 Task: Find connections with filter location Livramento do Brumado with filter topic #lawfirmmarketingwith filter profile language French with filter current company JUSPAY with filter school Shri Ram Institute of Technology with filter industry Fisheries with filter service category Portrait Photography with filter keywords title Content Marketing Manager
Action: Mouse moved to (648, 91)
Screenshot: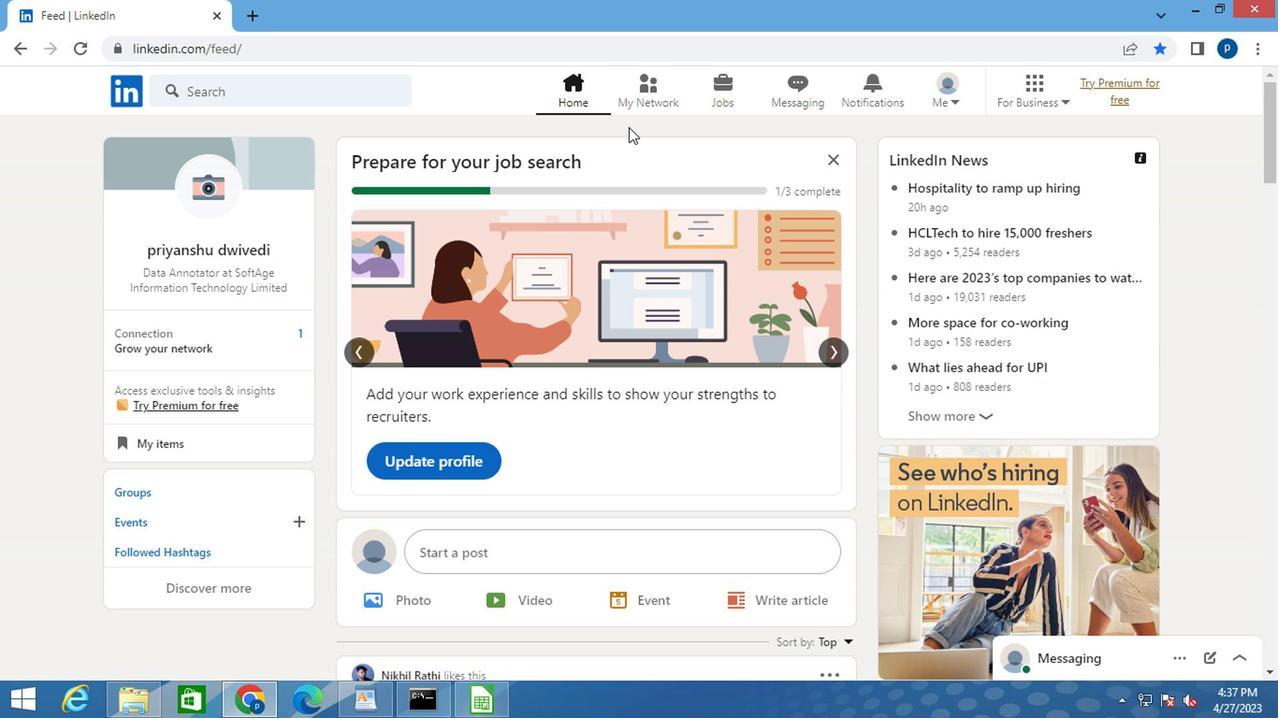
Action: Mouse pressed left at (648, 91)
Screenshot: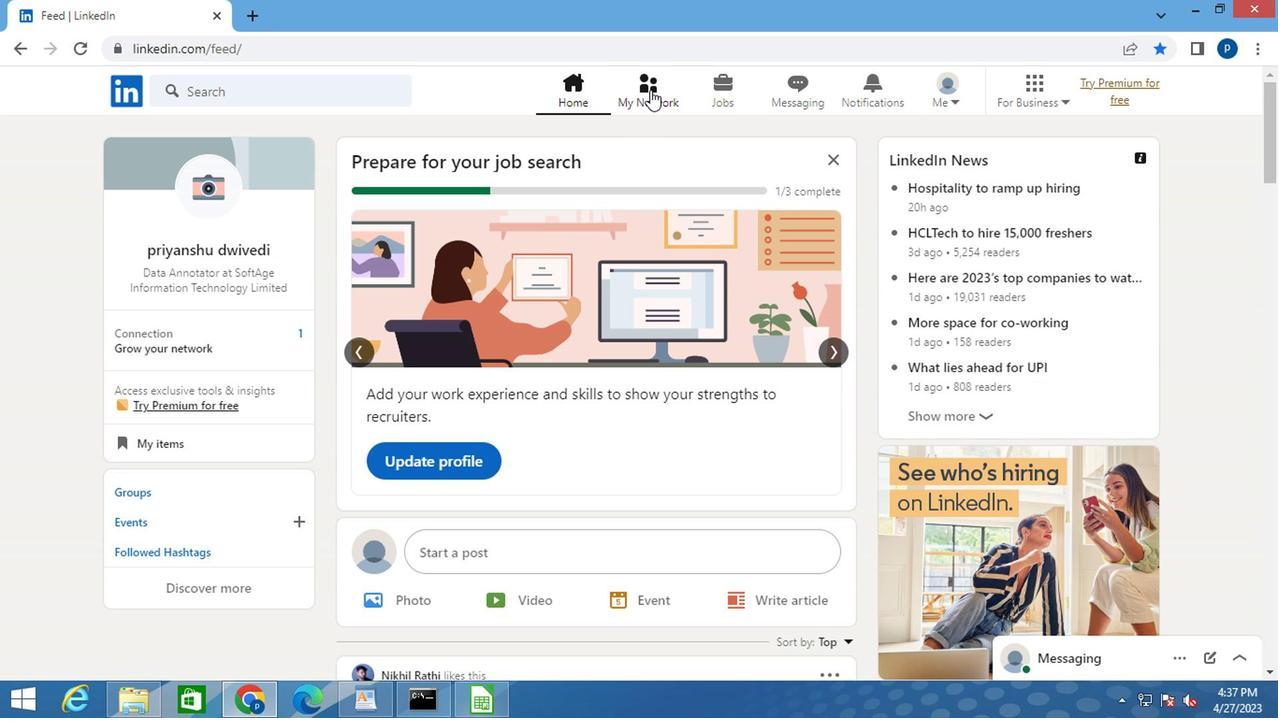 
Action: Mouse moved to (223, 186)
Screenshot: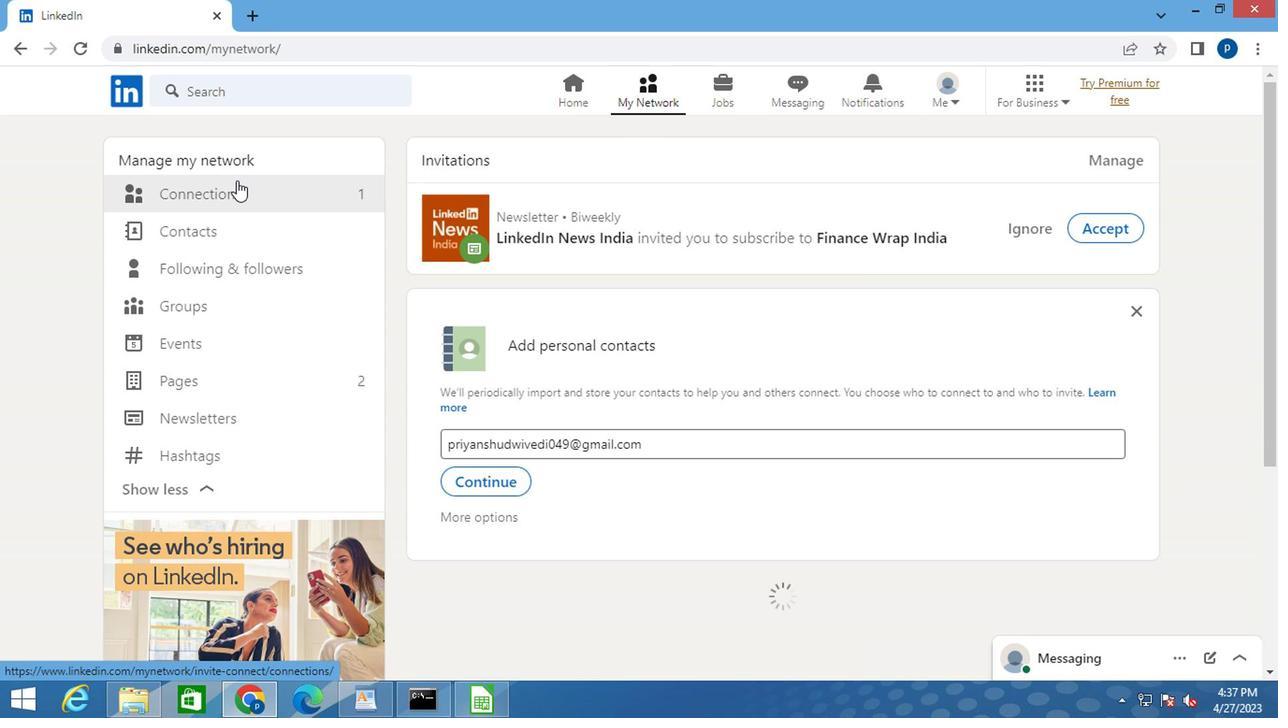 
Action: Mouse pressed left at (223, 186)
Screenshot: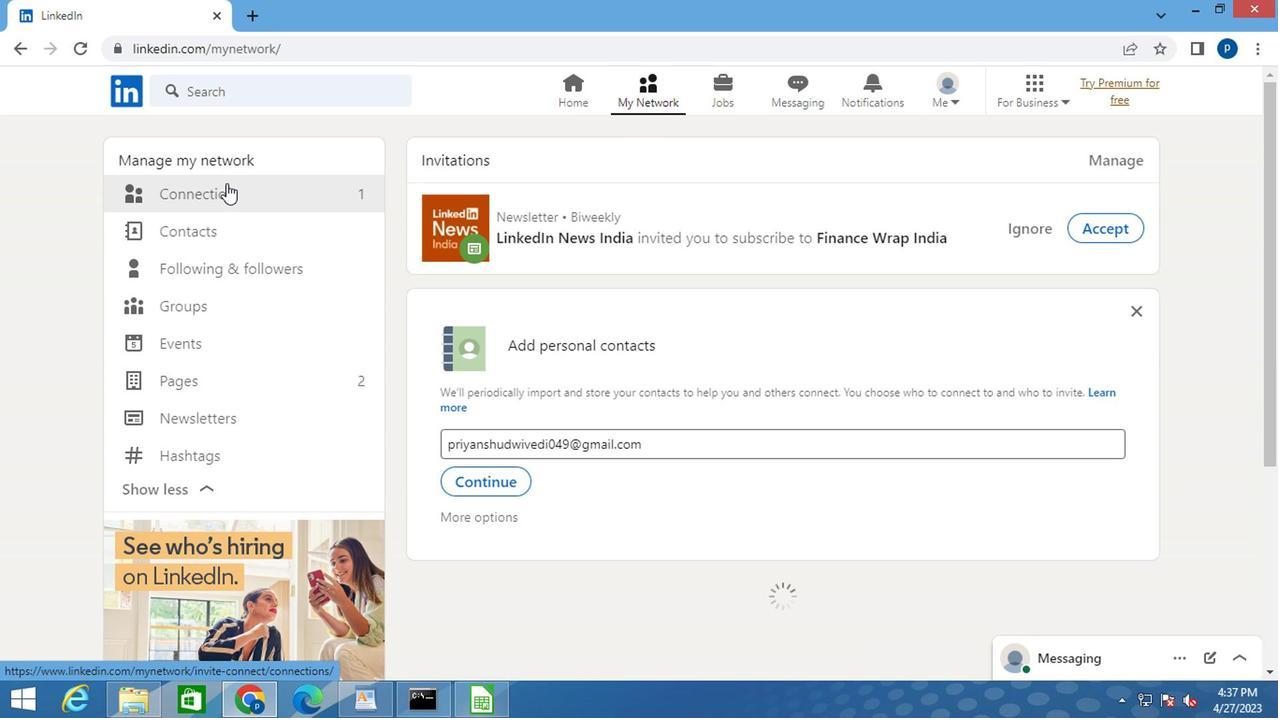 
Action: Mouse moved to (752, 196)
Screenshot: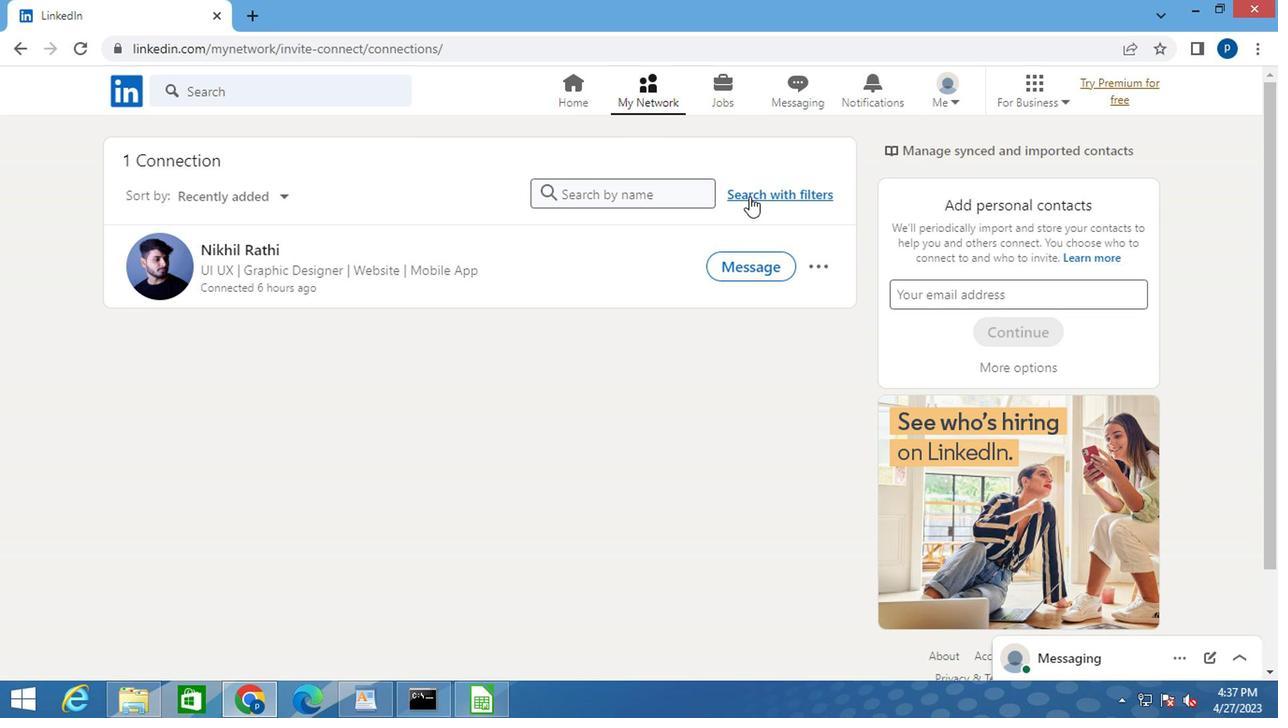 
Action: Mouse pressed left at (752, 196)
Screenshot: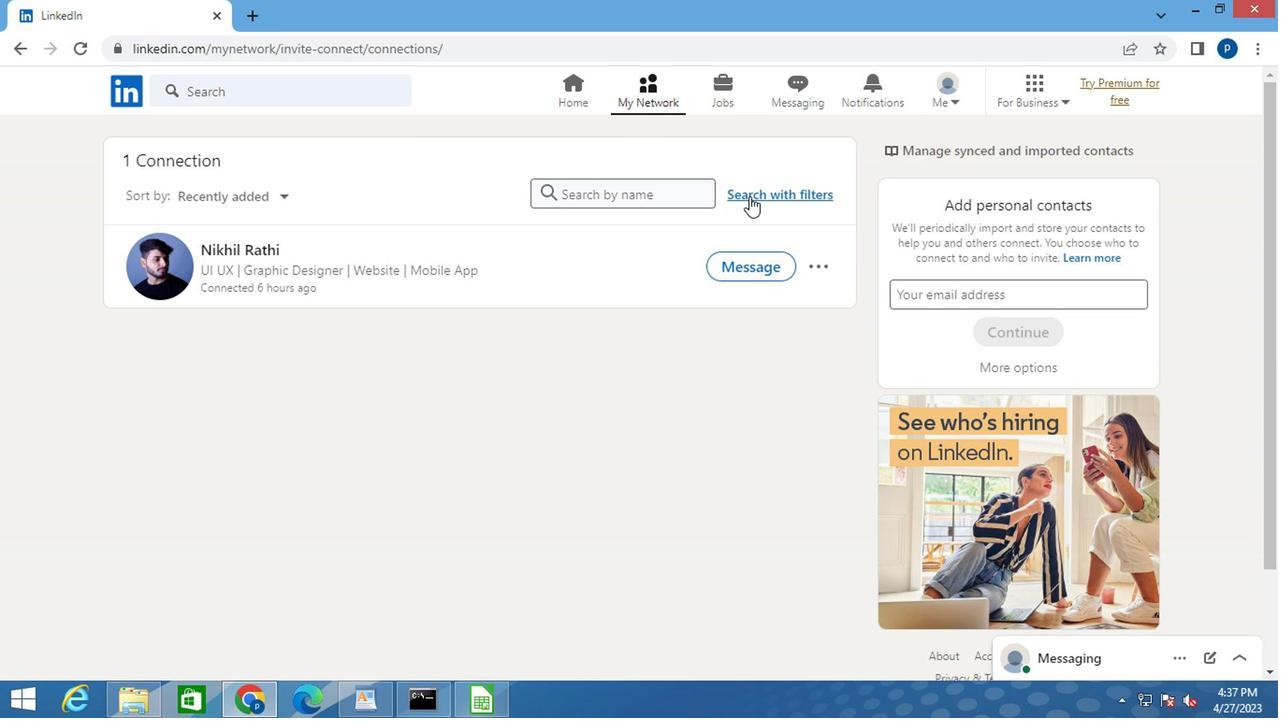 
Action: Mouse moved to (704, 150)
Screenshot: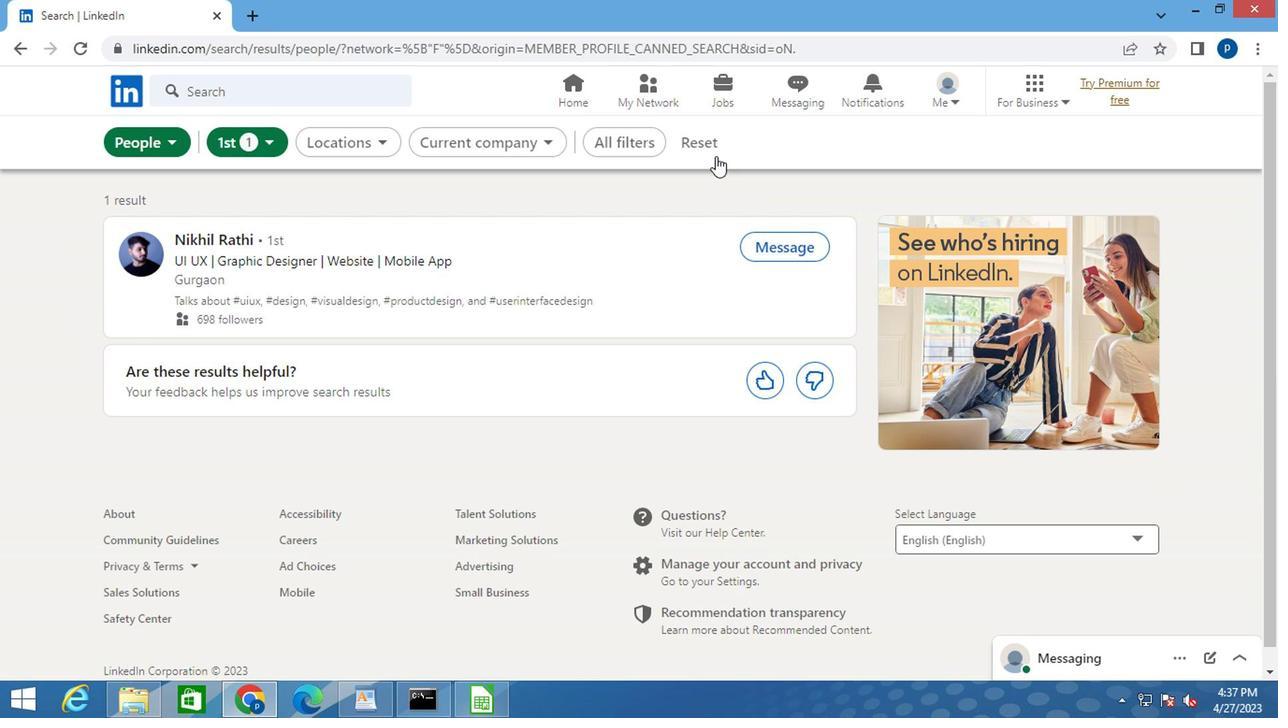 
Action: Mouse pressed left at (704, 150)
Screenshot: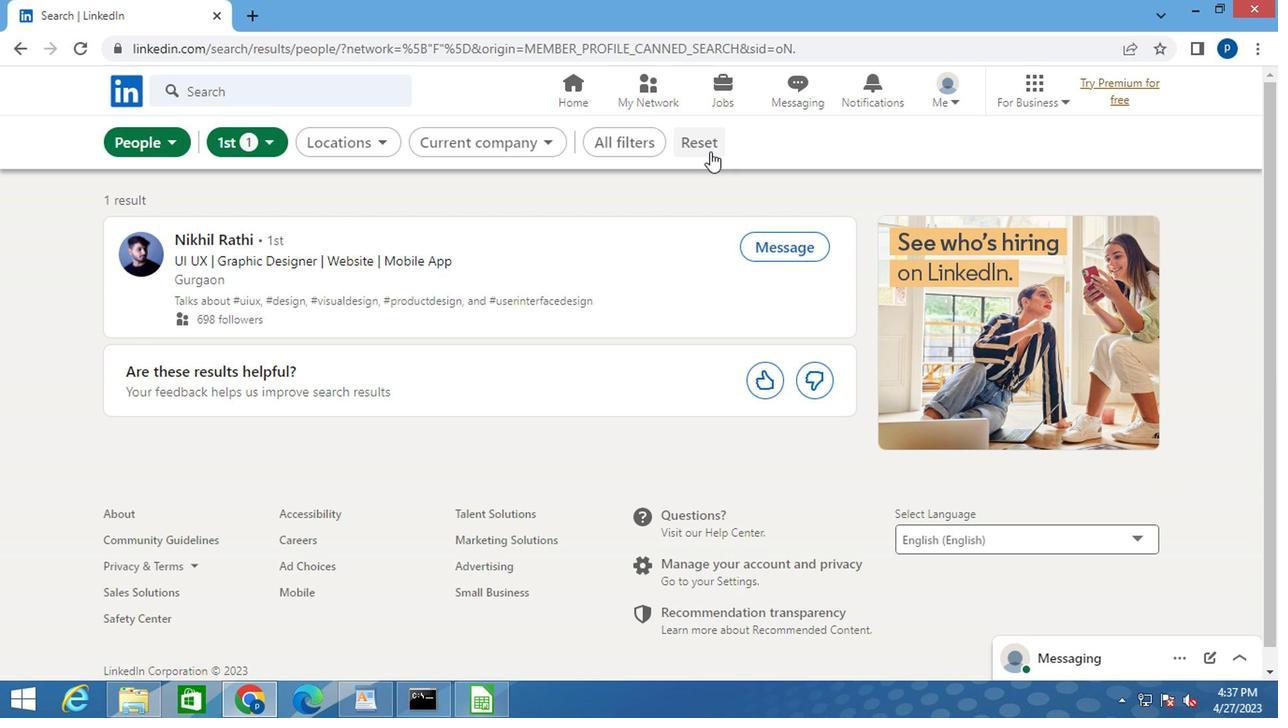 
Action: Mouse moved to (671, 150)
Screenshot: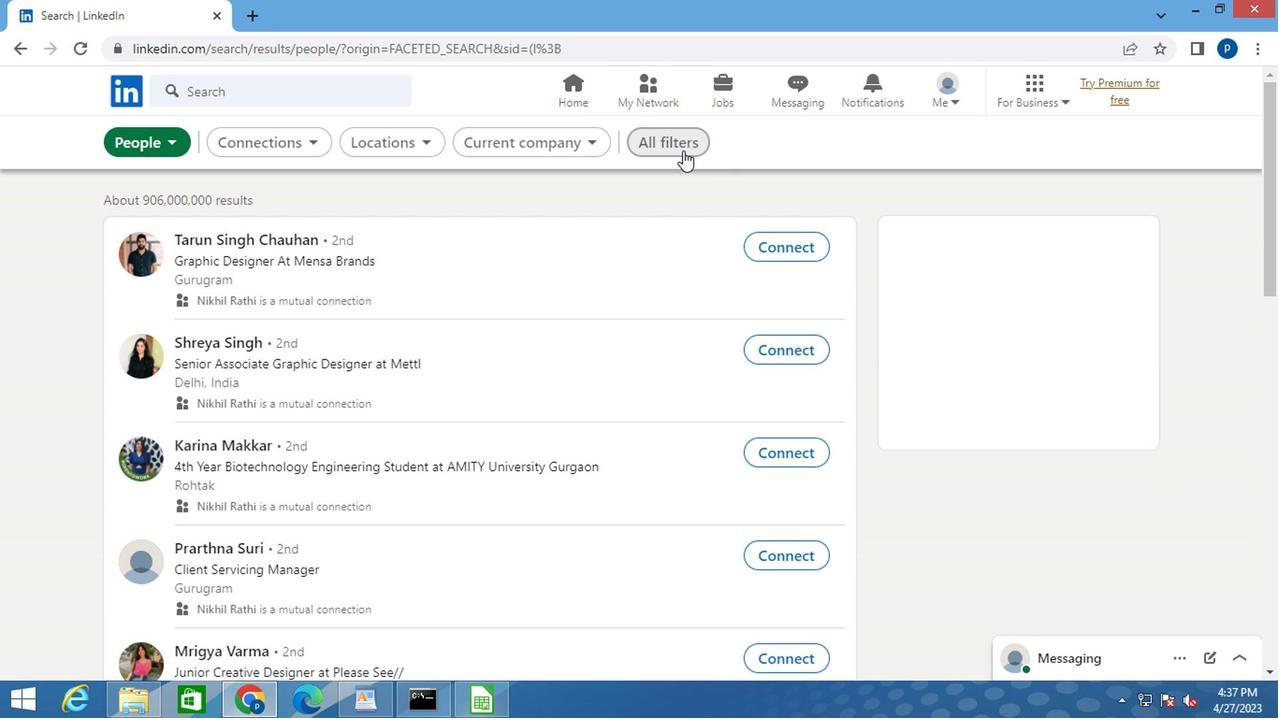
Action: Mouse pressed left at (671, 150)
Screenshot: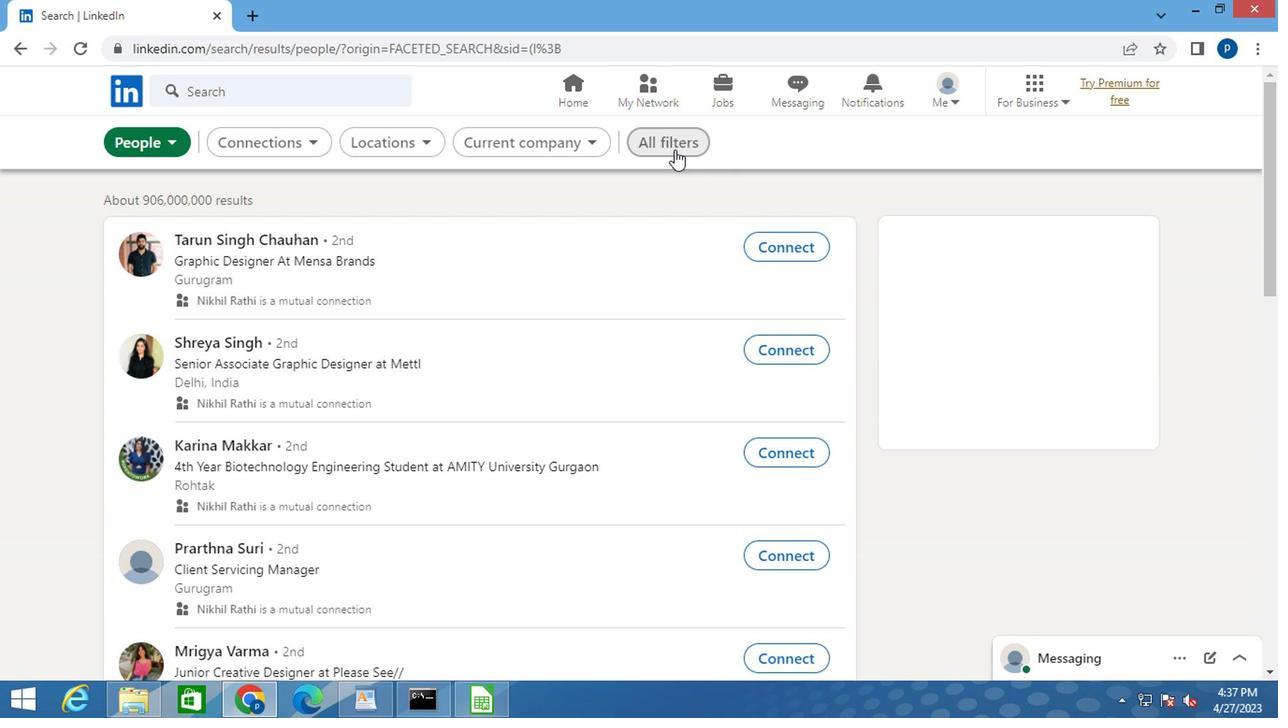
Action: Mouse moved to (958, 358)
Screenshot: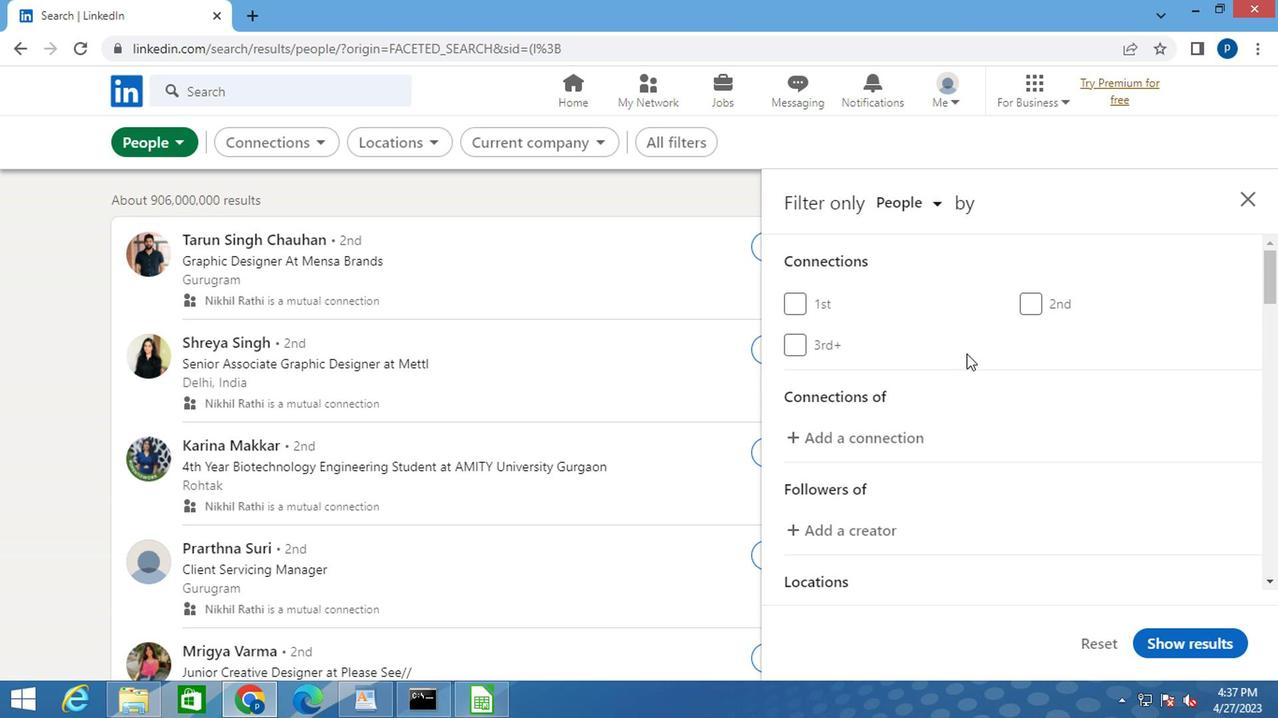 
Action: Mouse scrolled (958, 358) with delta (0, 0)
Screenshot: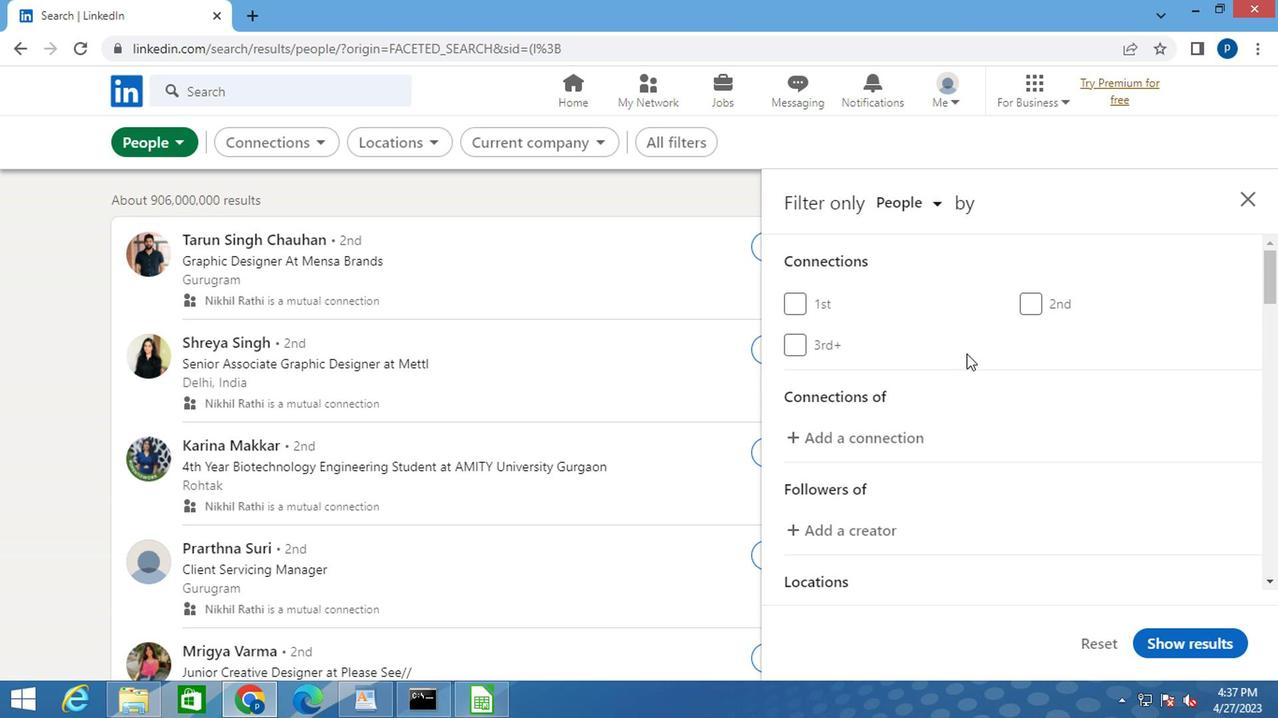 
Action: Mouse moved to (957, 364)
Screenshot: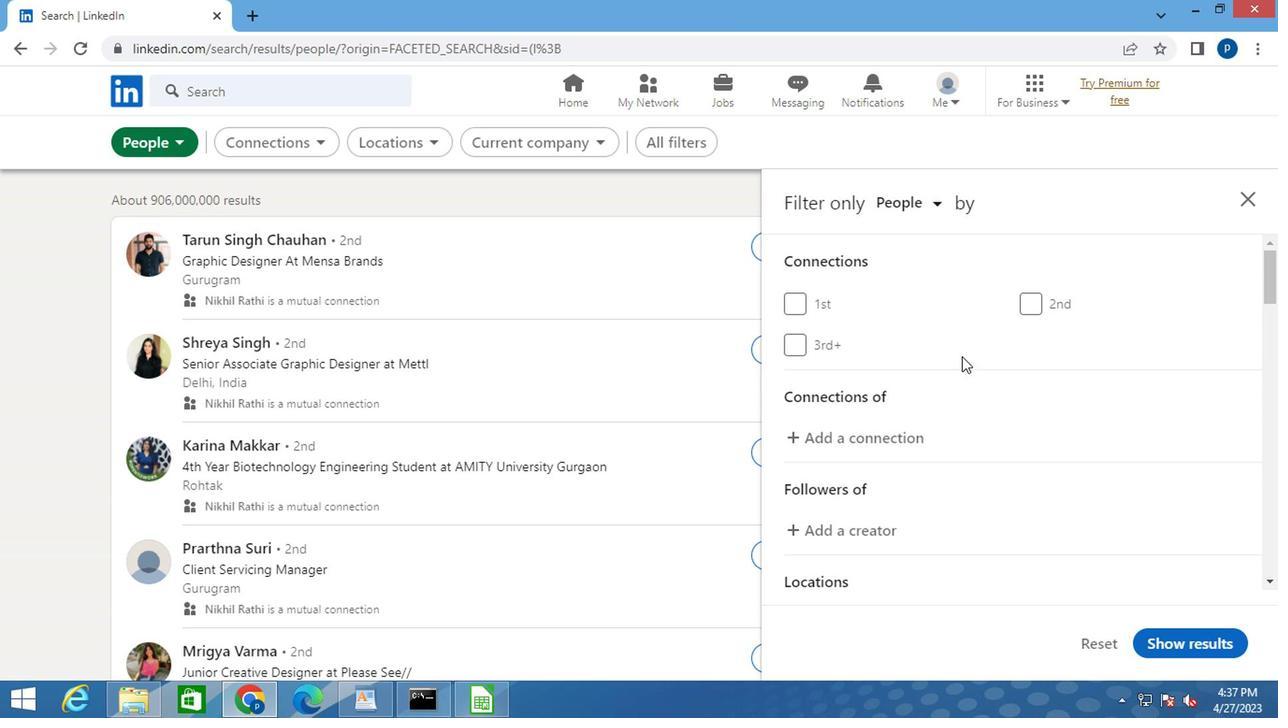 
Action: Mouse scrolled (957, 363) with delta (0, -1)
Screenshot: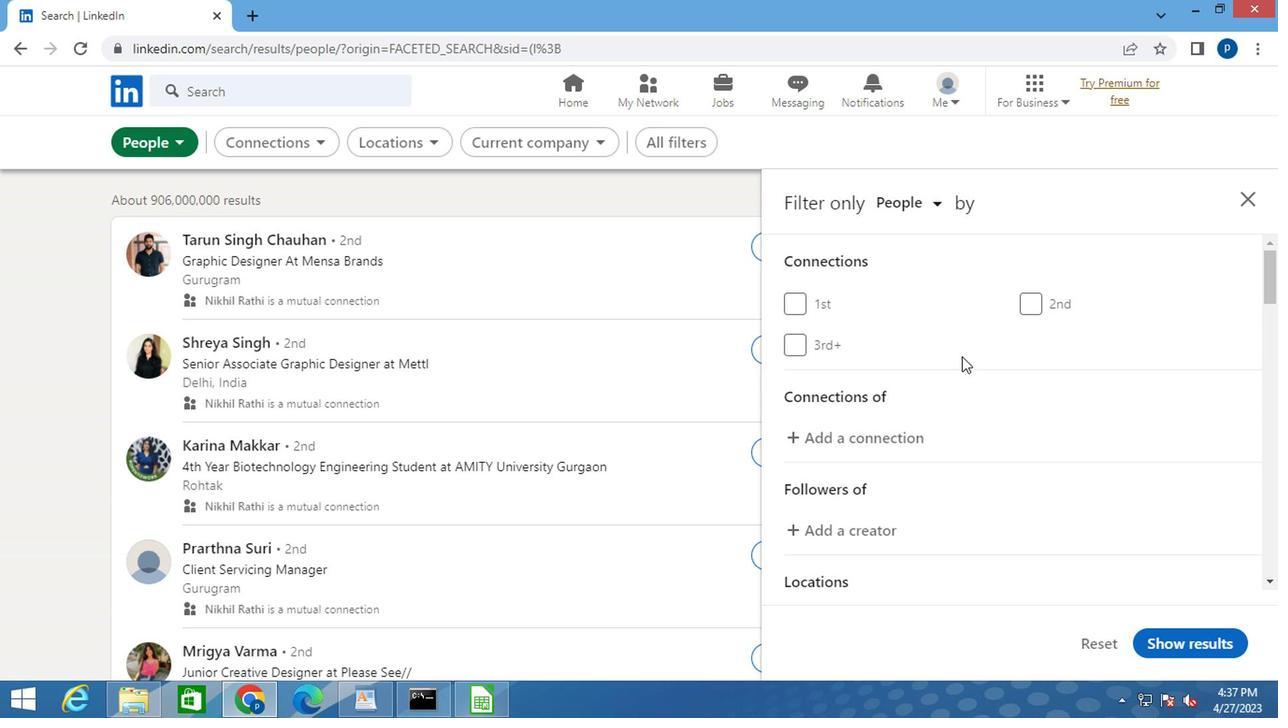 
Action: Mouse moved to (1049, 512)
Screenshot: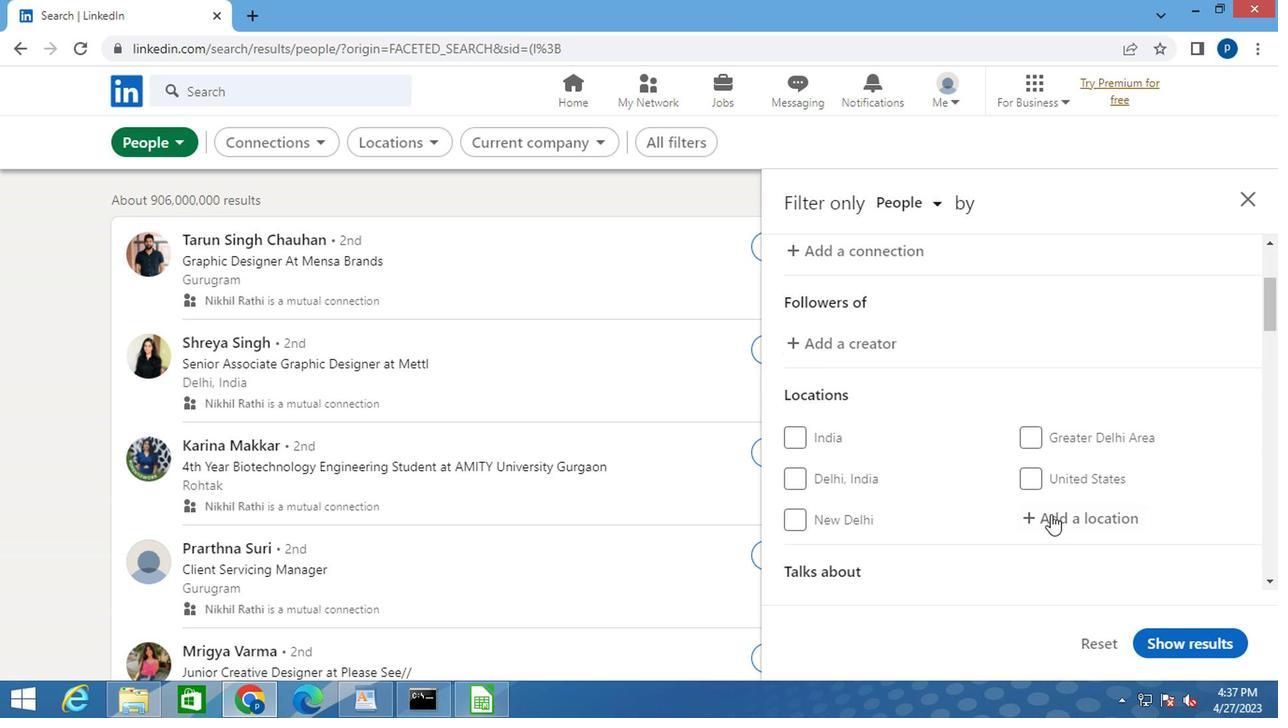 
Action: Mouse pressed left at (1049, 512)
Screenshot: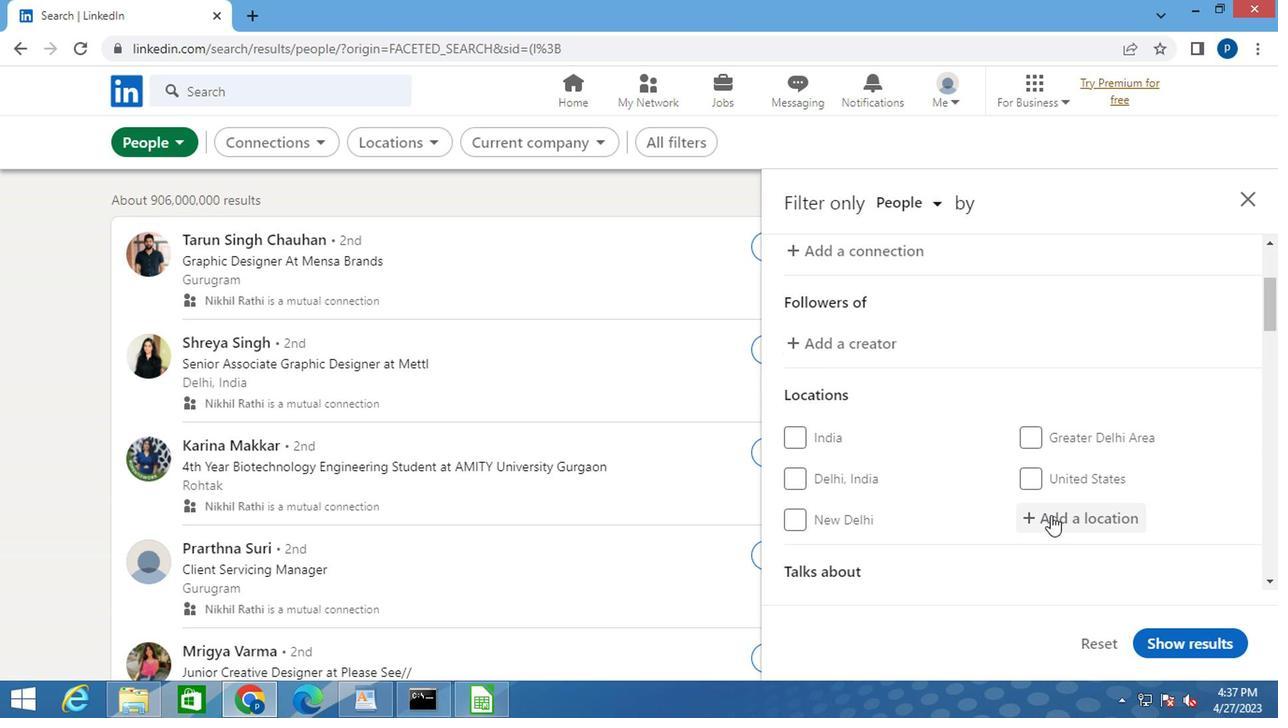 
Action: Key pressed <Key.caps_lock>l<Key.caps_lock>ivramento<Key.space>do<Key.space><Key.caps_lock>b<Key.caps_lock>rumado<Key.space><Key.enter>
Screenshot: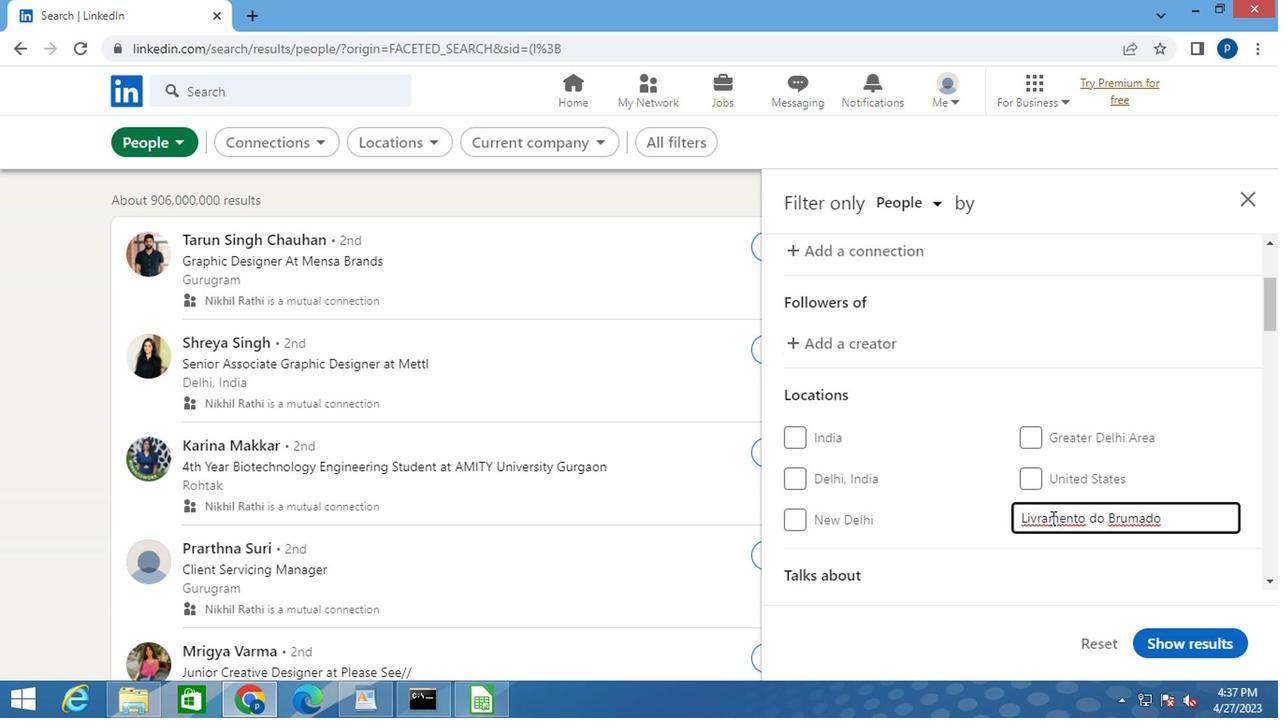 
Action: Mouse moved to (951, 519)
Screenshot: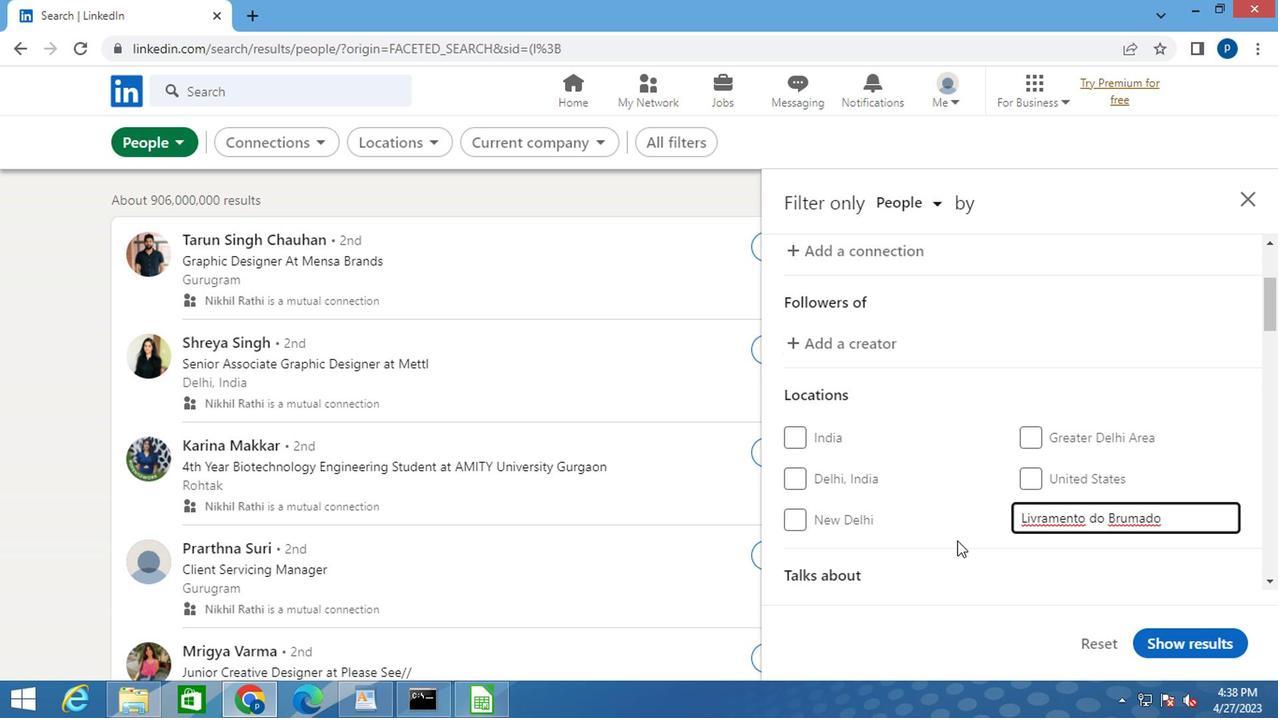 
Action: Mouse scrolled (951, 519) with delta (0, 0)
Screenshot: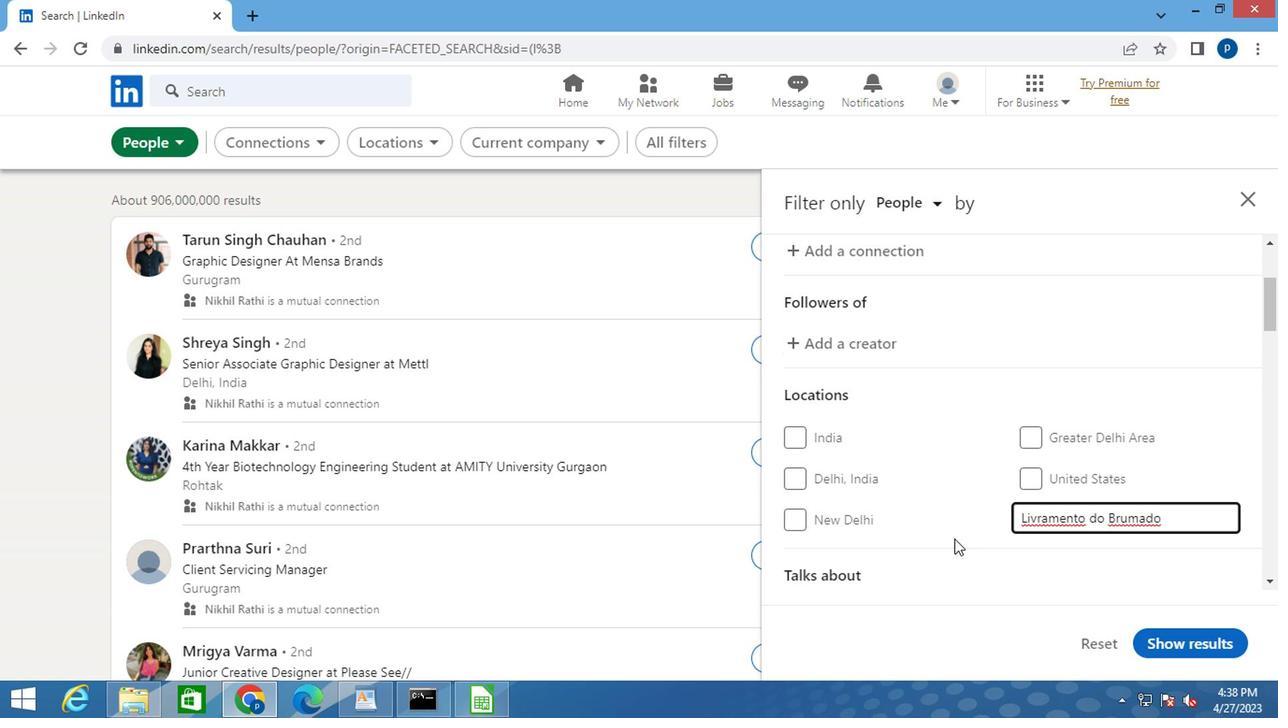 
Action: Mouse scrolled (951, 519) with delta (0, 0)
Screenshot: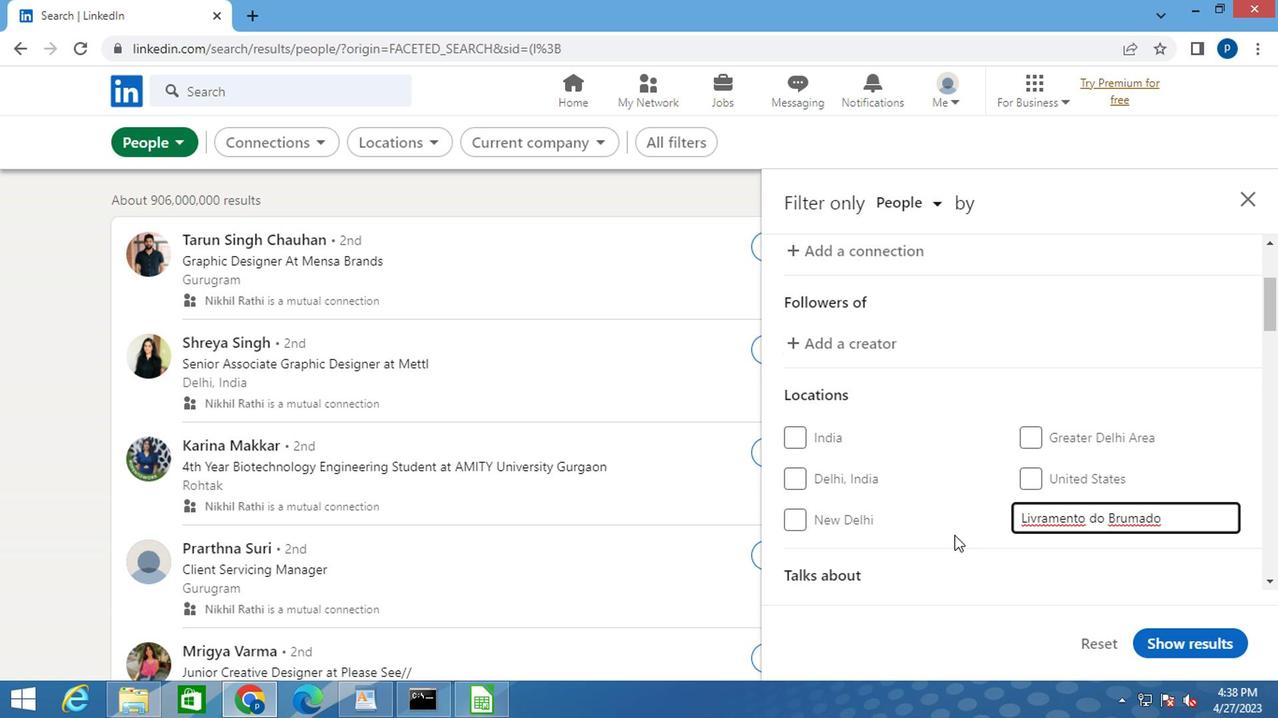 
Action: Mouse scrolled (951, 519) with delta (0, 0)
Screenshot: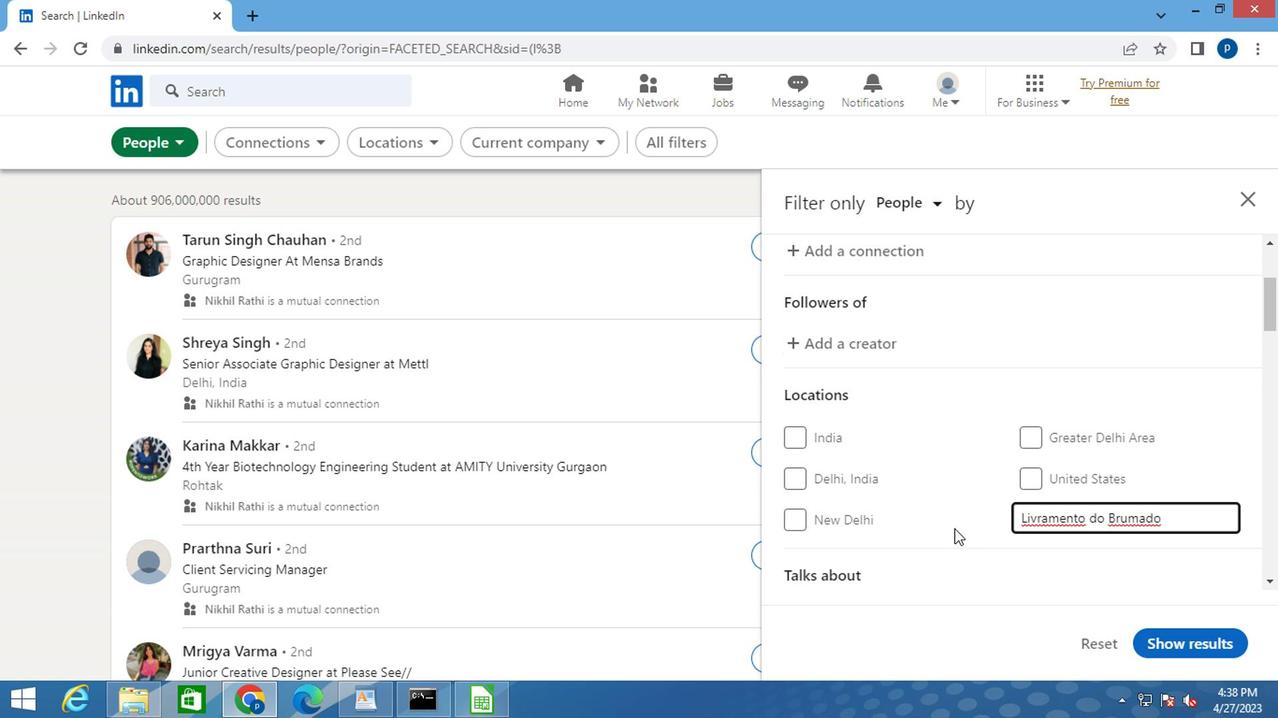 
Action: Mouse moved to (1032, 426)
Screenshot: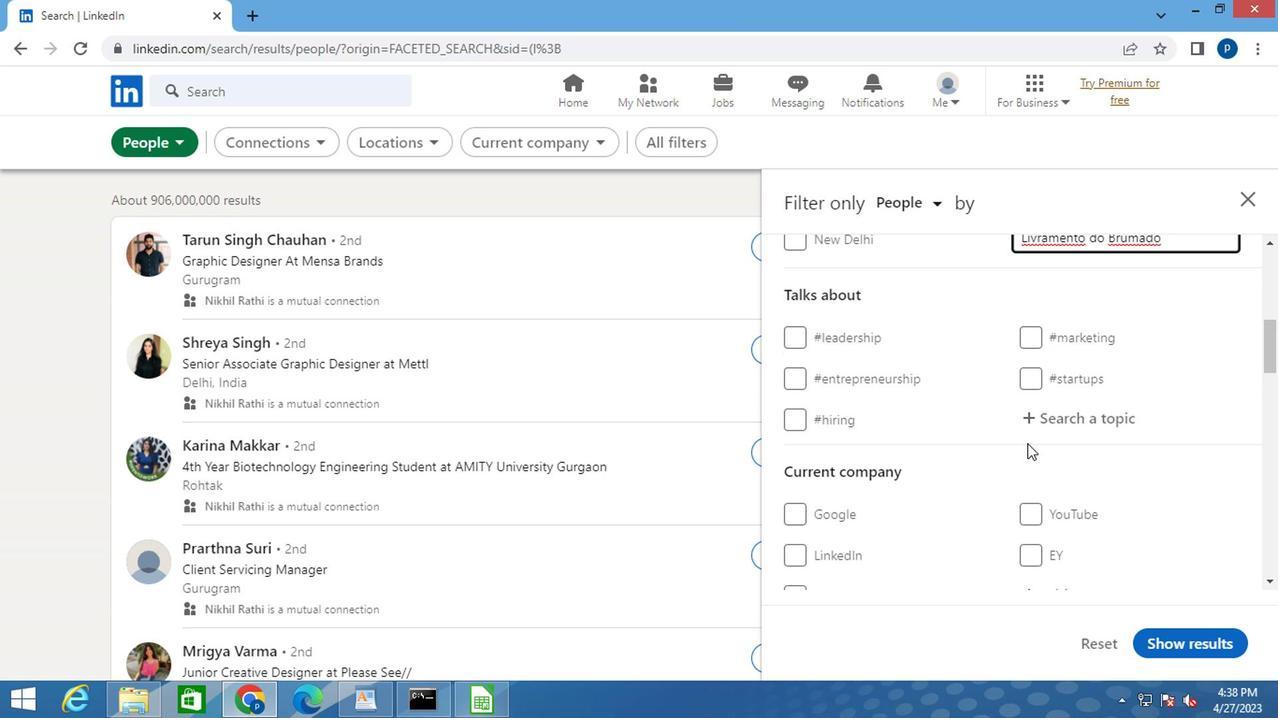 
Action: Mouse pressed left at (1032, 426)
Screenshot: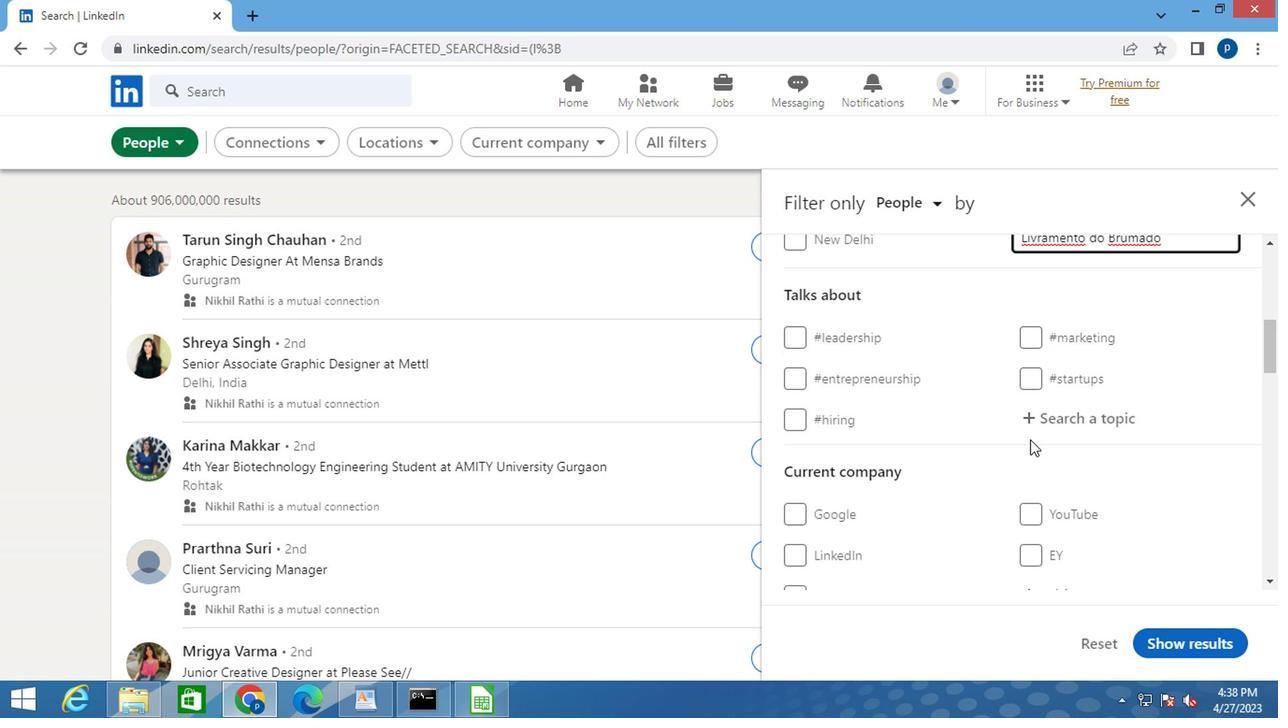 
Action: Key pressed <Key.shift>#LAWFIRMMARKETING
Screenshot: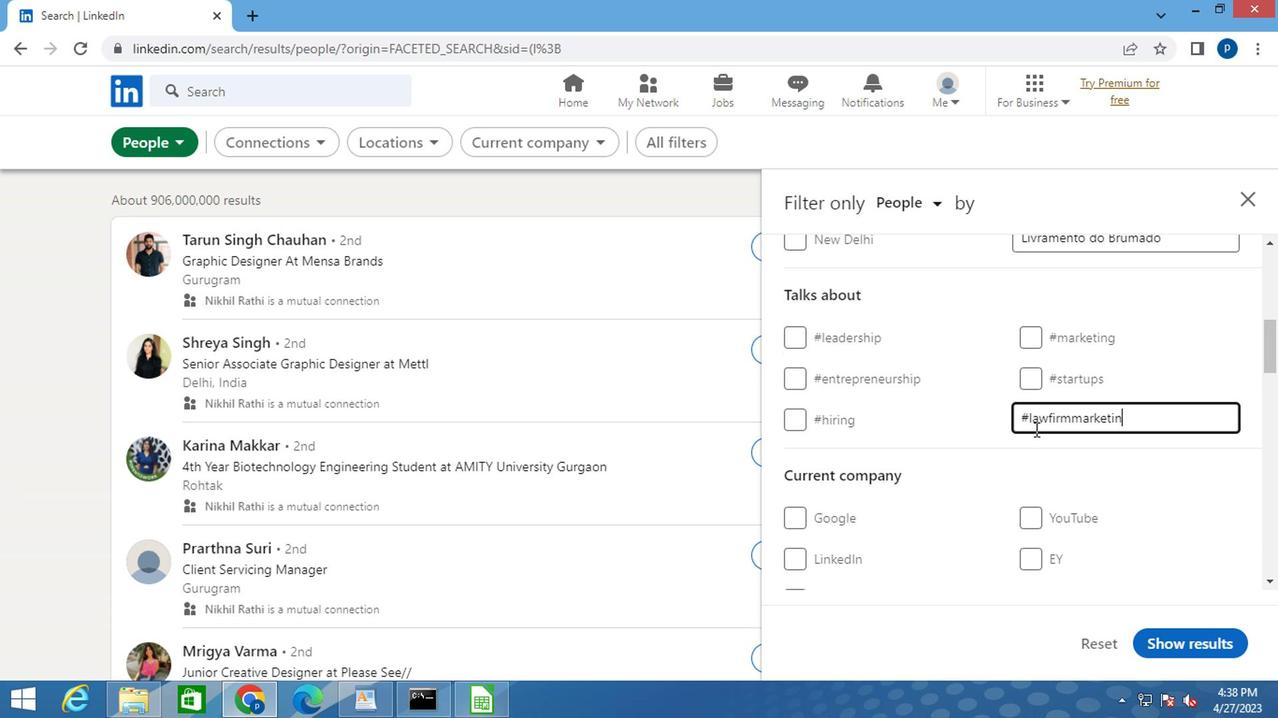 
Action: Mouse moved to (935, 507)
Screenshot: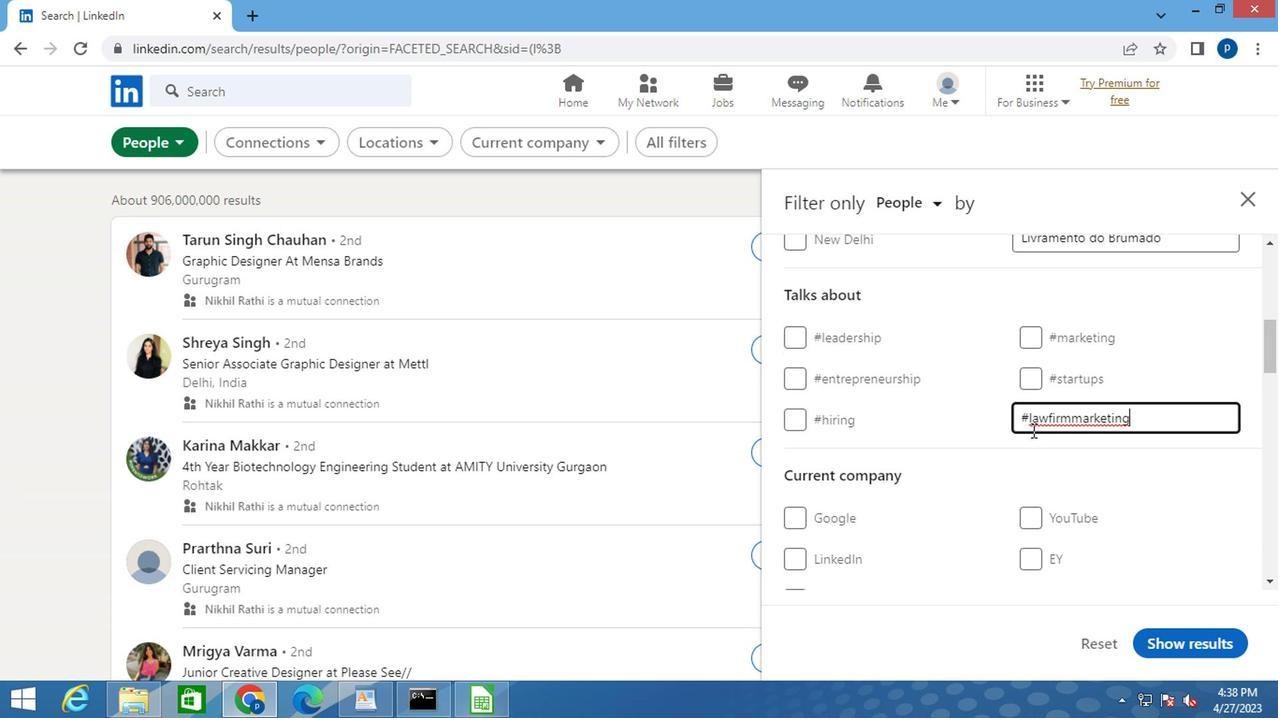 
Action: Mouse scrolled (935, 507) with delta (0, 0)
Screenshot: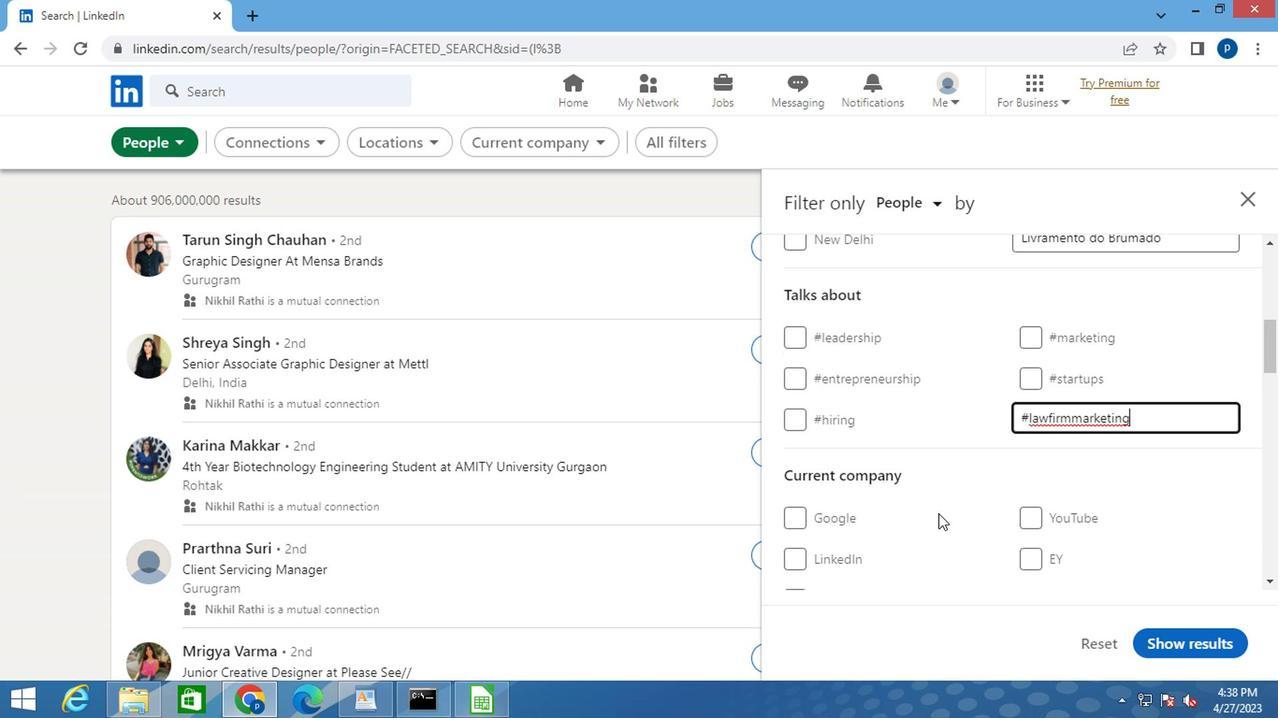 
Action: Mouse moved to (935, 490)
Screenshot: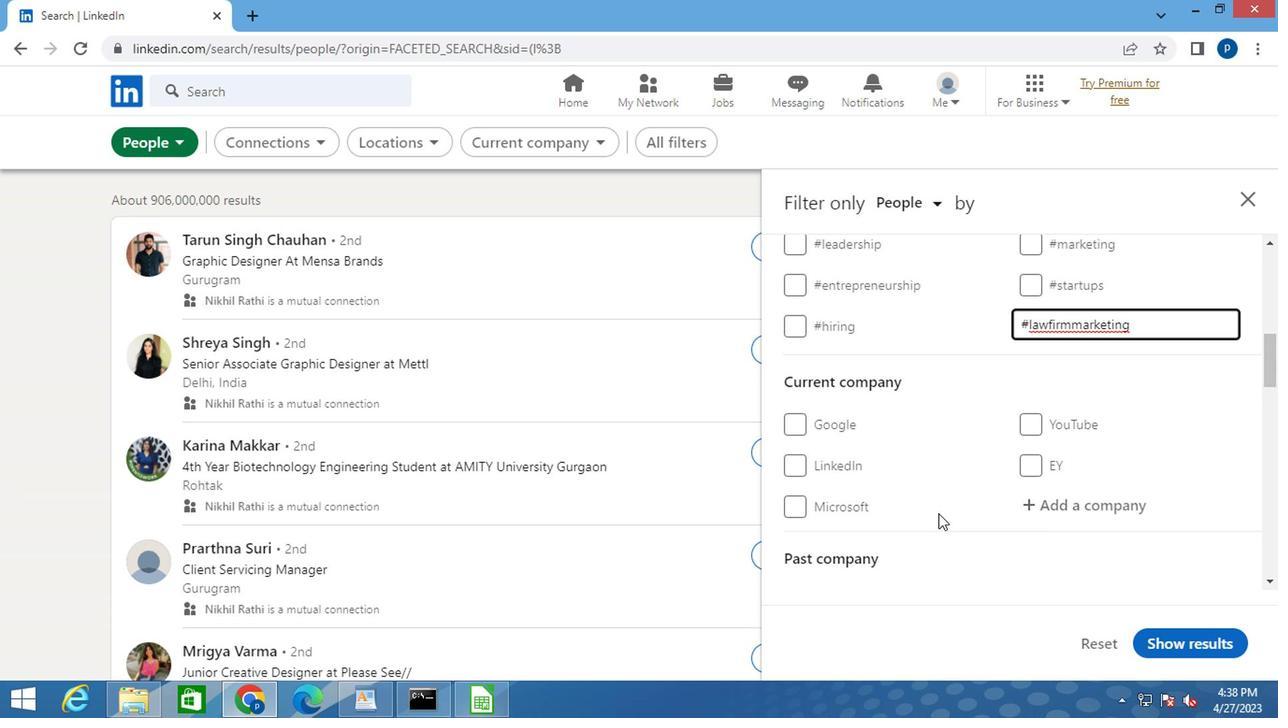 
Action: Mouse scrolled (935, 489) with delta (0, 0)
Screenshot: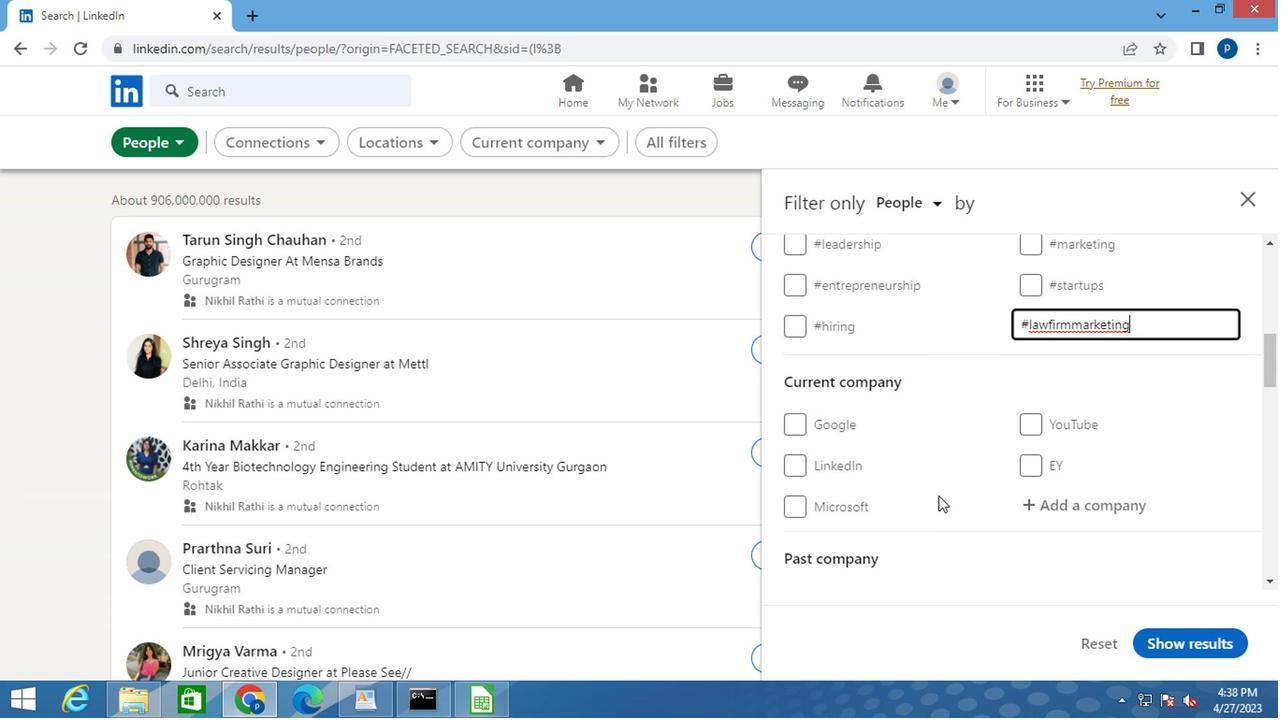 
Action: Mouse moved to (935, 490)
Screenshot: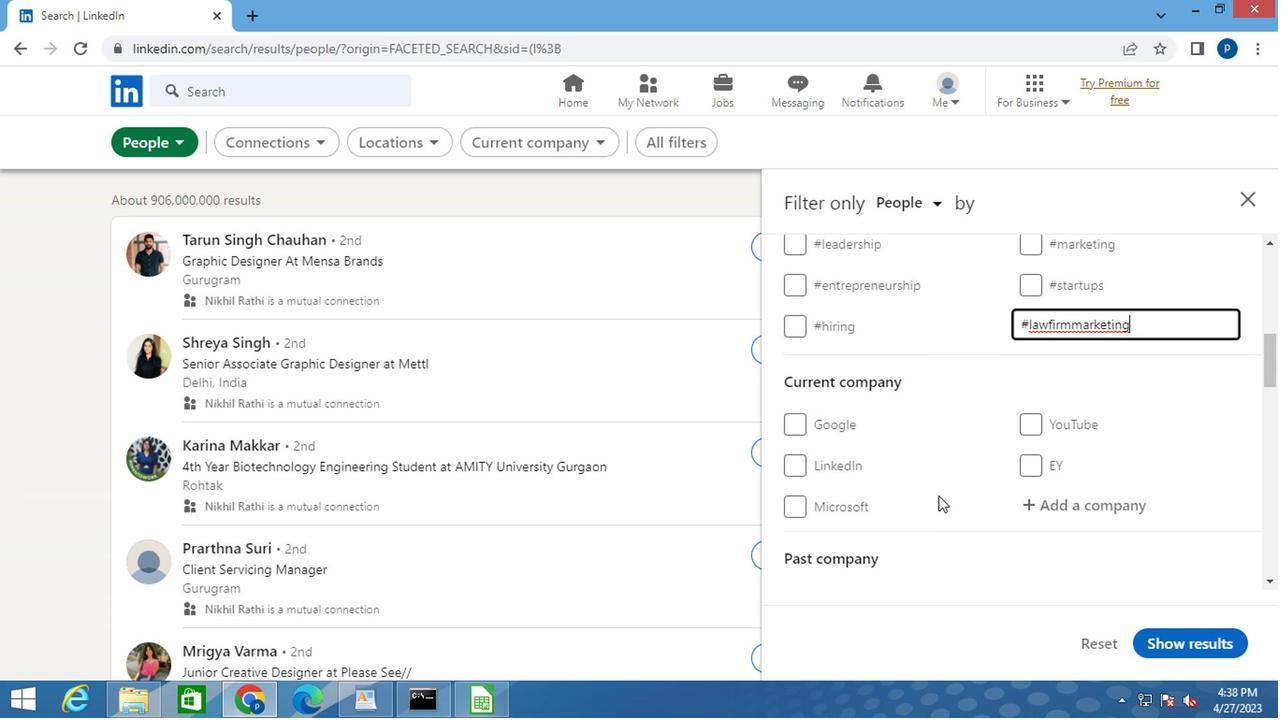 
Action: Mouse scrolled (935, 489) with delta (0, 0)
Screenshot: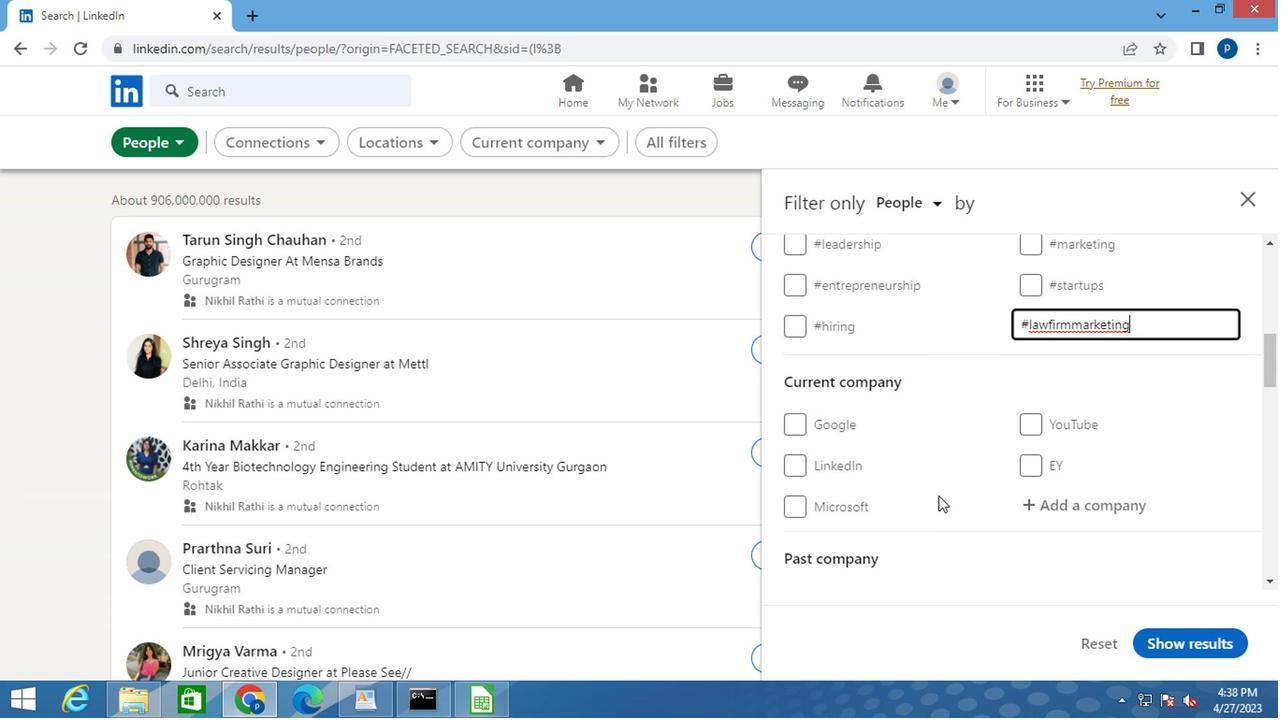 
Action: Mouse scrolled (935, 489) with delta (0, 0)
Screenshot: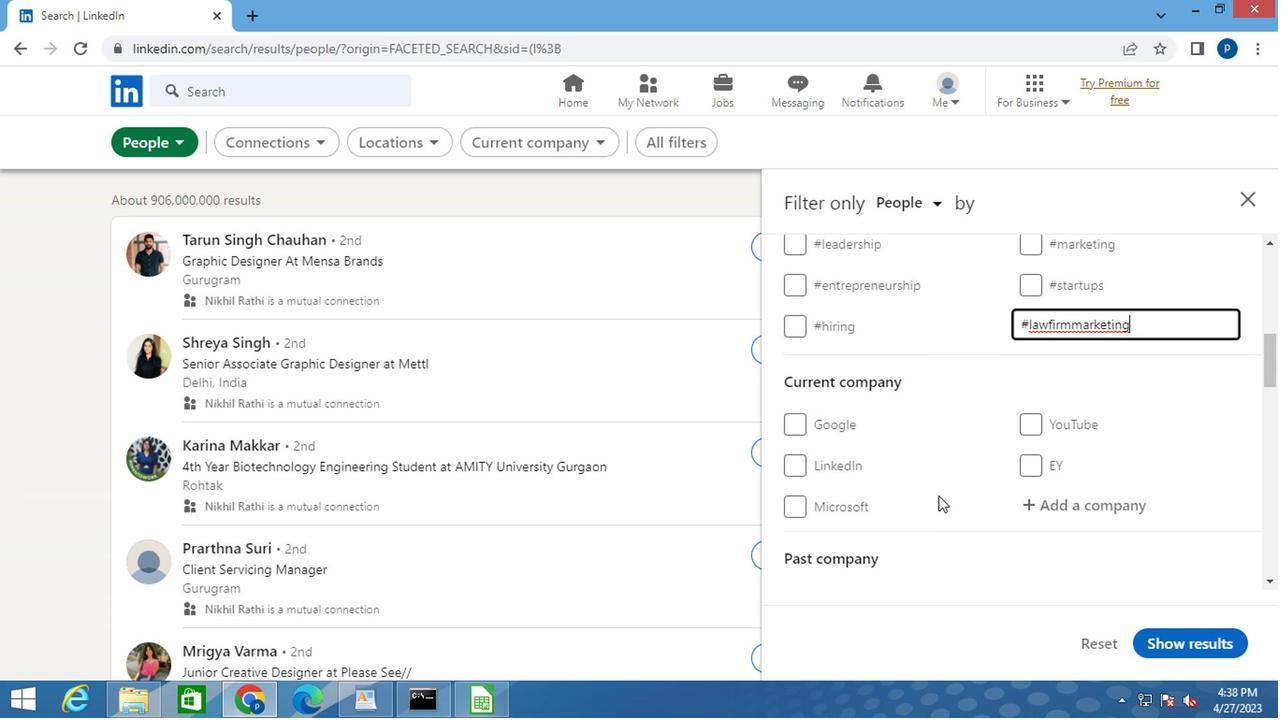 
Action: Mouse moved to (914, 479)
Screenshot: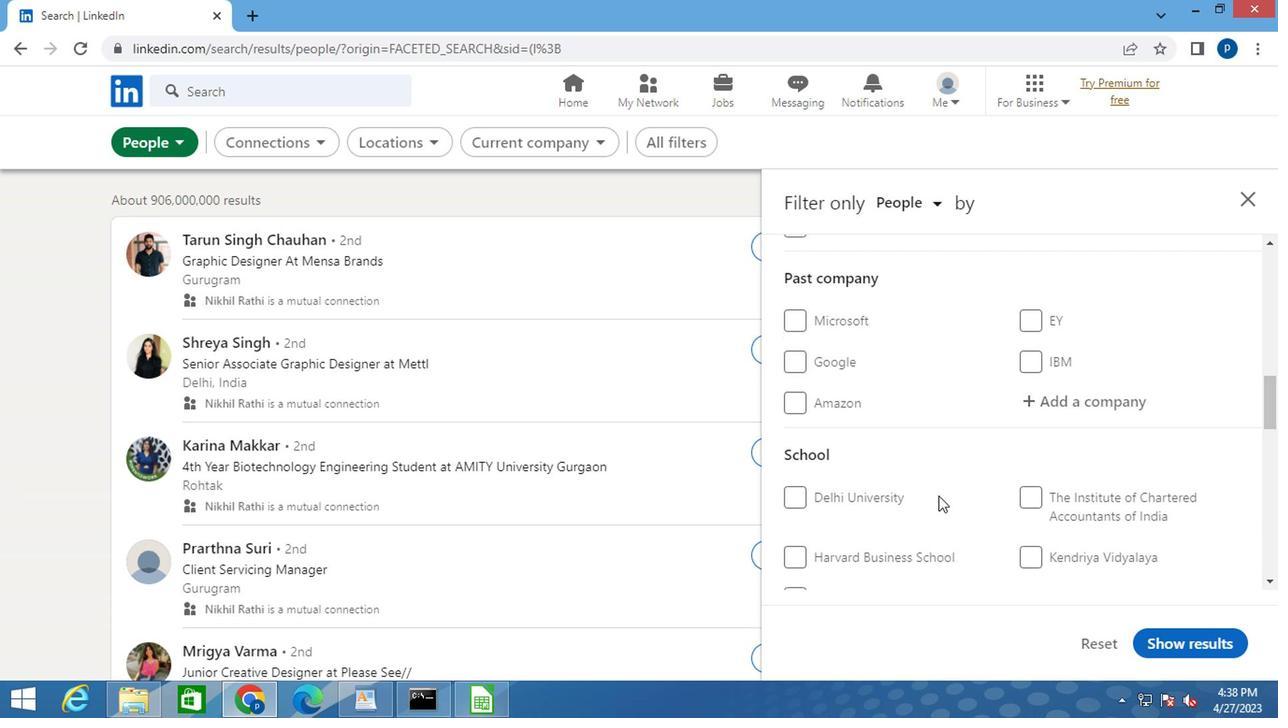 
Action: Mouse scrolled (914, 477) with delta (0, -1)
Screenshot: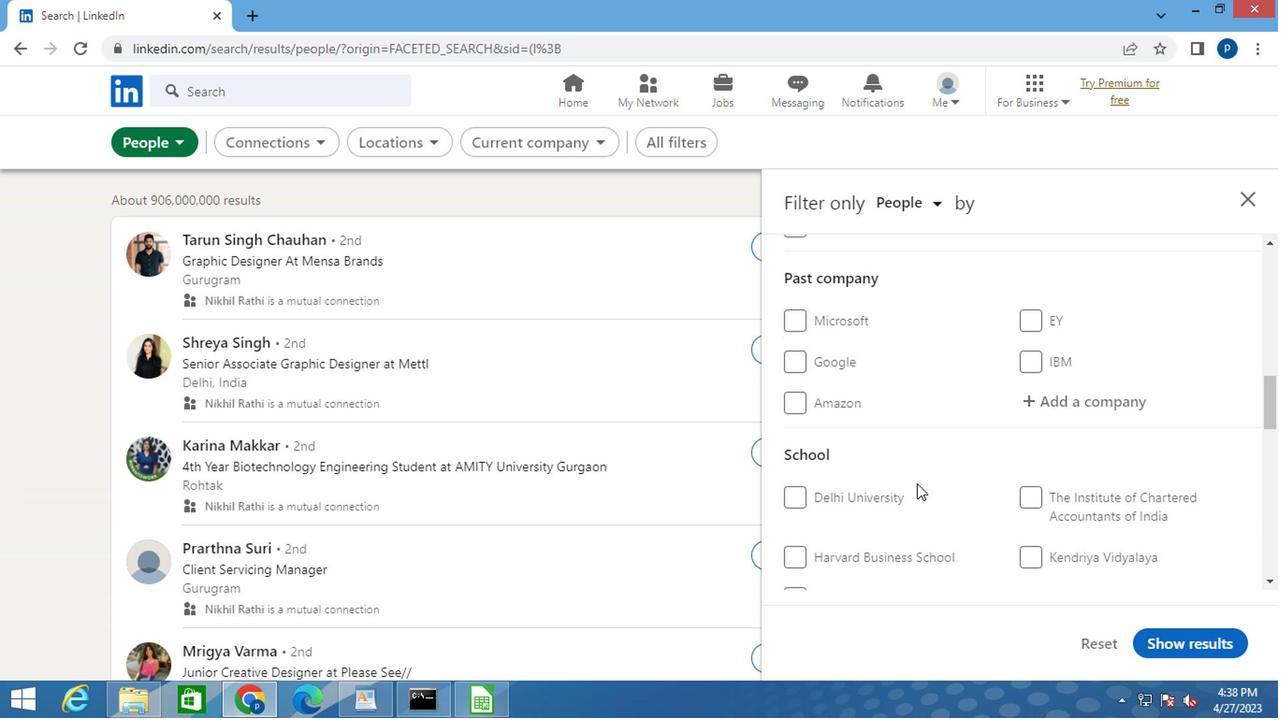 
Action: Mouse scrolled (914, 477) with delta (0, -1)
Screenshot: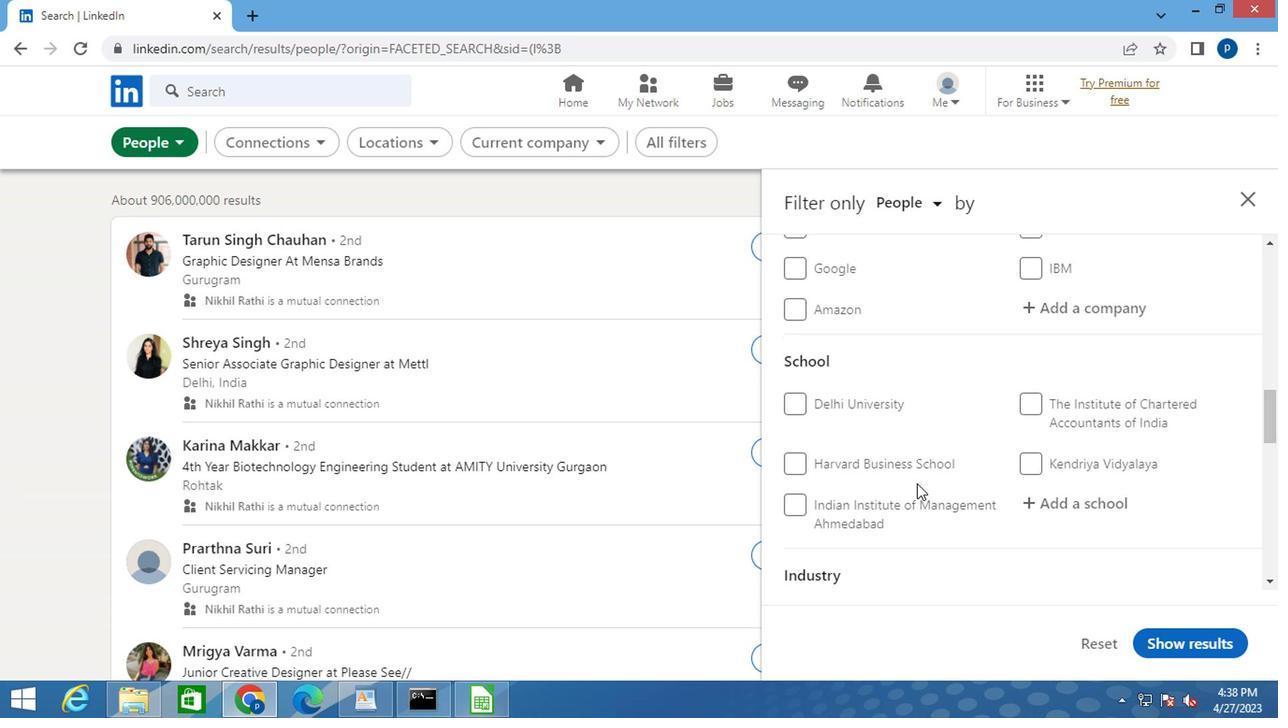 
Action: Mouse scrolled (914, 477) with delta (0, -1)
Screenshot: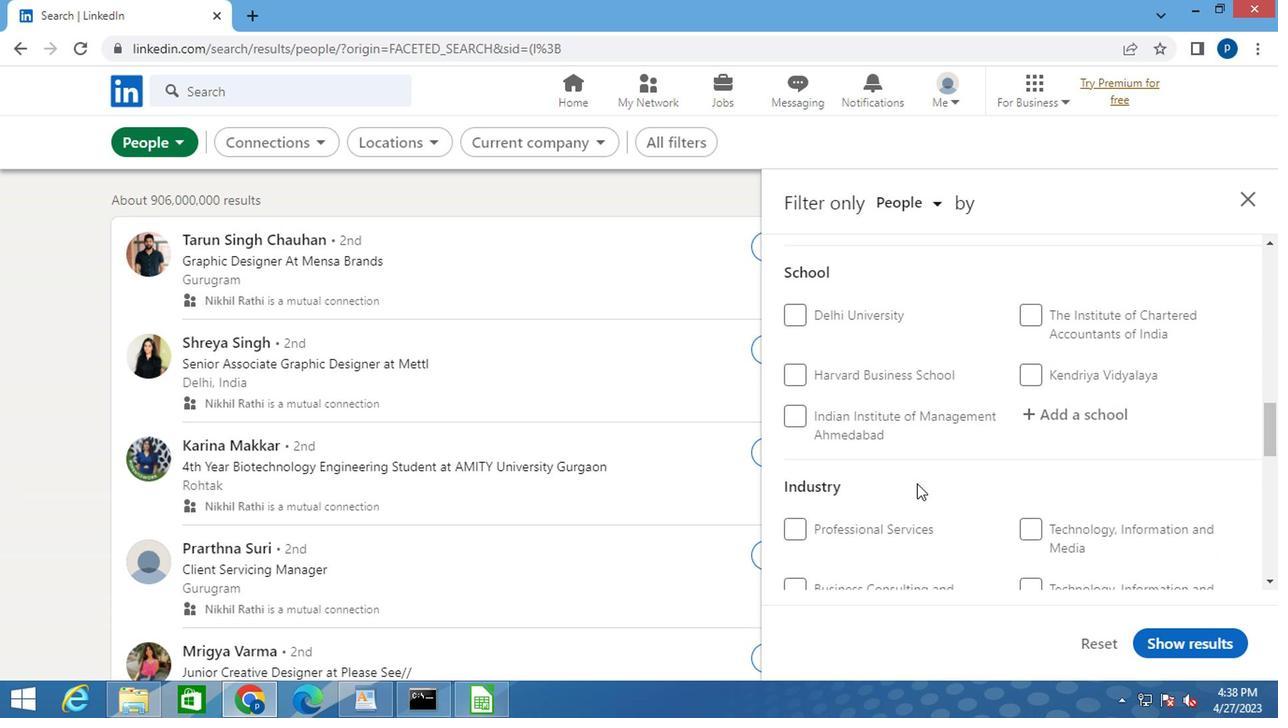 
Action: Mouse scrolled (914, 477) with delta (0, -1)
Screenshot: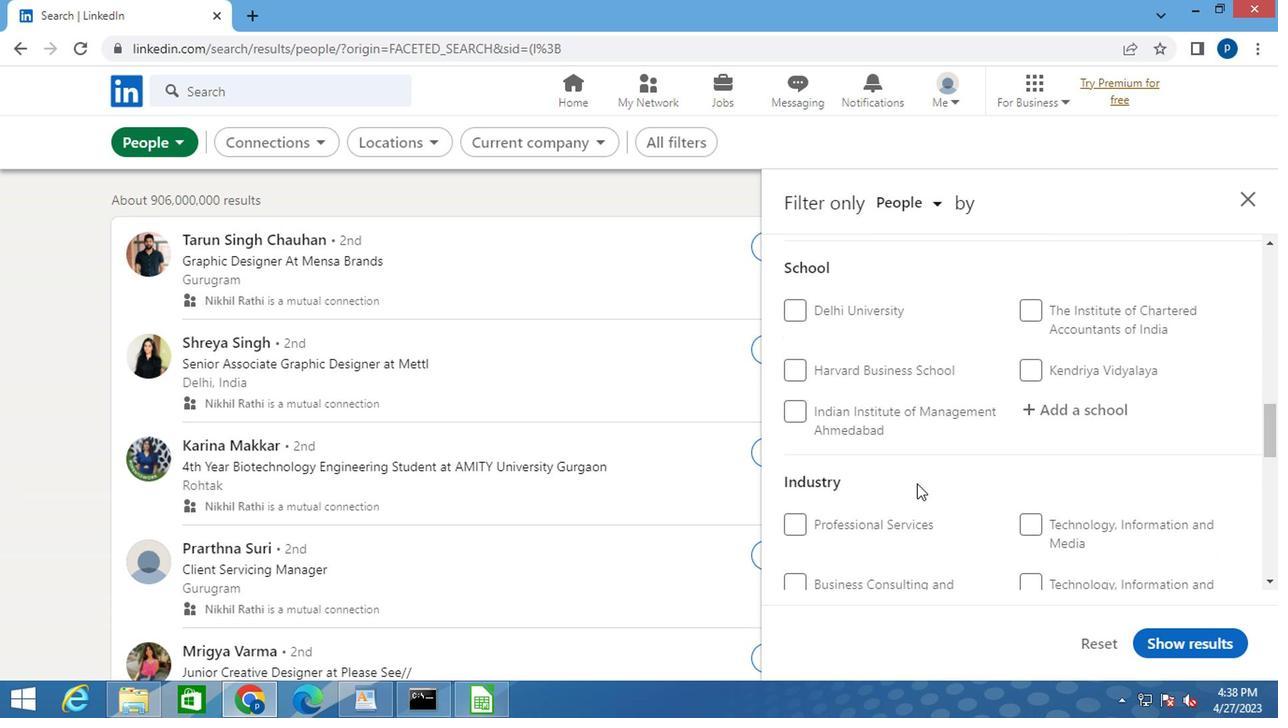 
Action: Mouse scrolled (914, 477) with delta (0, -1)
Screenshot: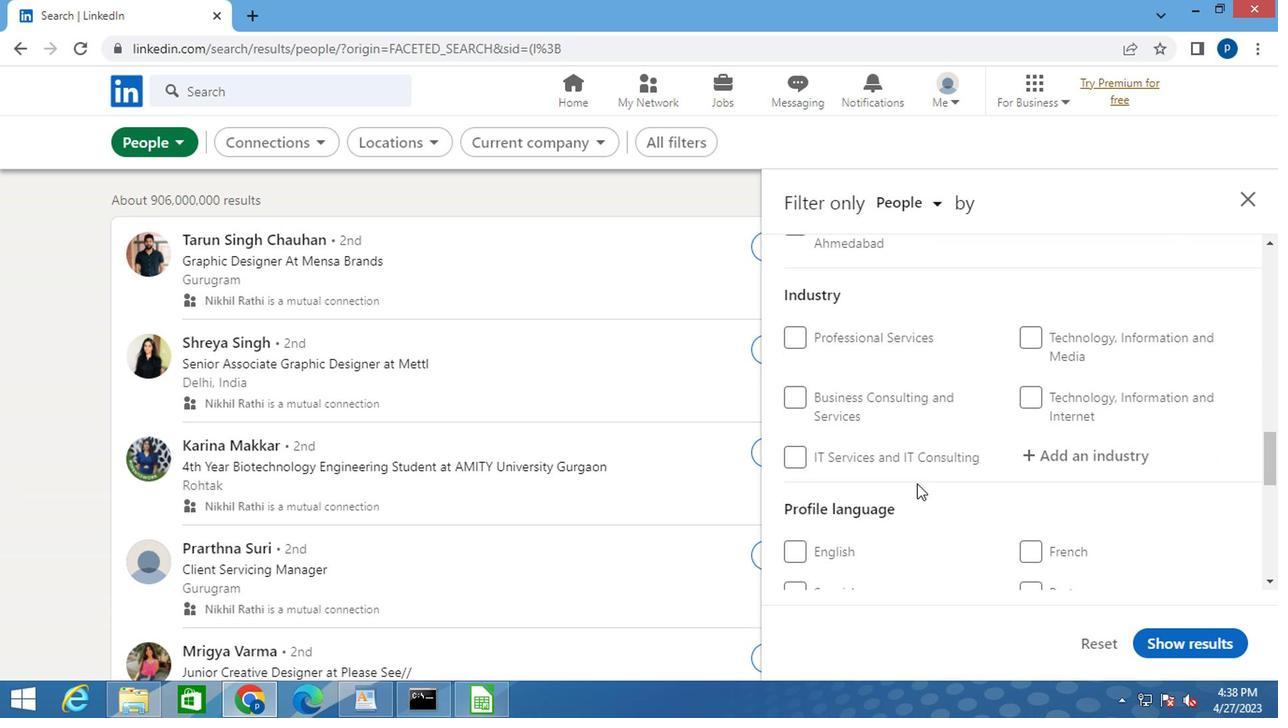
Action: Mouse moved to (1018, 455)
Screenshot: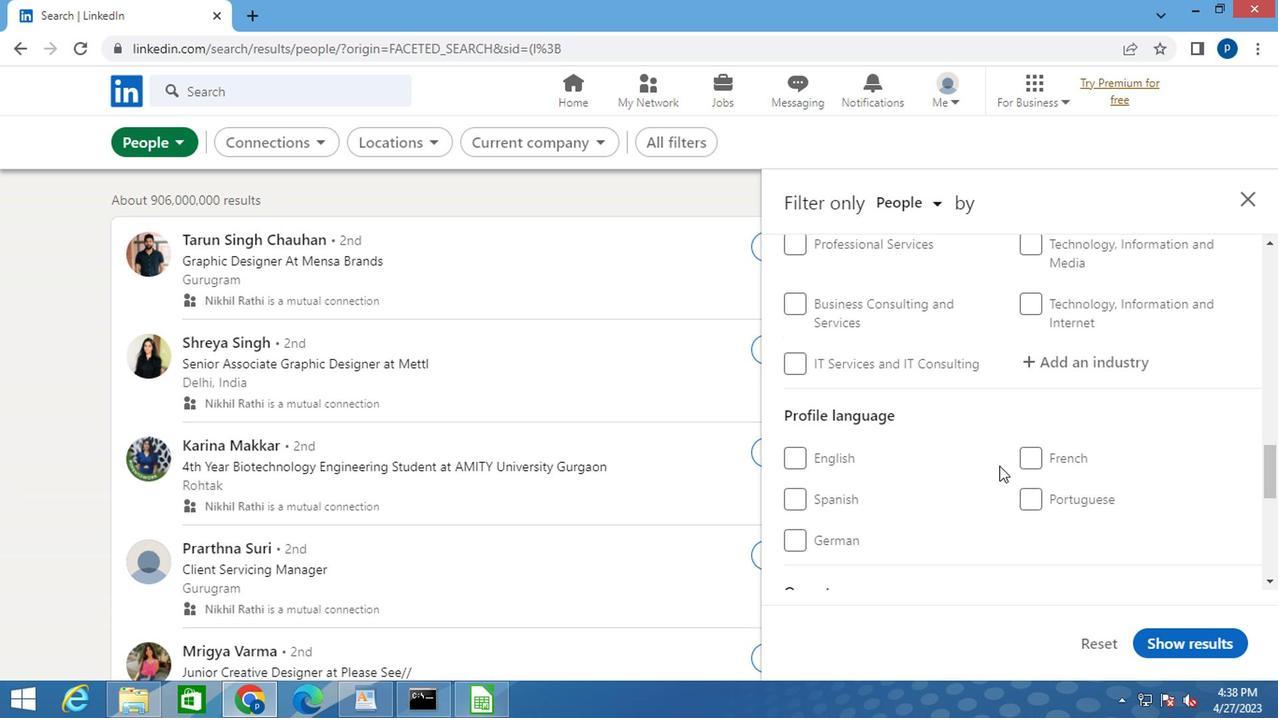 
Action: Mouse pressed left at (1018, 455)
Screenshot: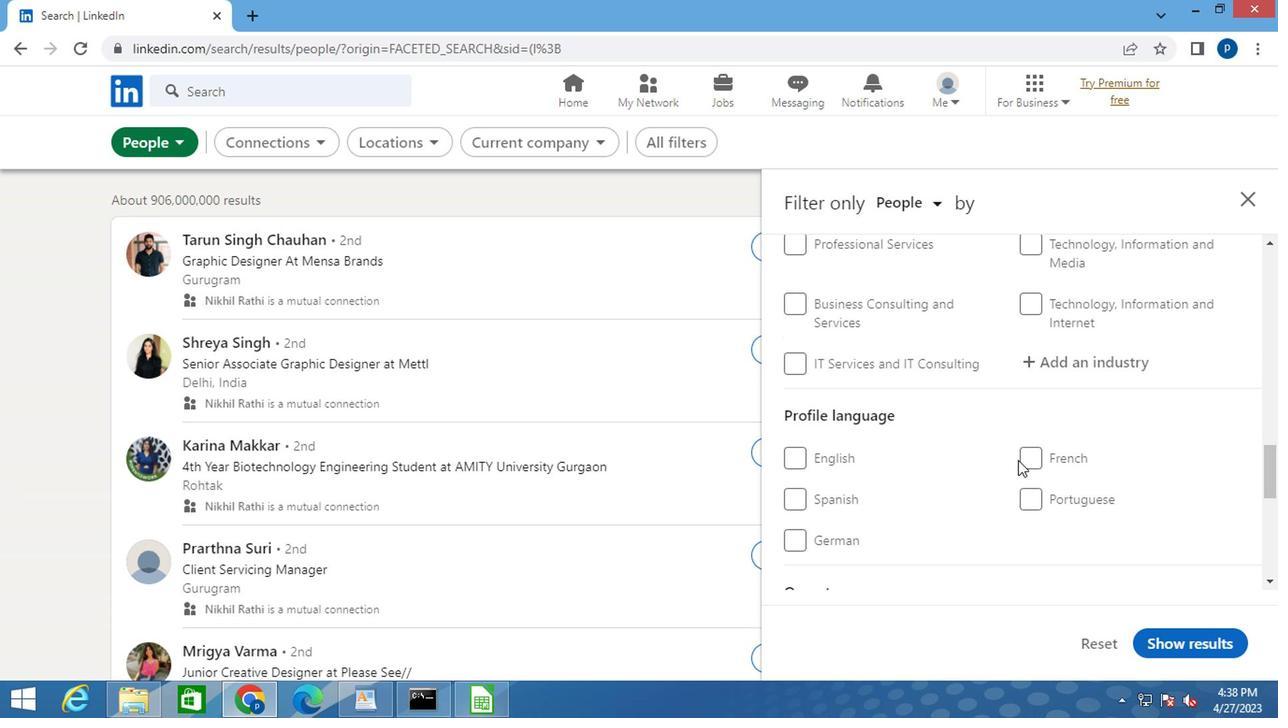 
Action: Mouse moved to (1015, 453)
Screenshot: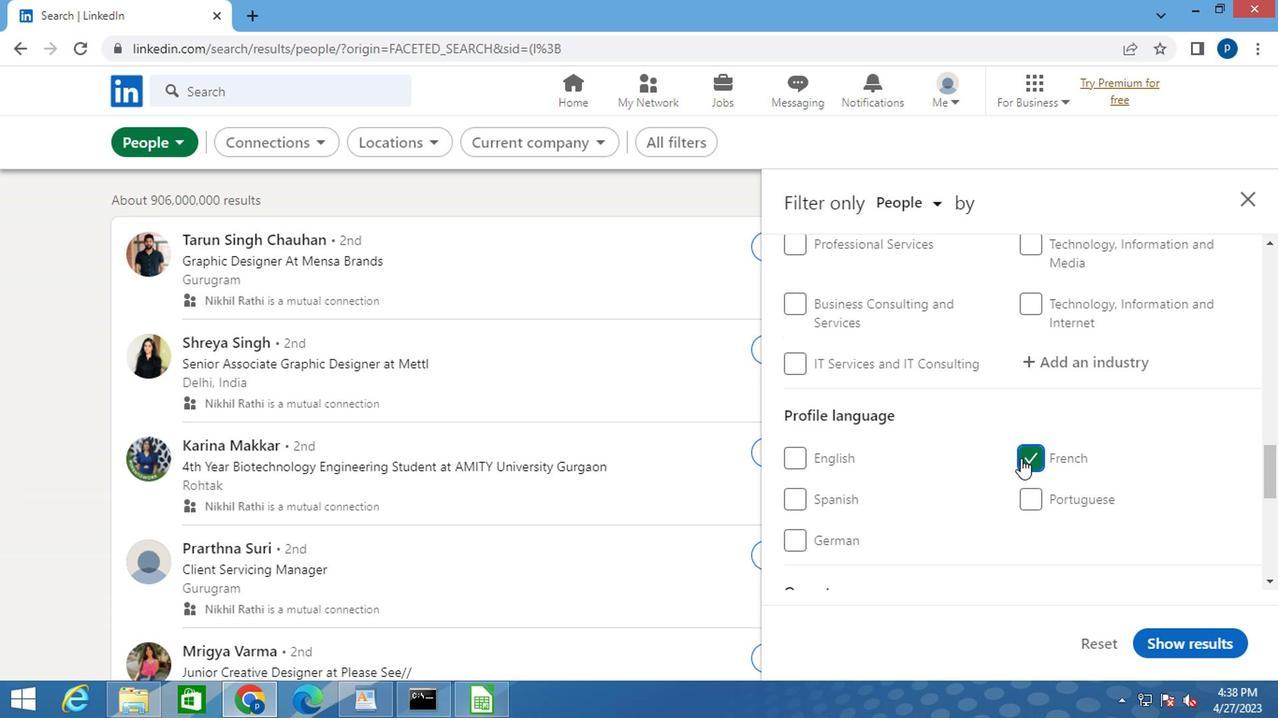 
Action: Mouse scrolled (1015, 455) with delta (0, 1)
Screenshot: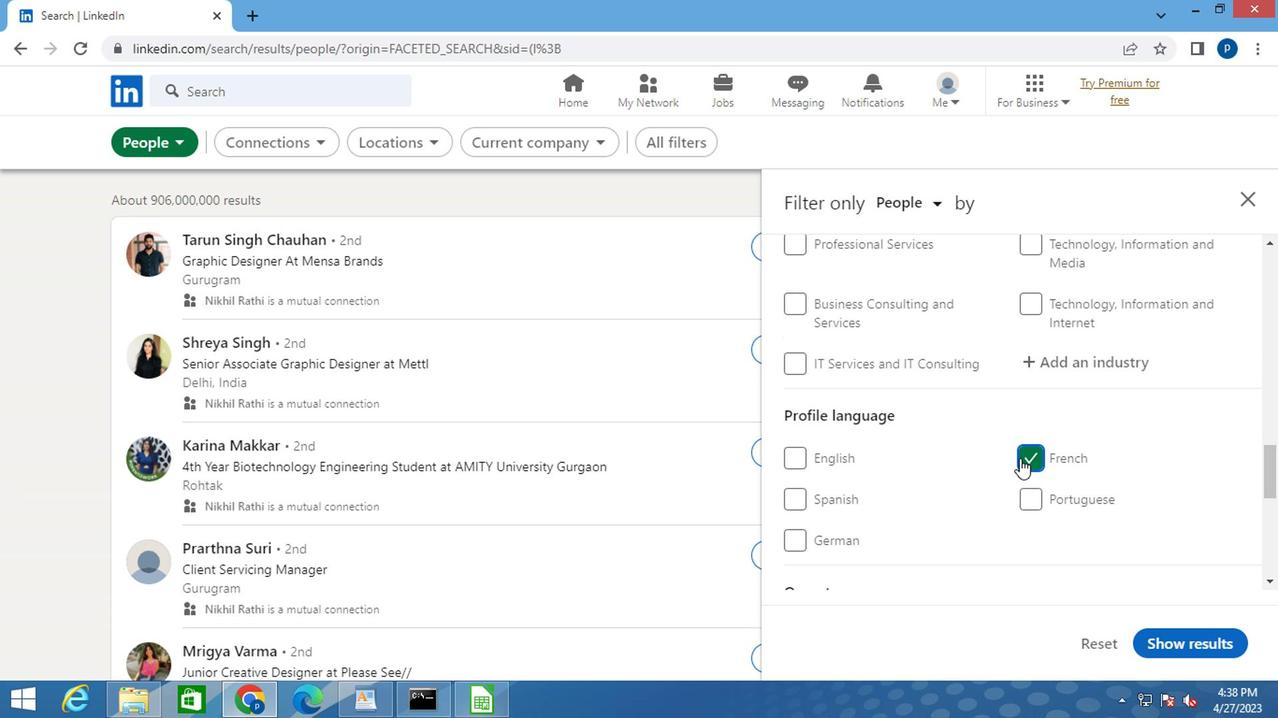 
Action: Mouse scrolled (1015, 455) with delta (0, 1)
Screenshot: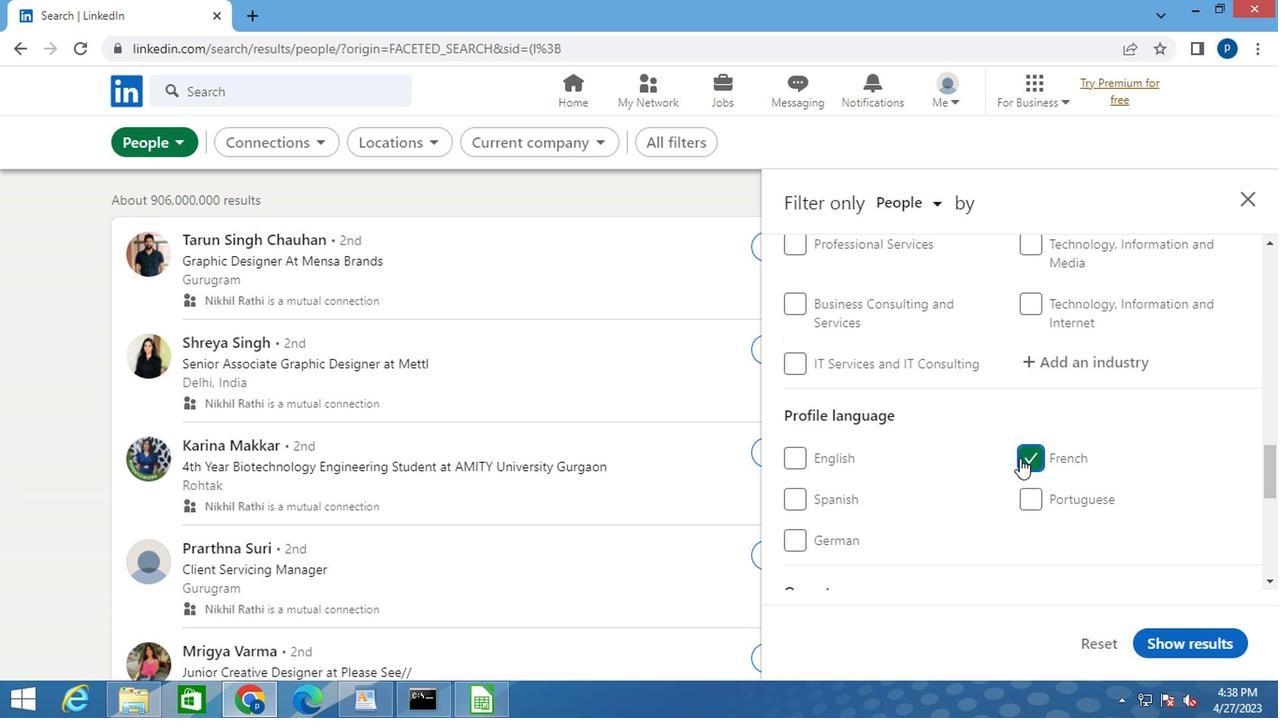 
Action: Mouse moved to (1015, 453)
Screenshot: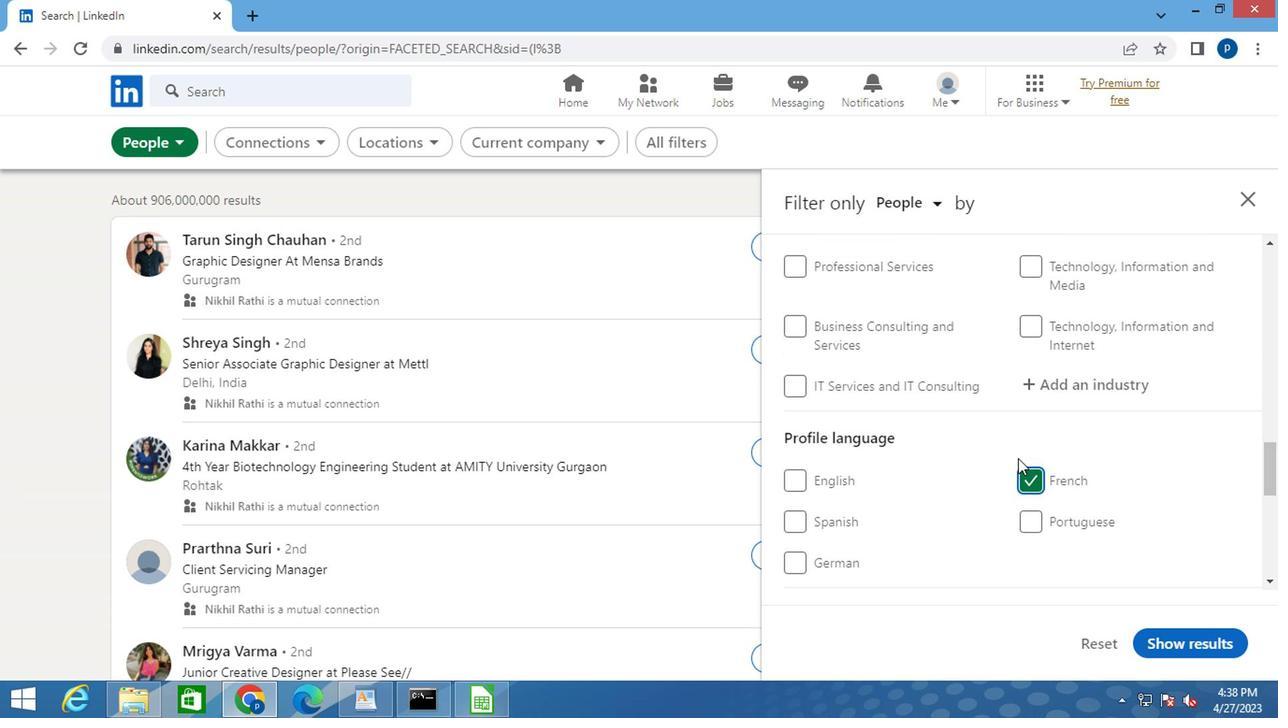 
Action: Mouse scrolled (1015, 453) with delta (0, 0)
Screenshot: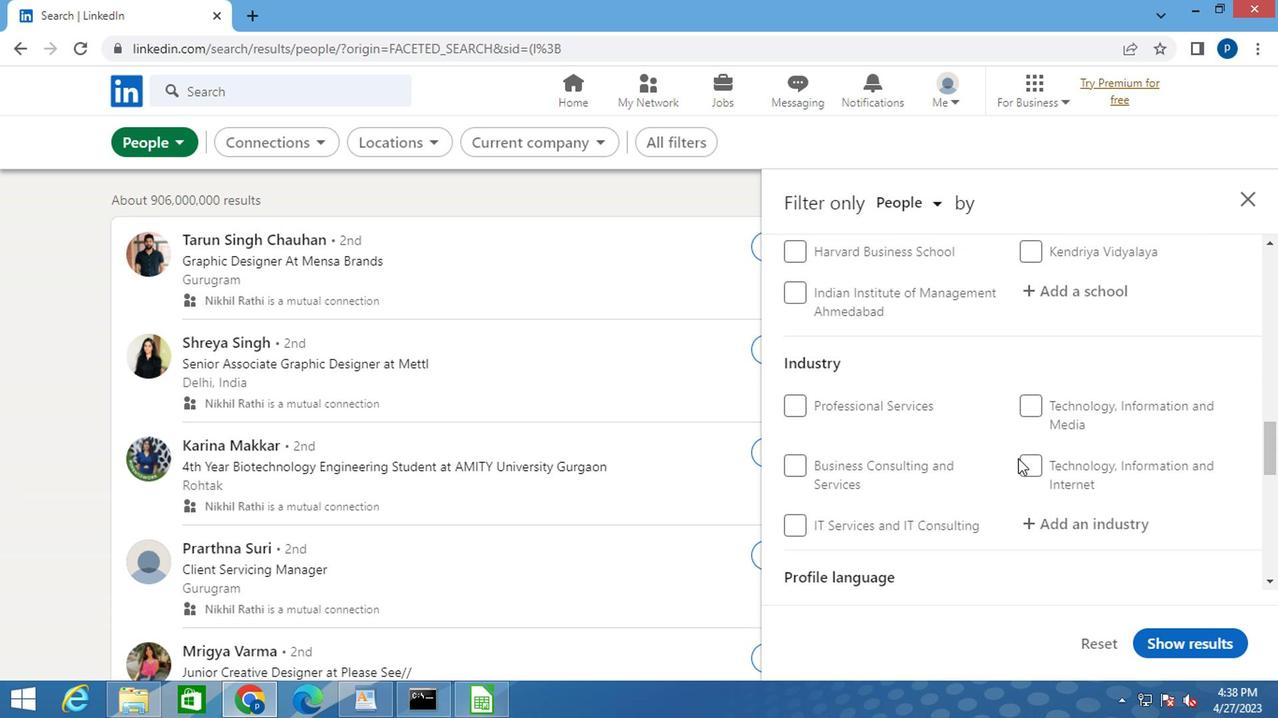 
Action: Mouse scrolled (1015, 453) with delta (0, 0)
Screenshot: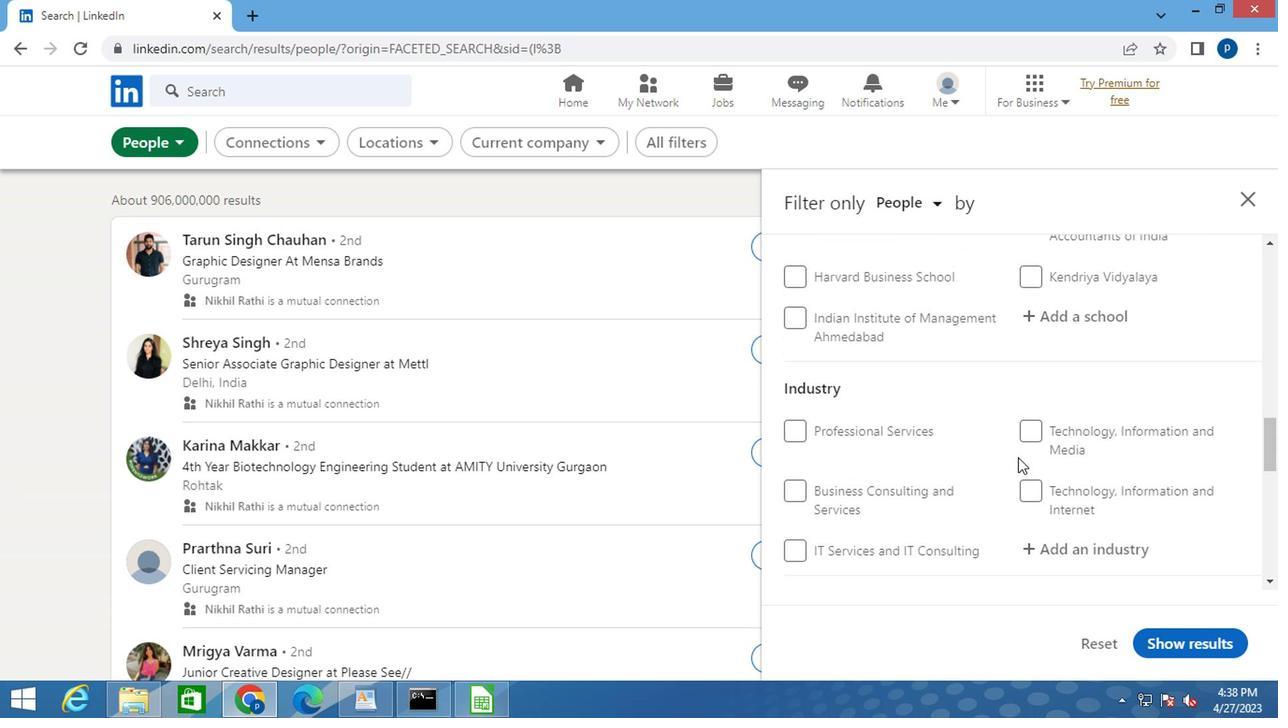 
Action: Mouse scrolled (1015, 453) with delta (0, 0)
Screenshot: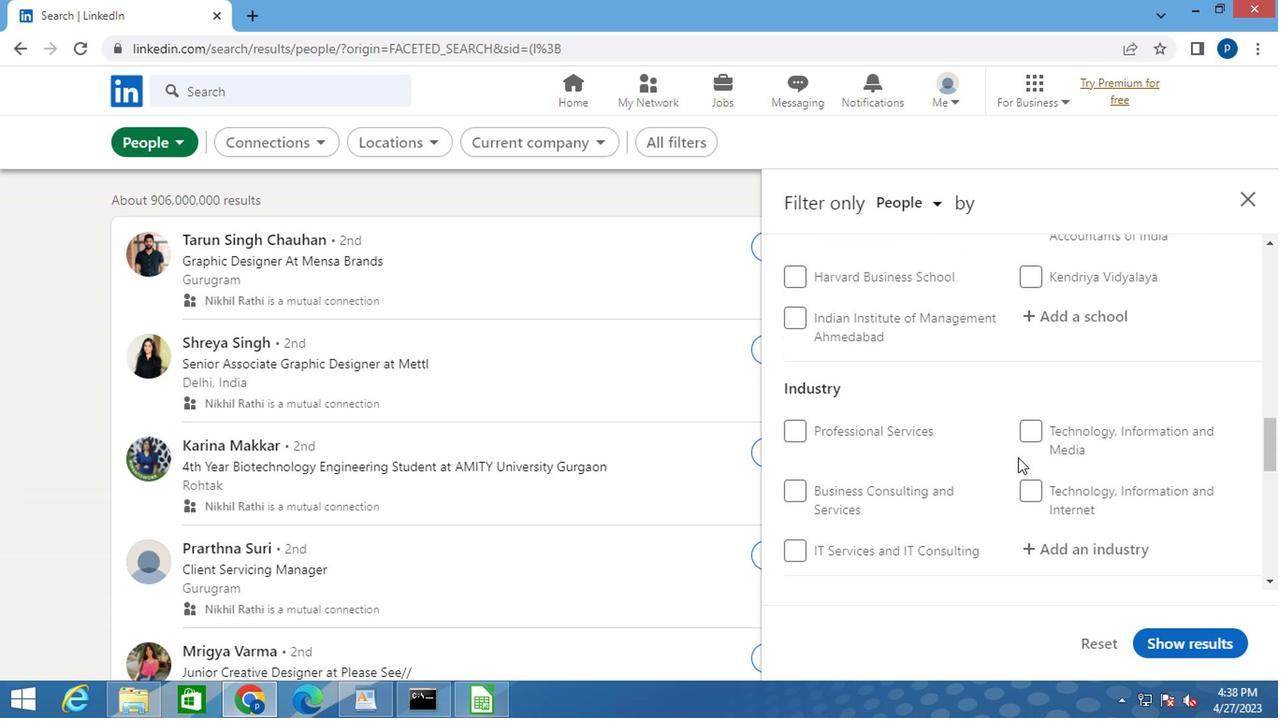 
Action: Mouse moved to (1029, 412)
Screenshot: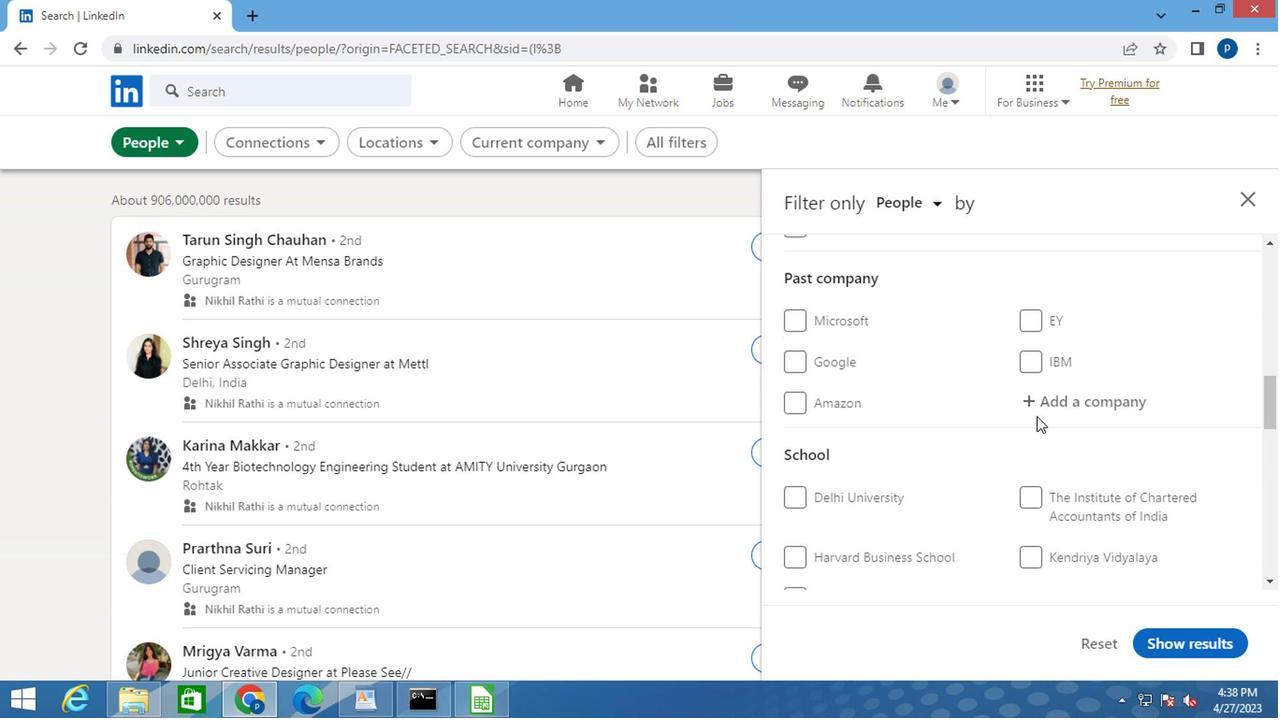 
Action: Mouse scrolled (1029, 413) with delta (0, 1)
Screenshot: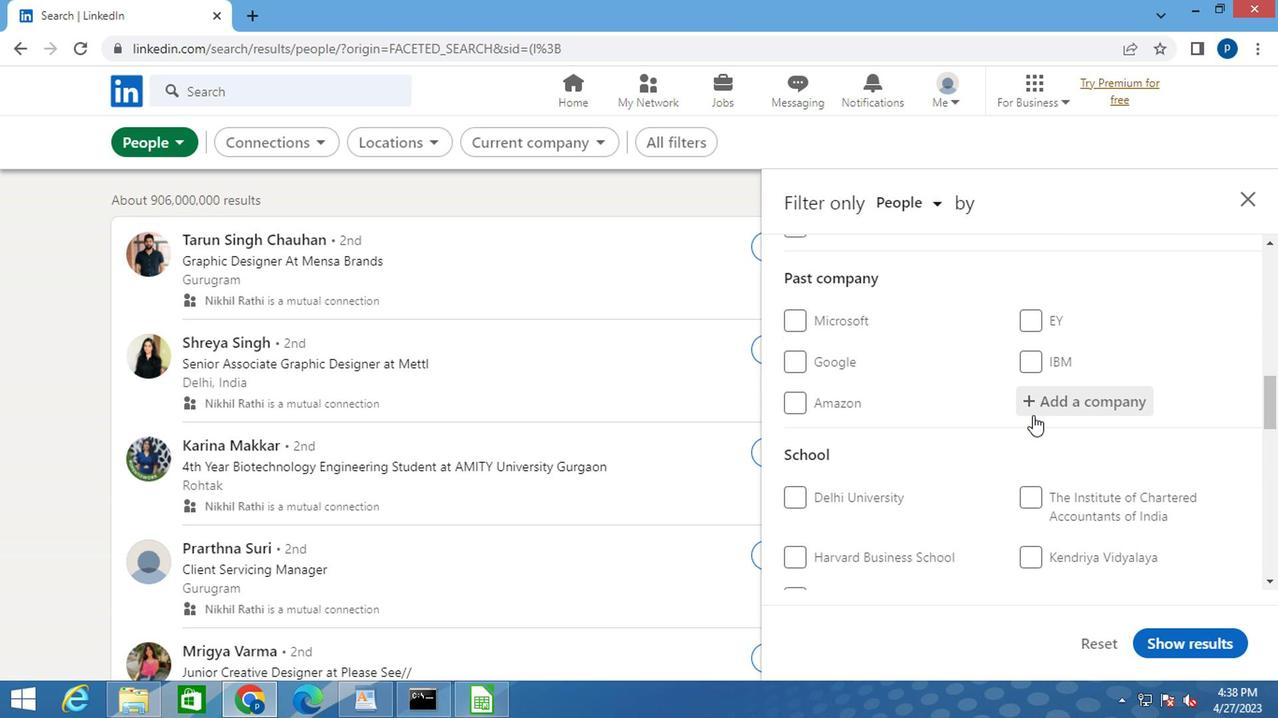 
Action: Mouse moved to (1041, 320)
Screenshot: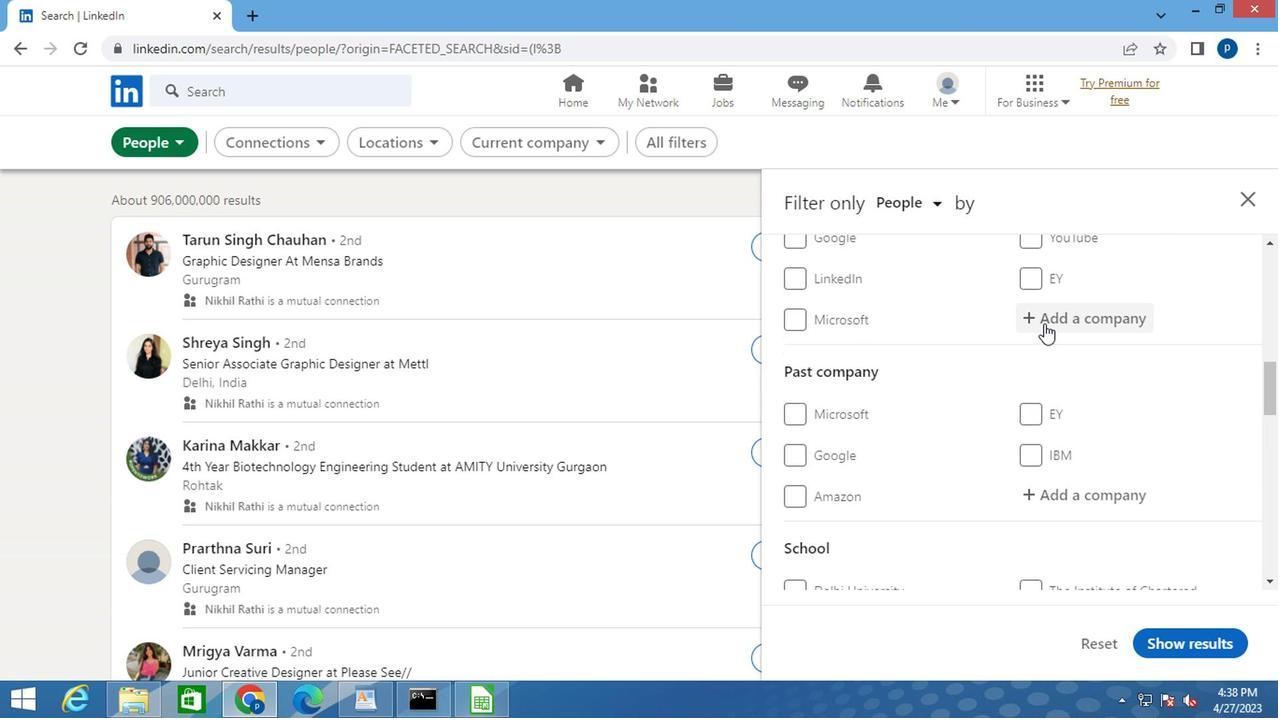 
Action: Mouse pressed left at (1041, 320)
Screenshot: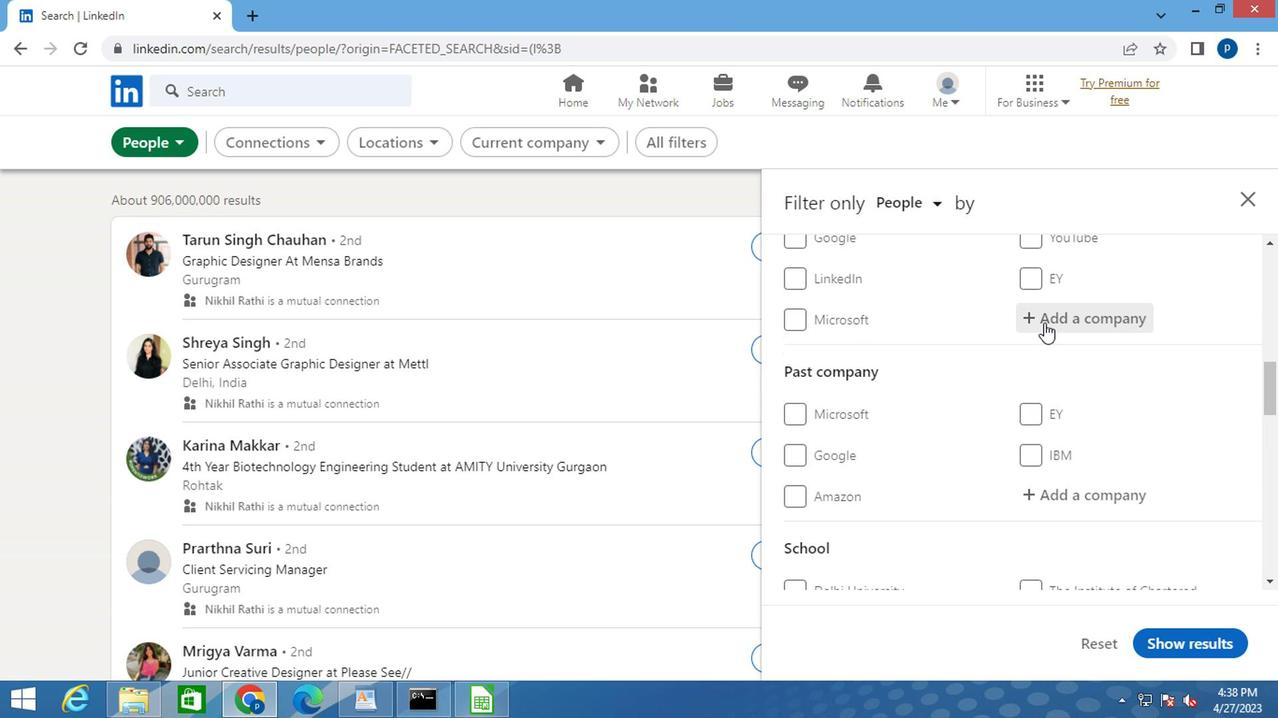 
Action: Mouse moved to (1041, 320)
Screenshot: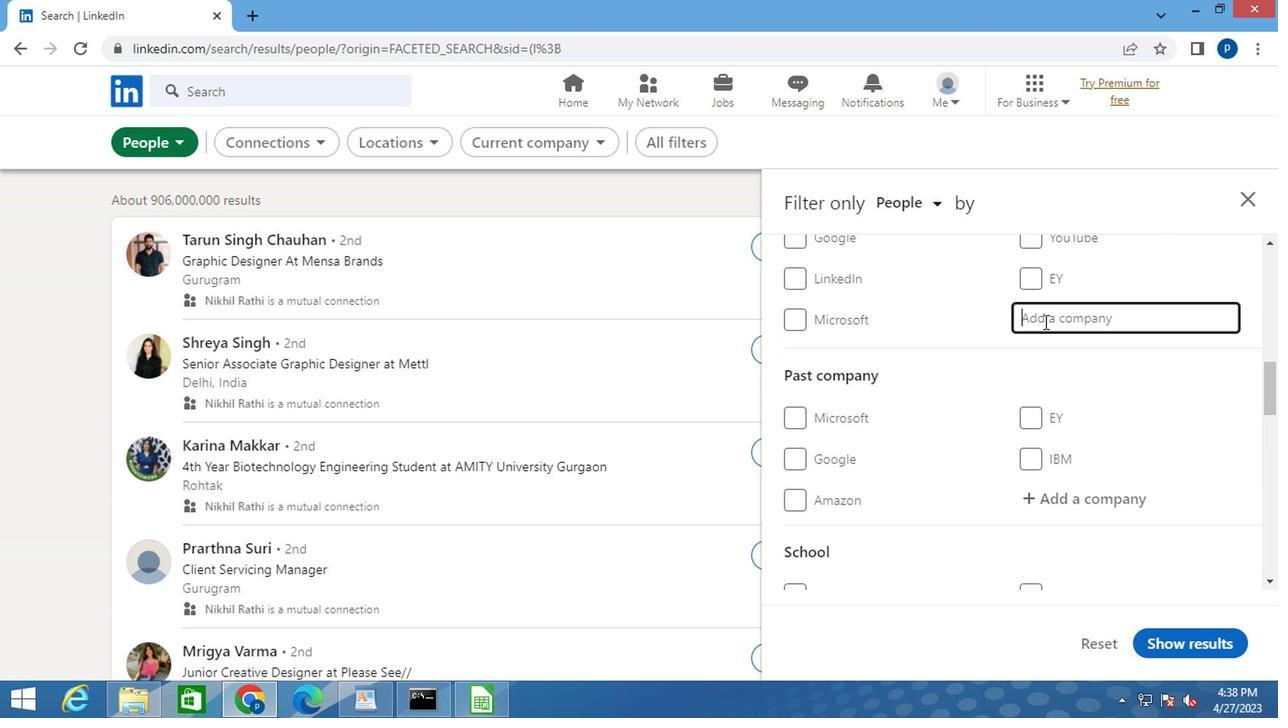 
Action: Key pressed <Key.caps_lock>J
Screenshot: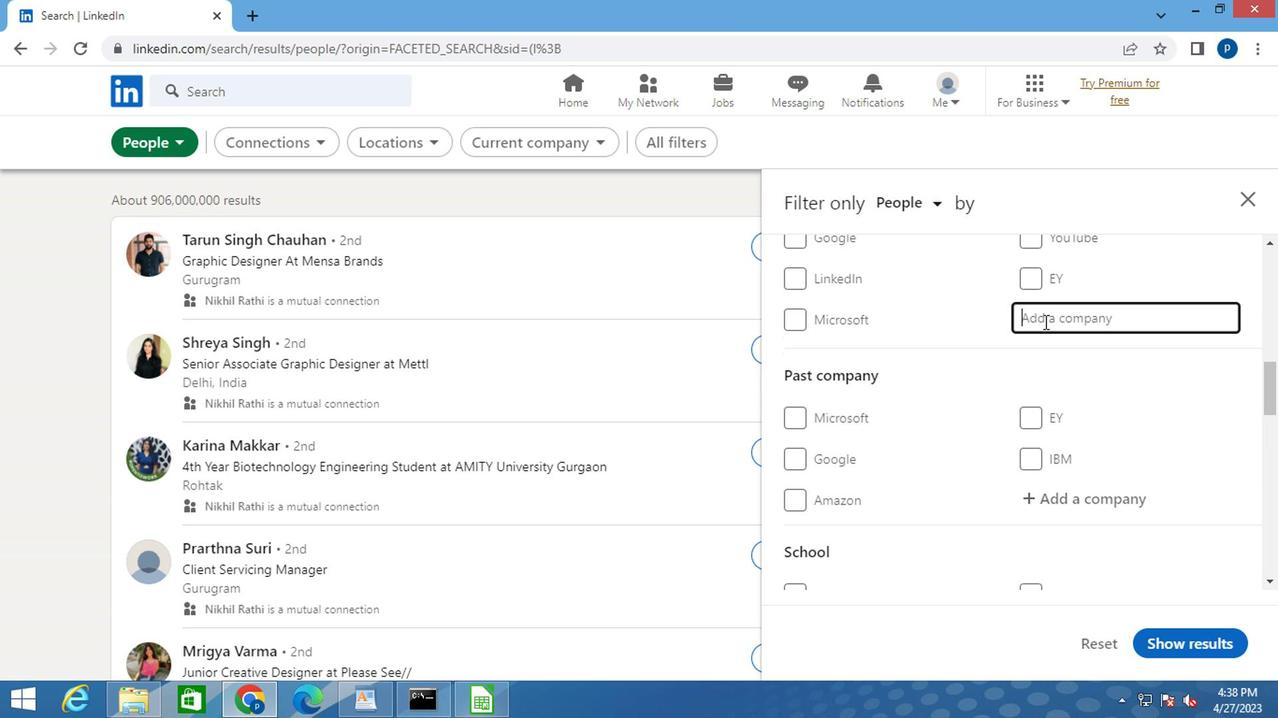 
Action: Mouse moved to (1043, 319)
Screenshot: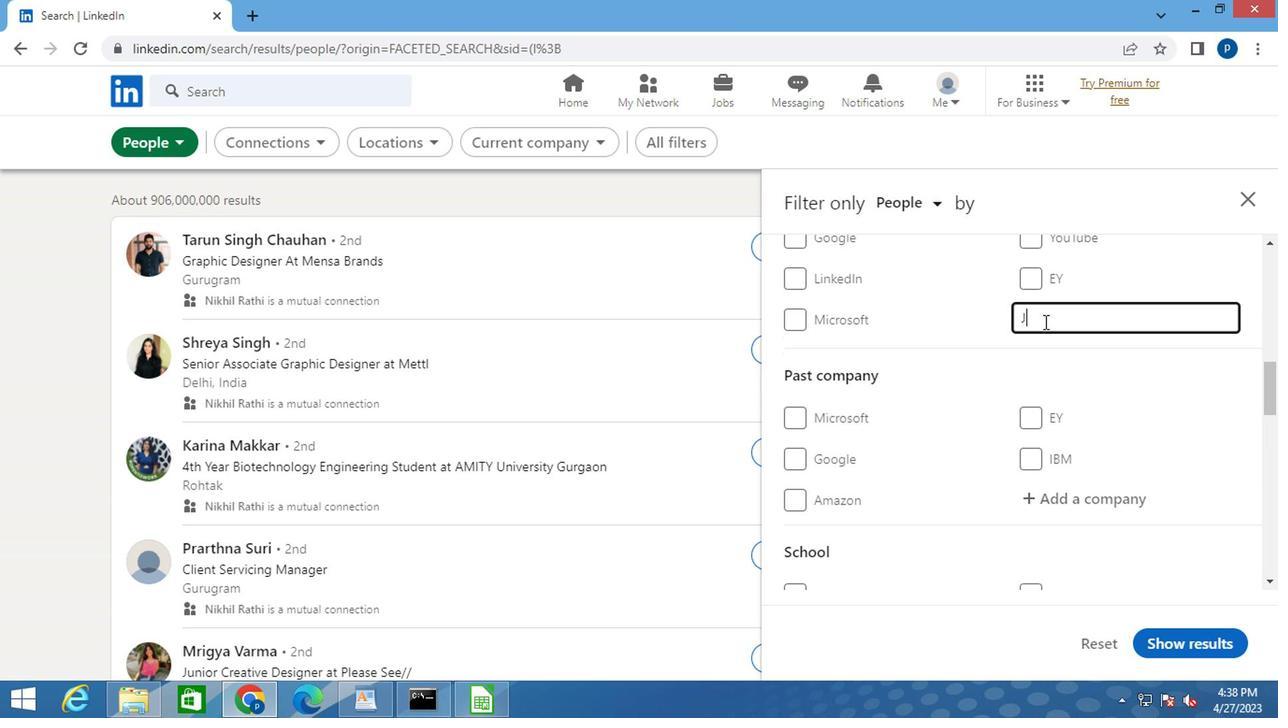 
Action: Key pressed USPAY
Screenshot: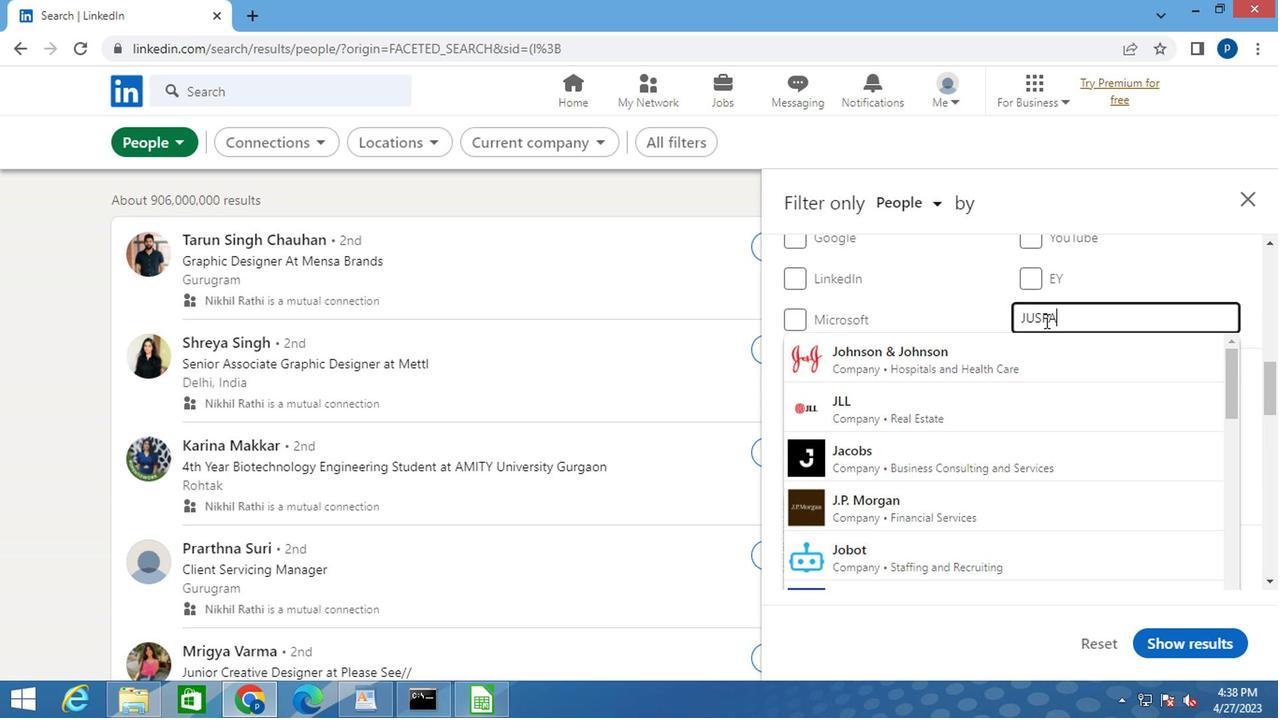 
Action: Mouse moved to (937, 348)
Screenshot: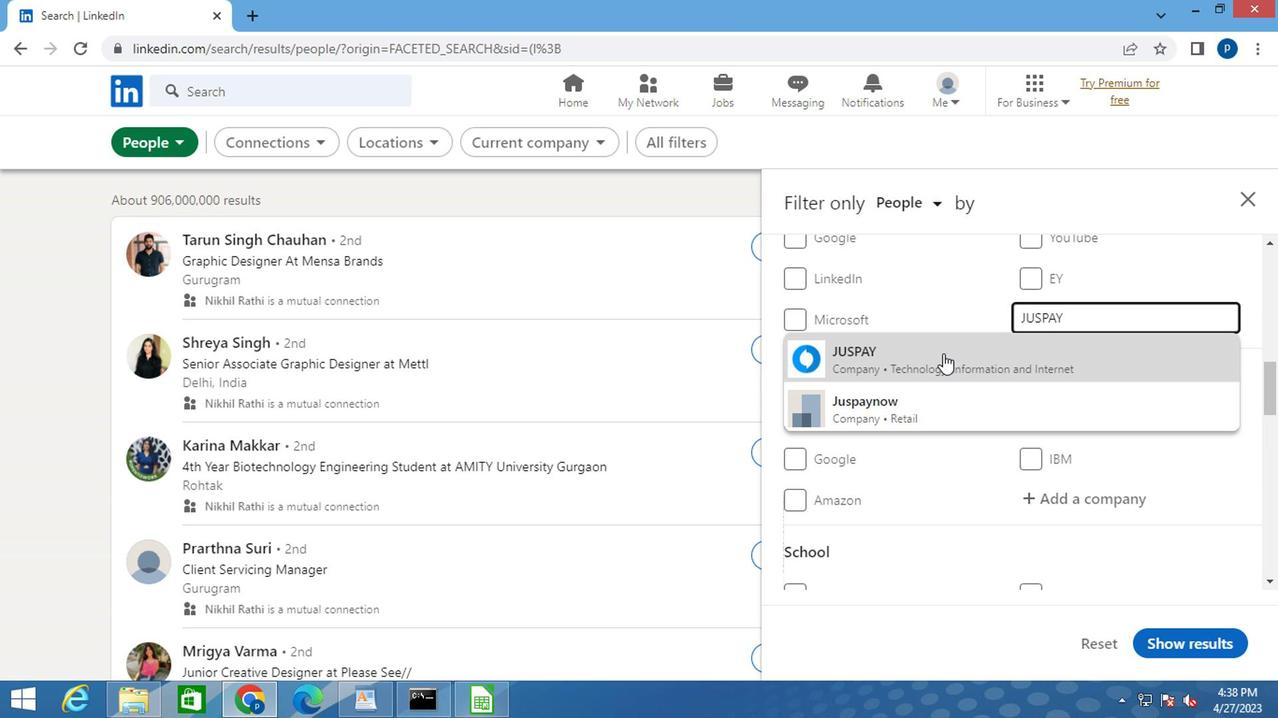 
Action: Mouse pressed left at (937, 348)
Screenshot: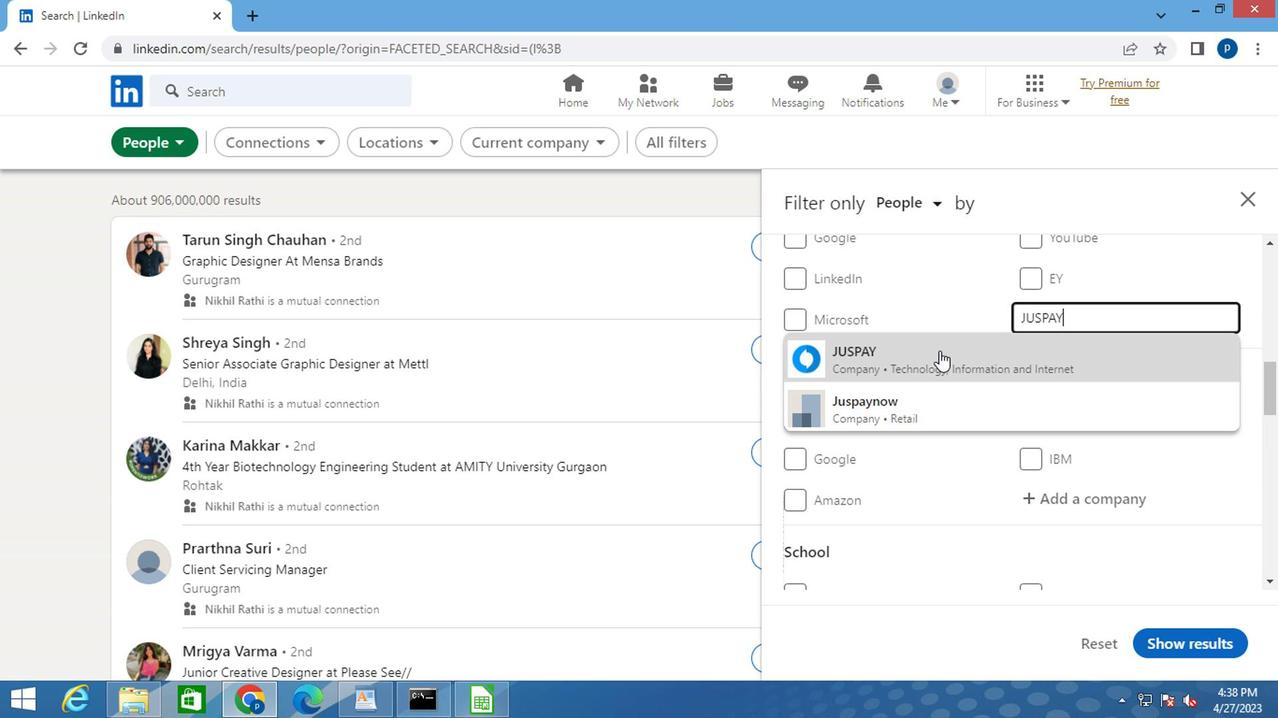 
Action: Mouse moved to (935, 351)
Screenshot: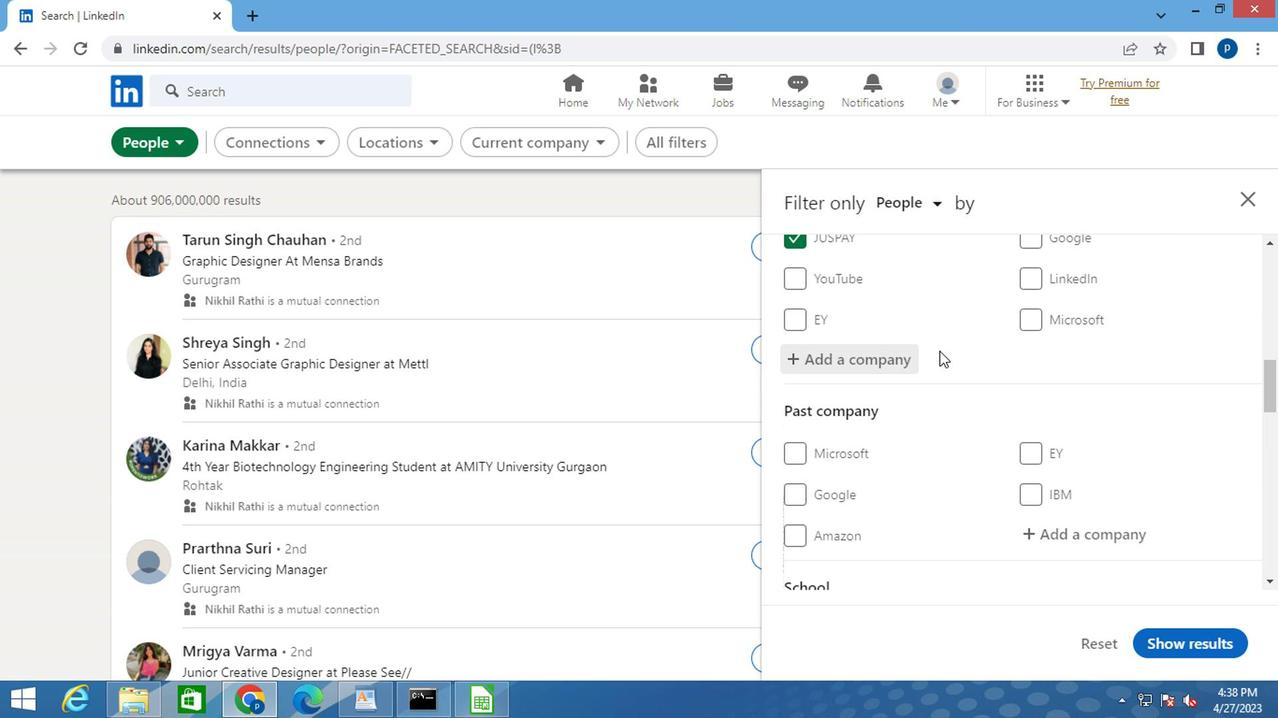 
Action: Mouse scrolled (935, 350) with delta (0, 0)
Screenshot: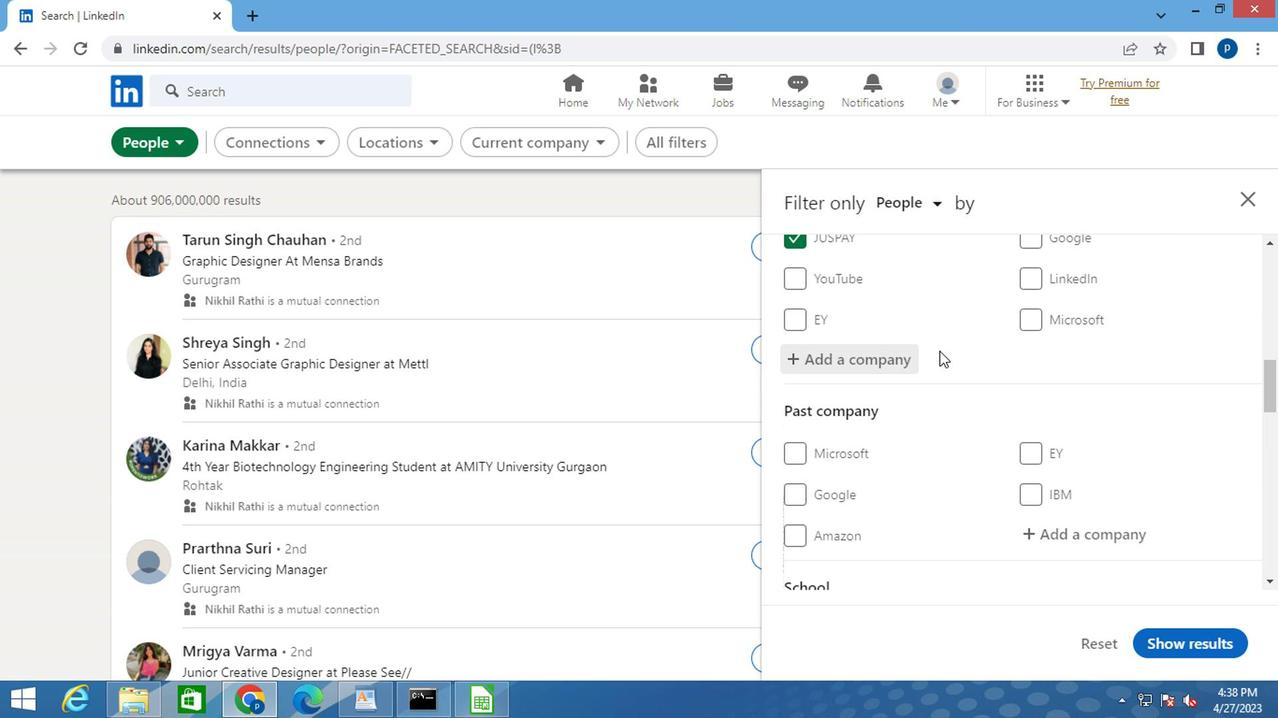 
Action: Mouse scrolled (935, 350) with delta (0, 0)
Screenshot: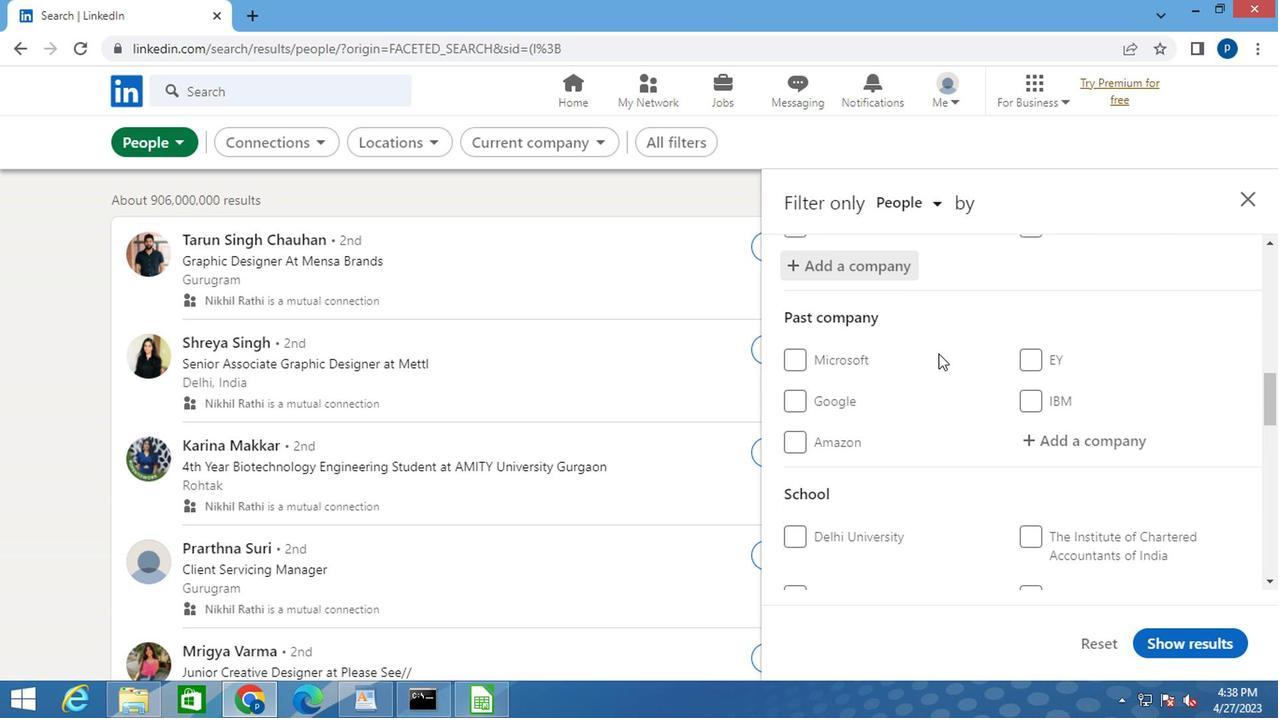 
Action: Mouse moved to (939, 370)
Screenshot: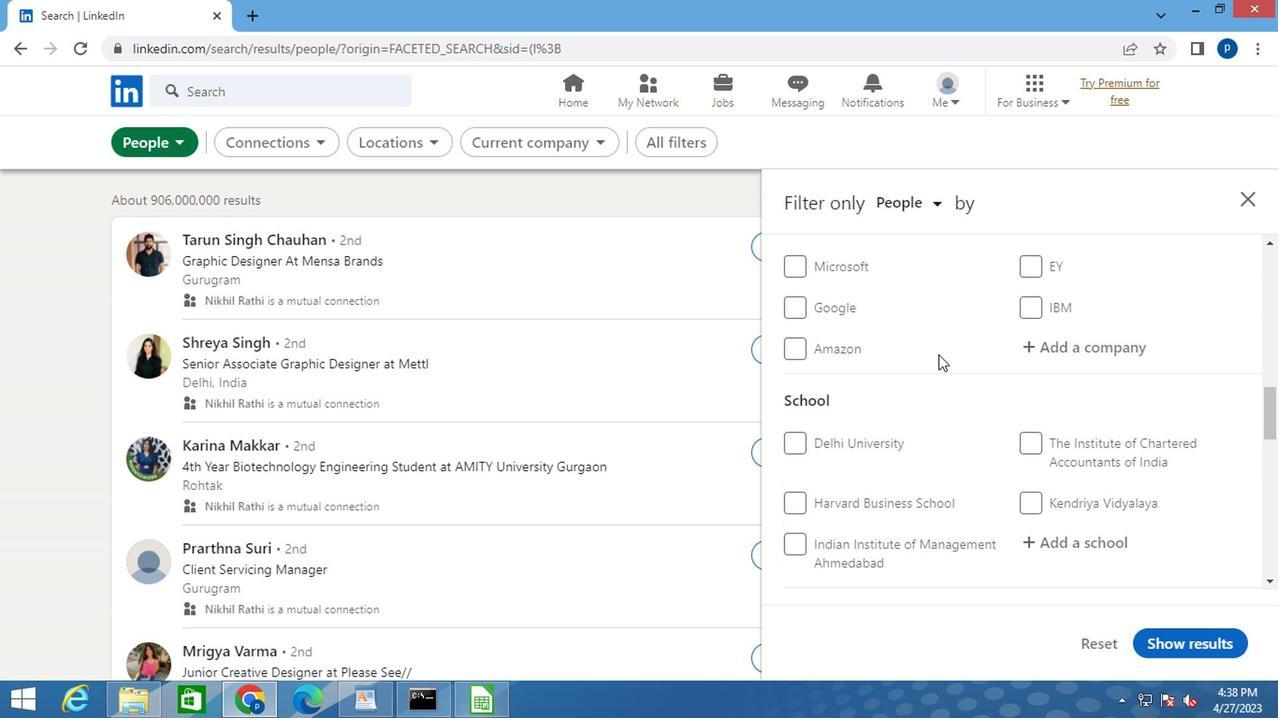 
Action: Mouse scrolled (939, 370) with delta (0, 0)
Screenshot: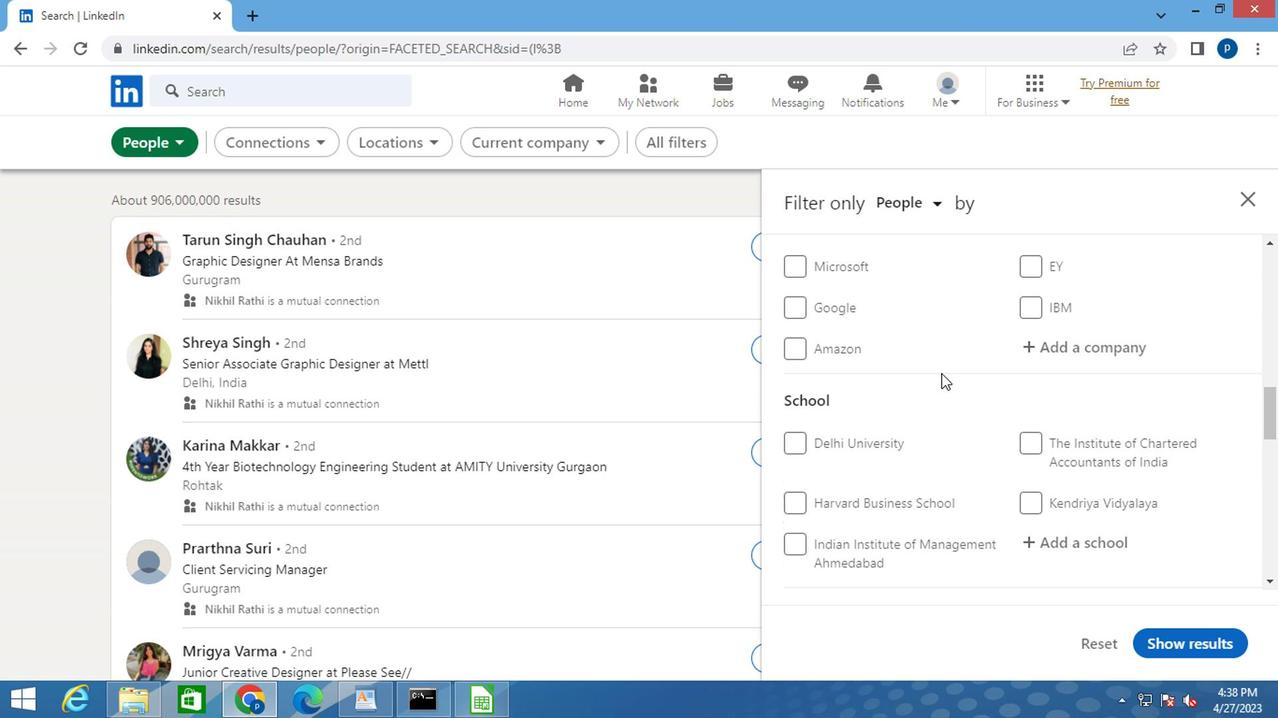 
Action: Mouse moved to (1055, 438)
Screenshot: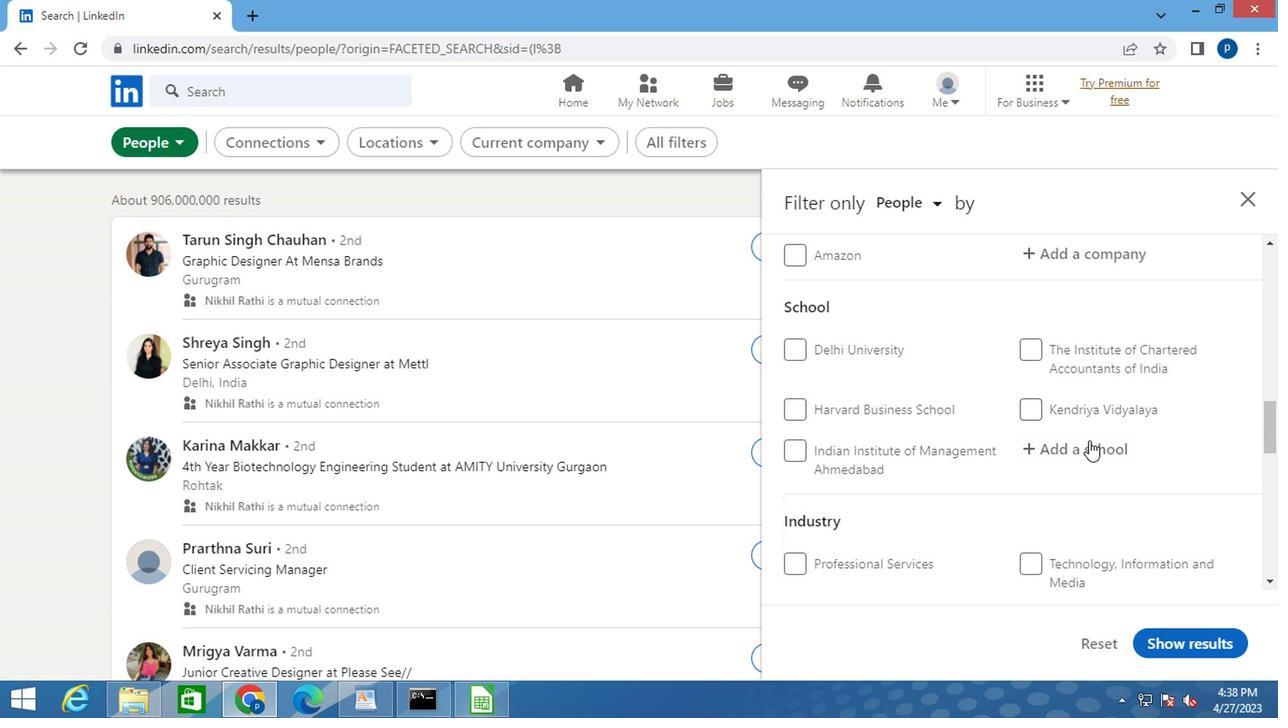 
Action: Mouse pressed left at (1055, 438)
Screenshot: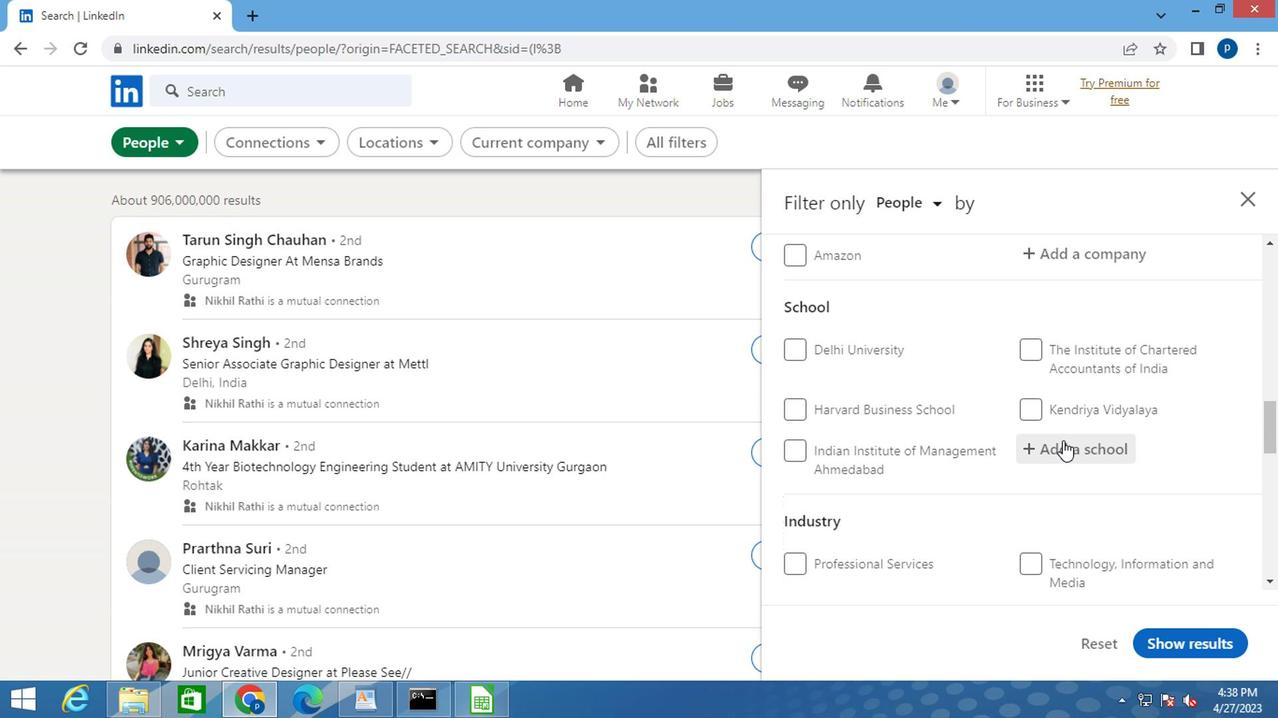 
Action: Key pressed S<Key.caps_lock>HRI<Key.space><Key.caps_lock>R<Key.caps_lock>AM
Screenshot: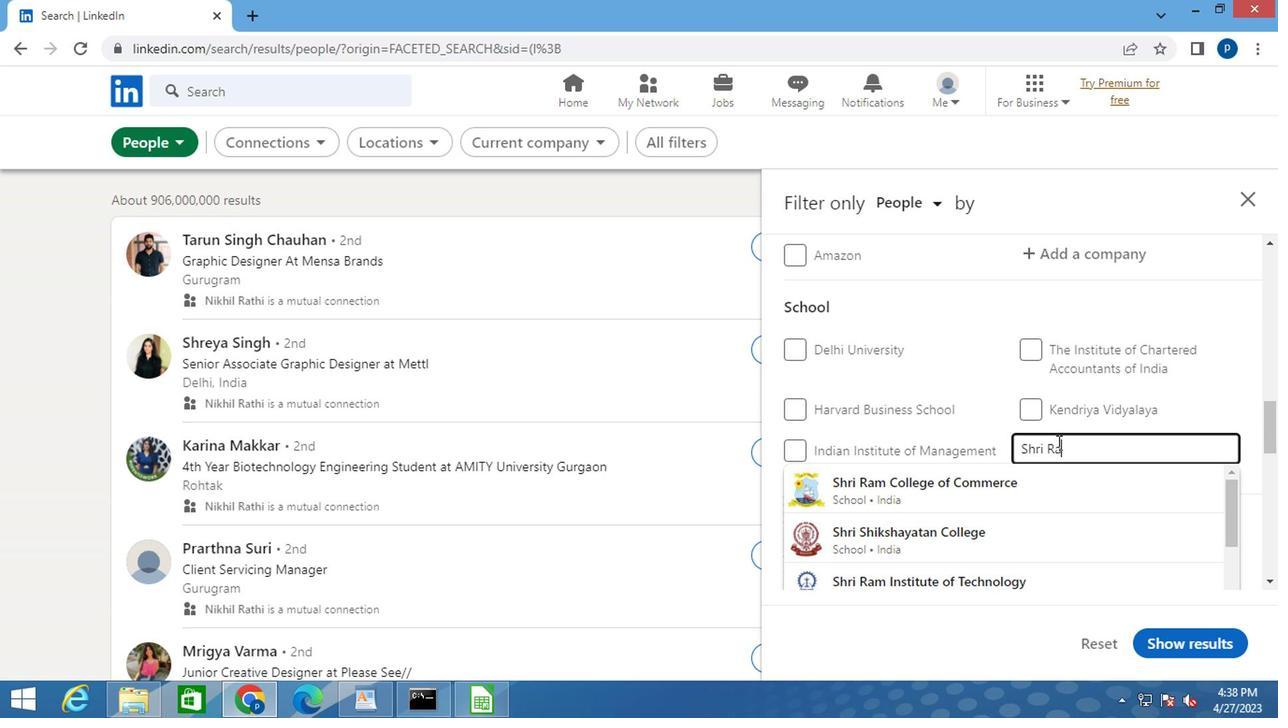 
Action: Mouse moved to (990, 527)
Screenshot: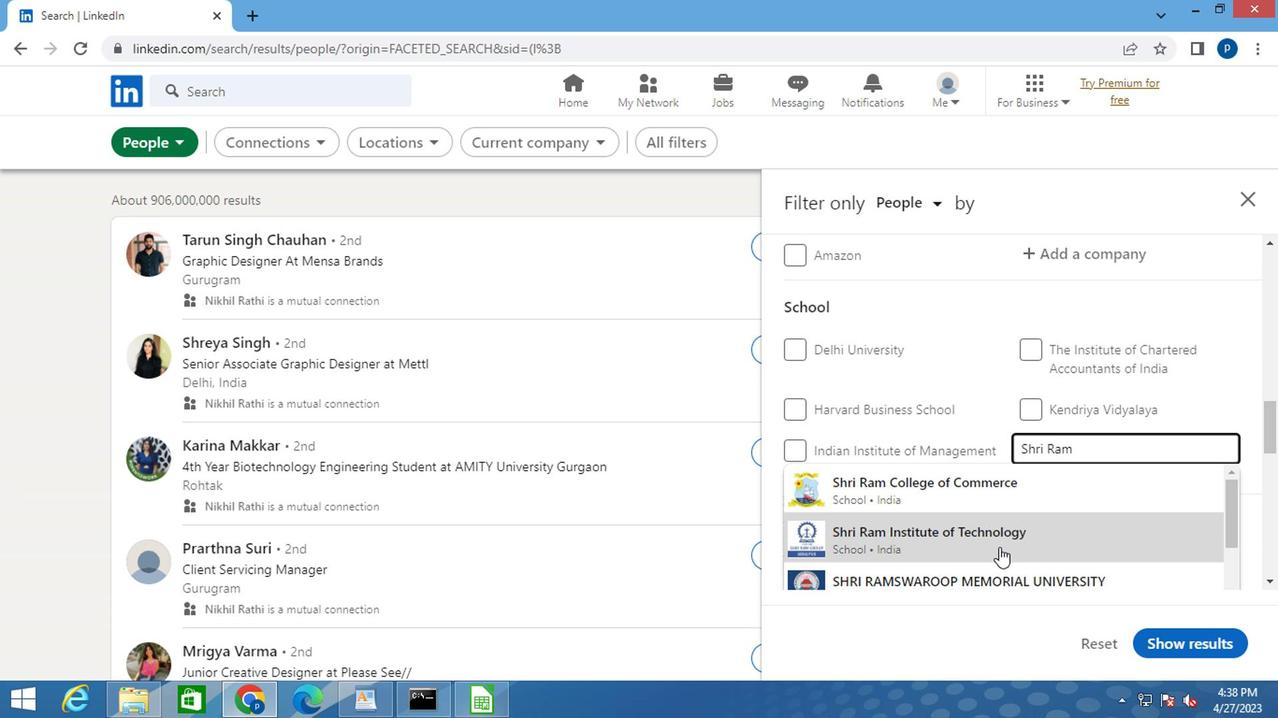 
Action: Mouse pressed left at (990, 527)
Screenshot: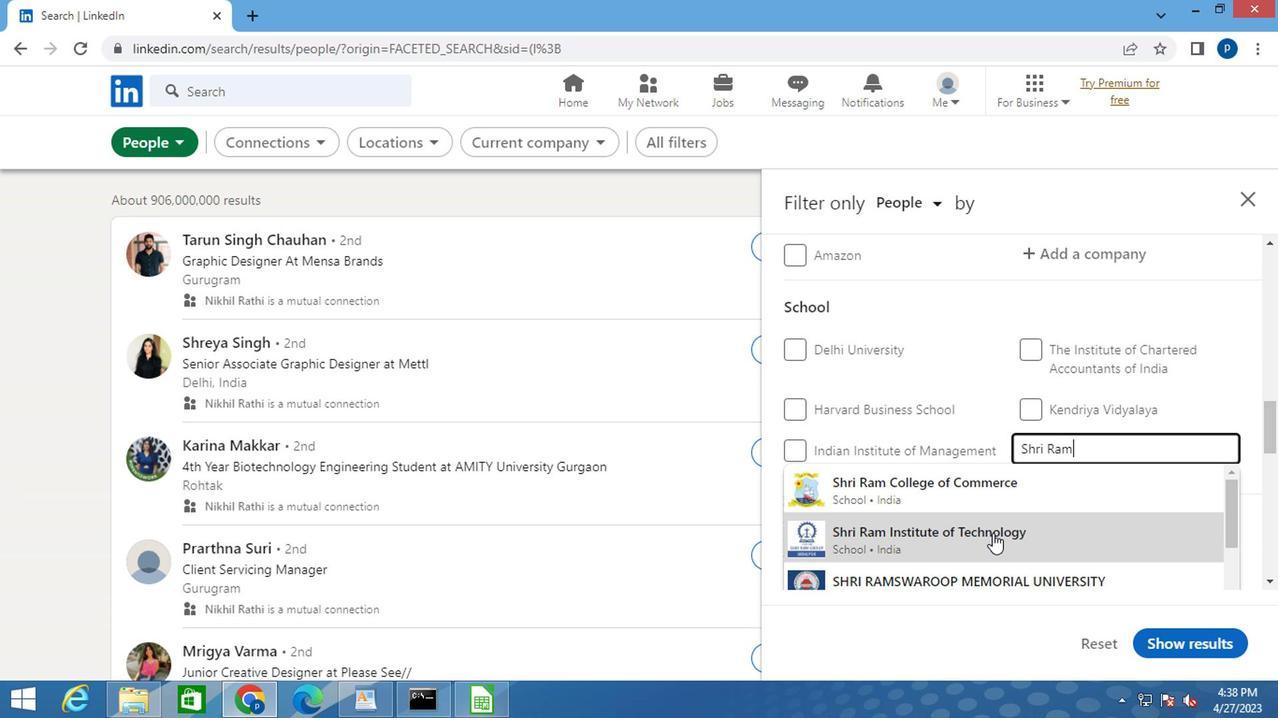 
Action: Mouse moved to (993, 503)
Screenshot: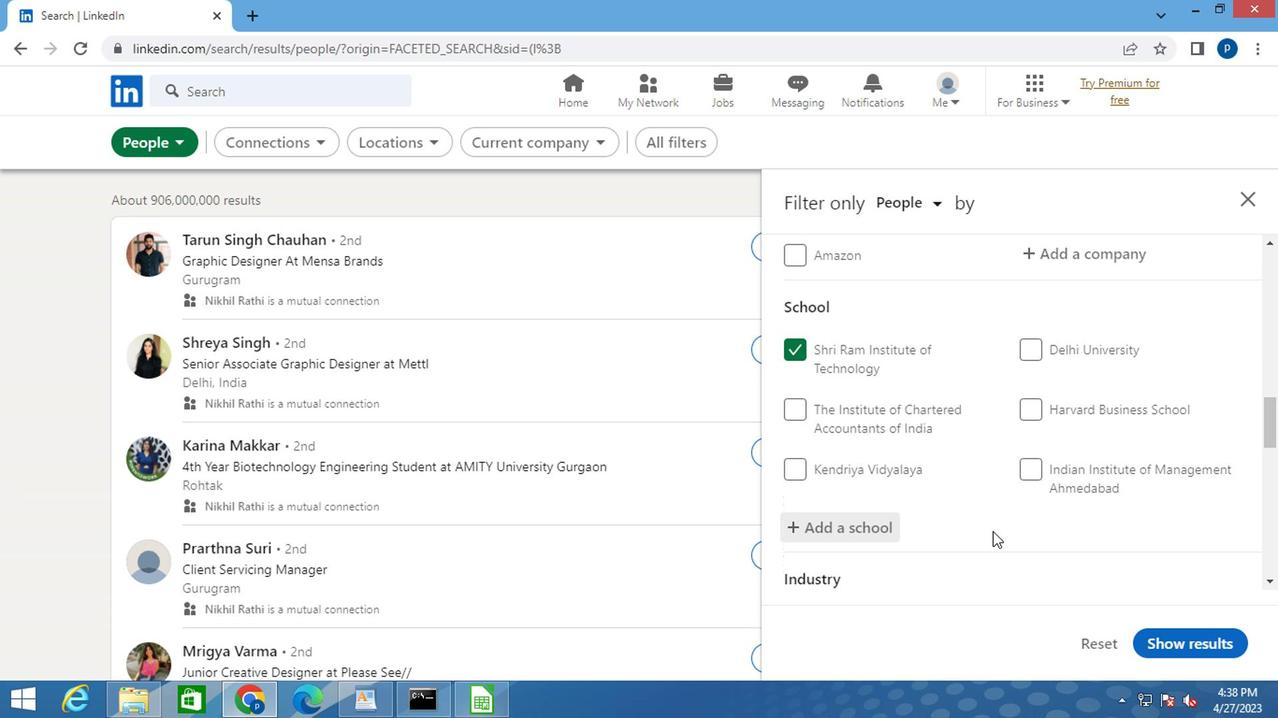 
Action: Mouse scrolled (993, 502) with delta (0, -1)
Screenshot: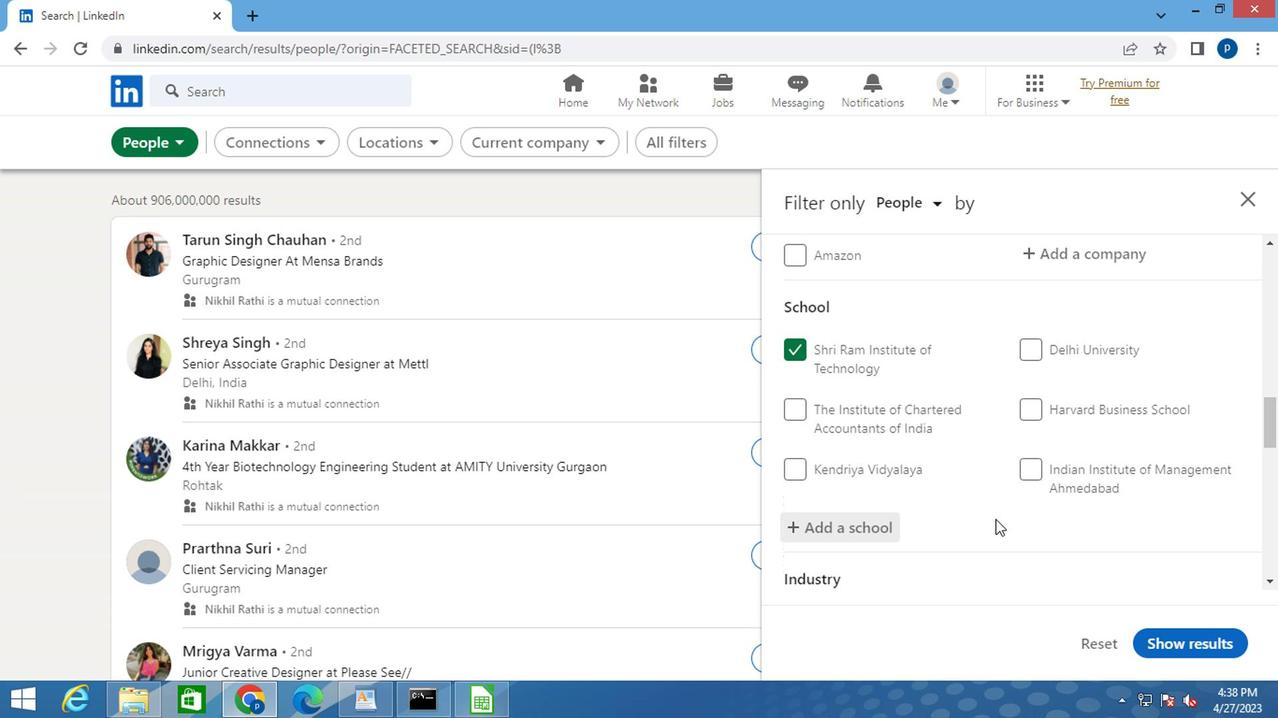 
Action: Mouse scrolled (993, 502) with delta (0, -1)
Screenshot: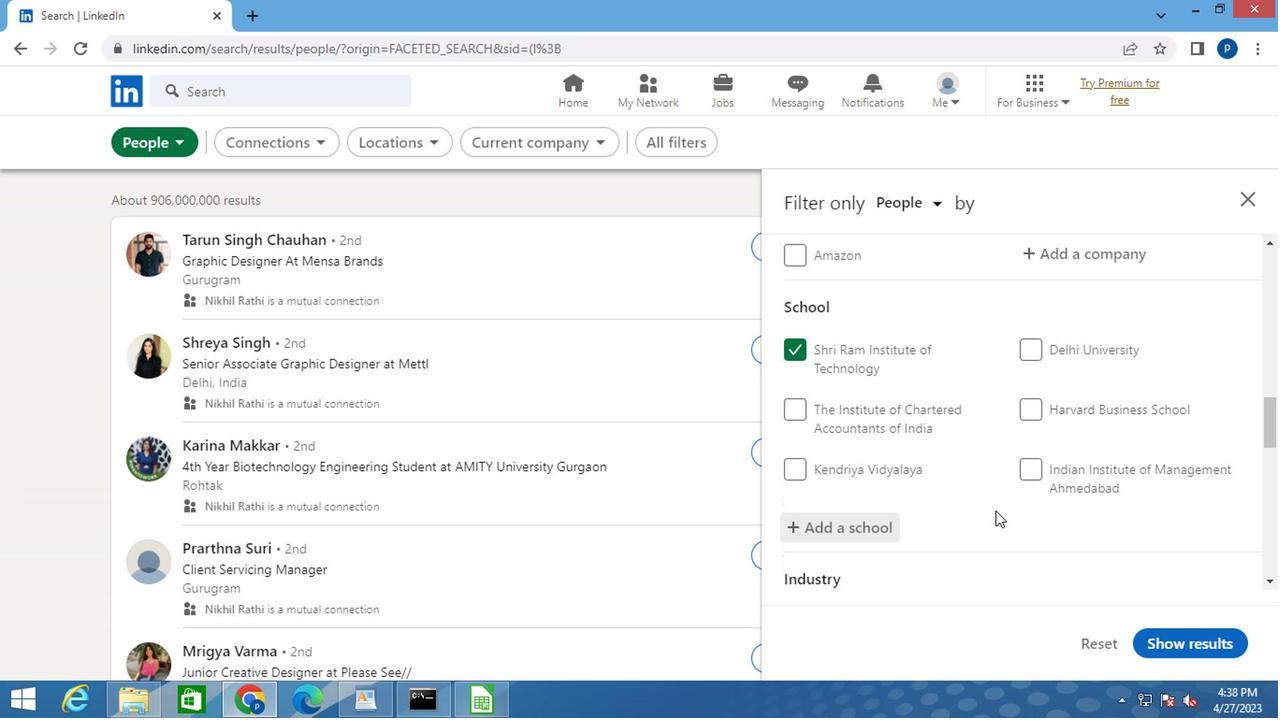 
Action: Mouse moved to (912, 428)
Screenshot: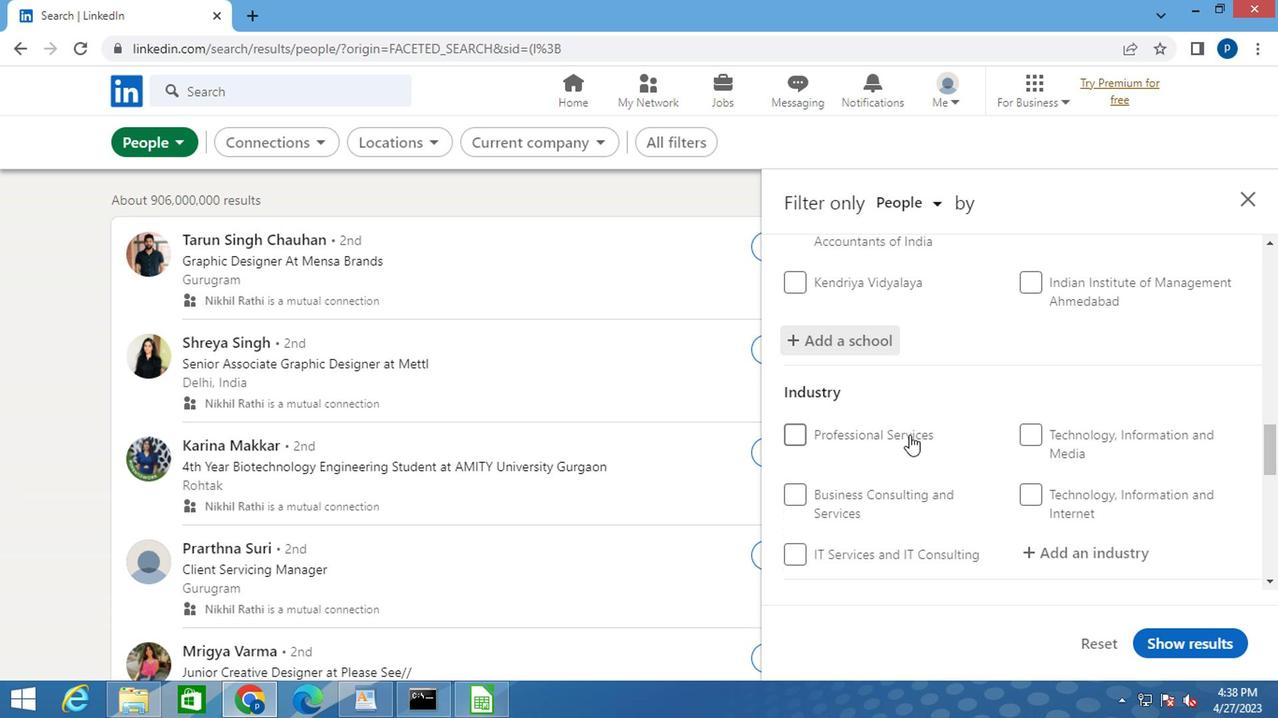 
Action: Mouse scrolled (912, 426) with delta (0, -1)
Screenshot: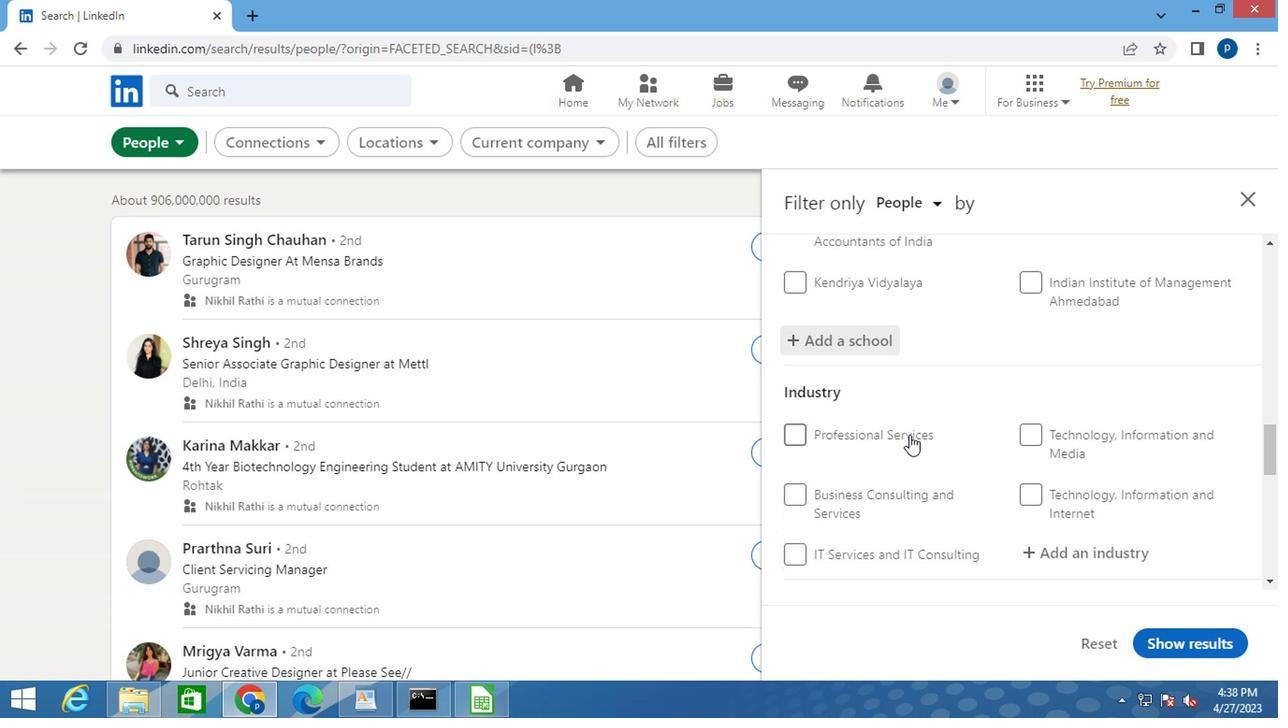 
Action: Mouse moved to (1057, 457)
Screenshot: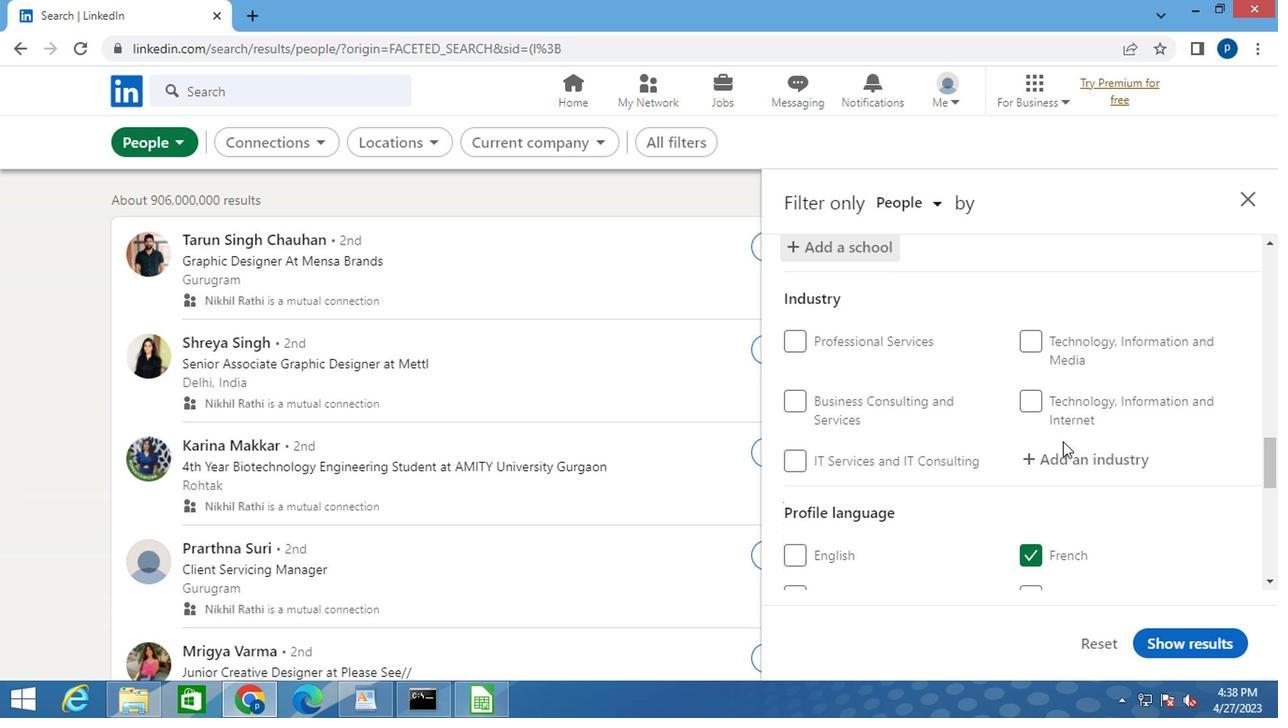 
Action: Mouse pressed left at (1057, 457)
Screenshot: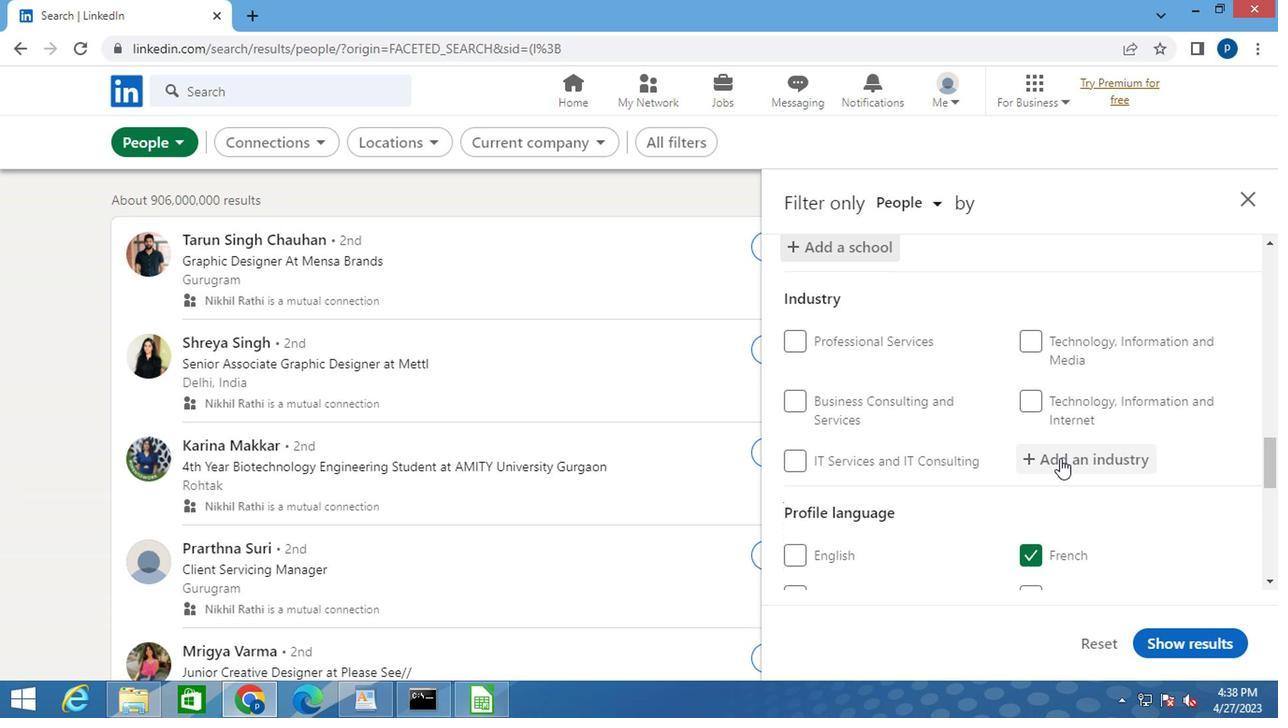
Action: Mouse moved to (1055, 455)
Screenshot: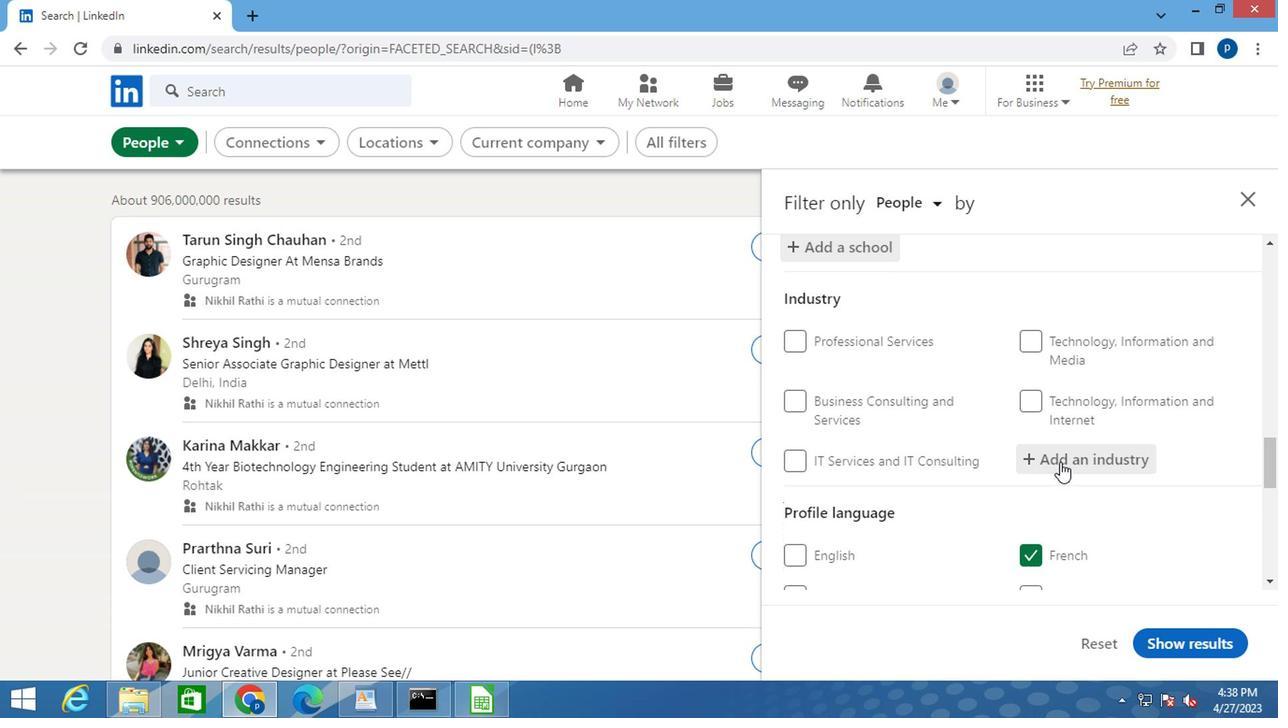 
Action: Mouse pressed left at (1055, 455)
Screenshot: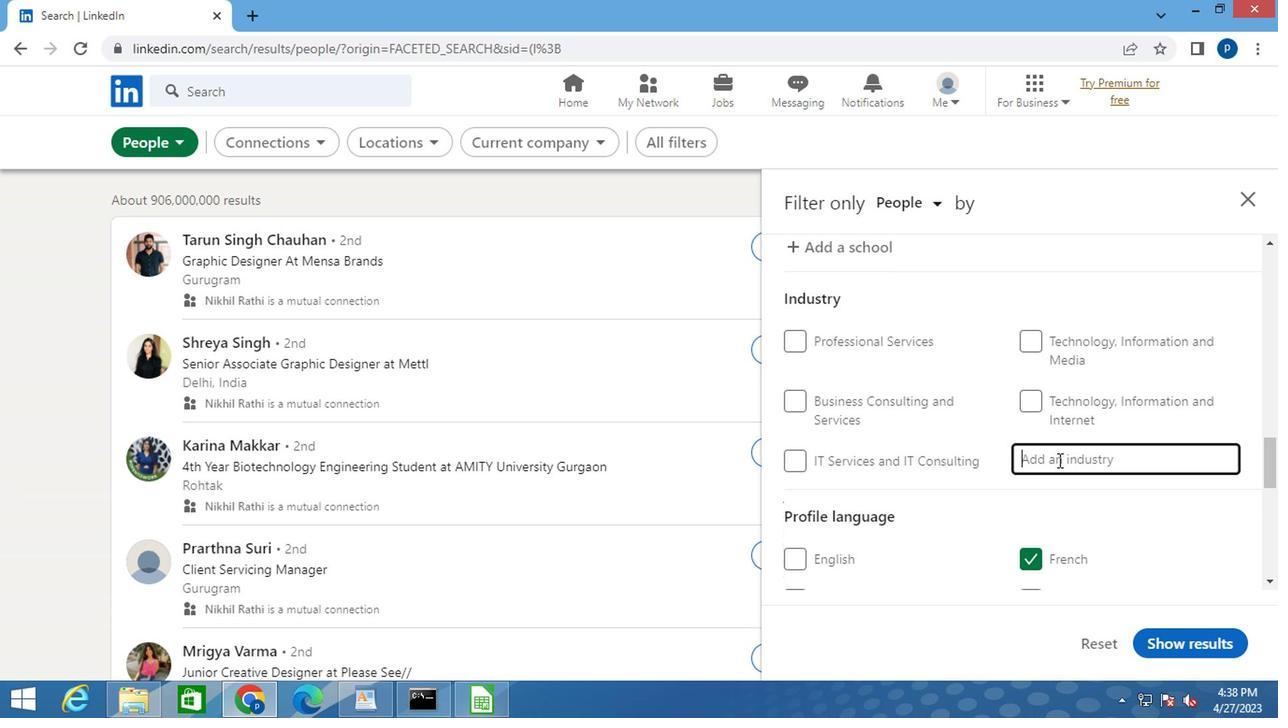 
Action: Key pressed <Key.caps_lock>F<Key.caps_lock>ISH
Screenshot: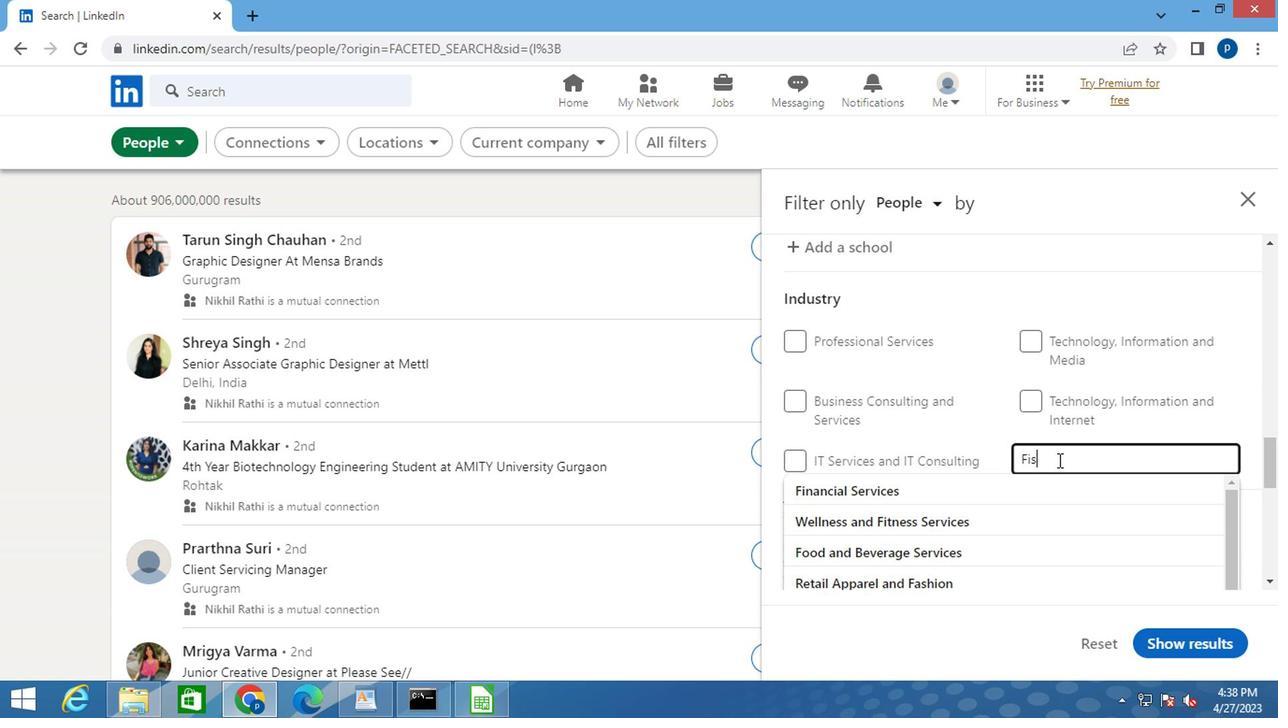 
Action: Mouse moved to (889, 477)
Screenshot: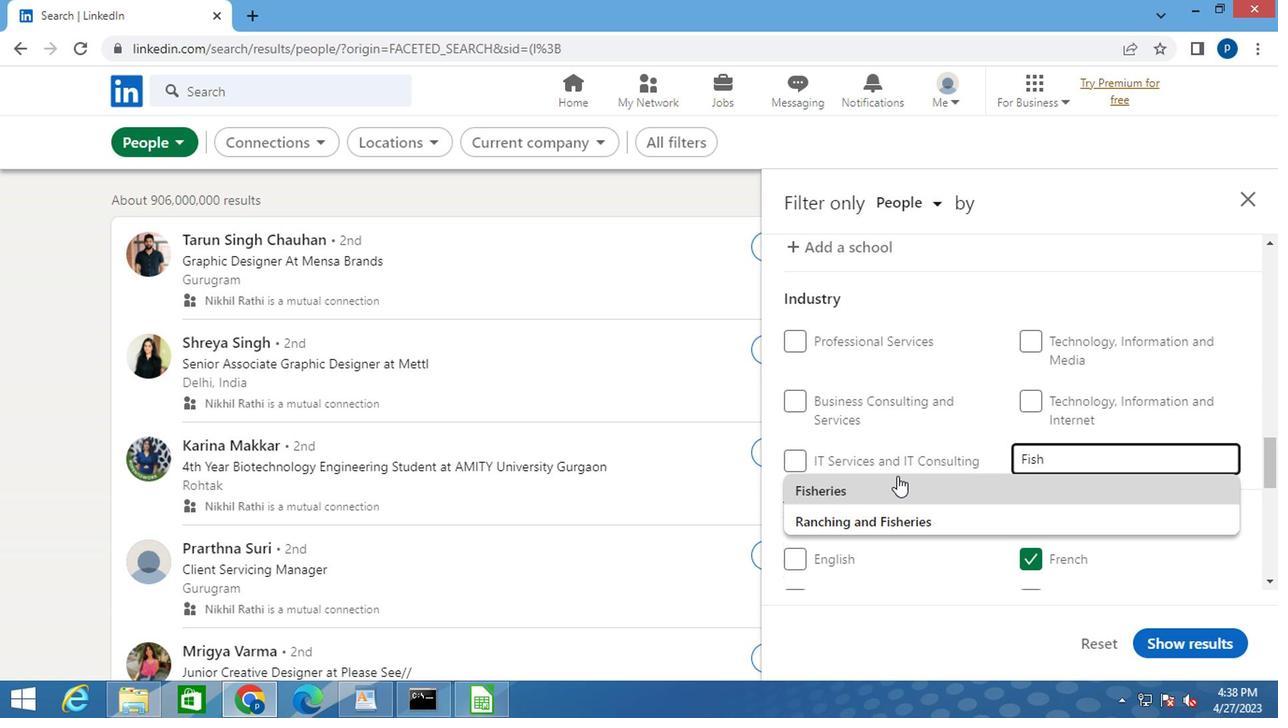 
Action: Mouse pressed left at (889, 477)
Screenshot: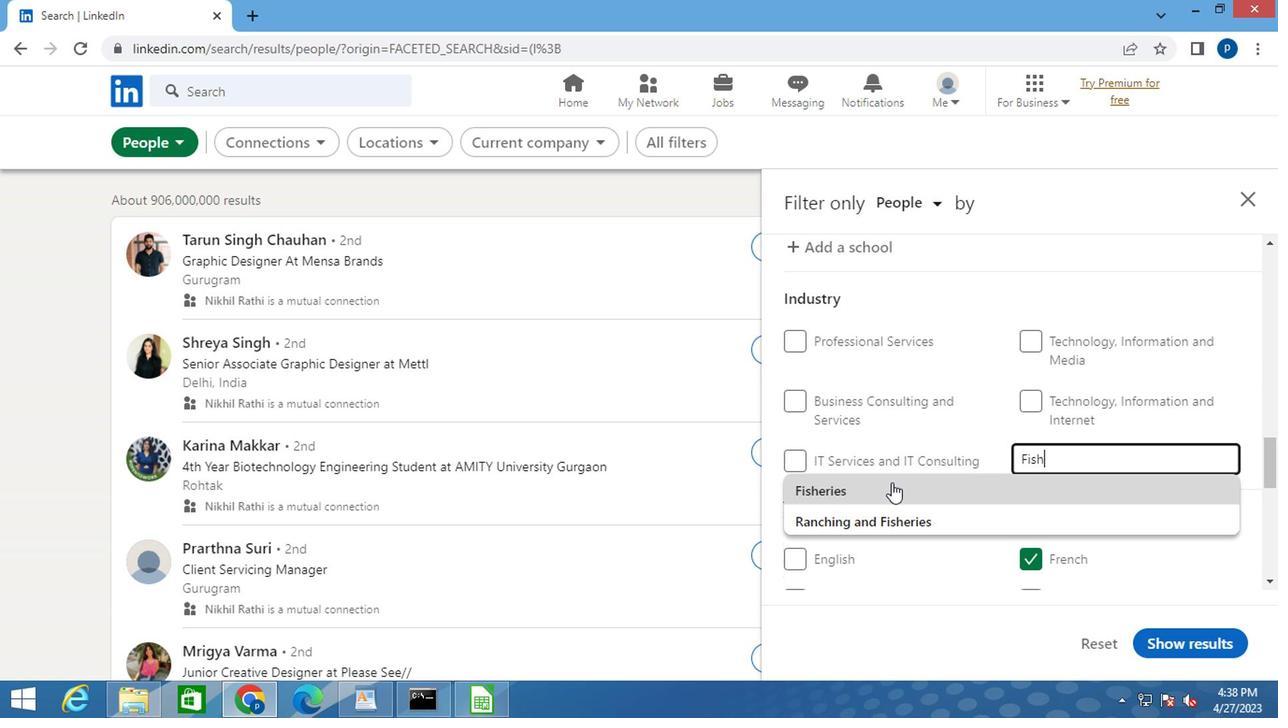
Action: Mouse moved to (905, 469)
Screenshot: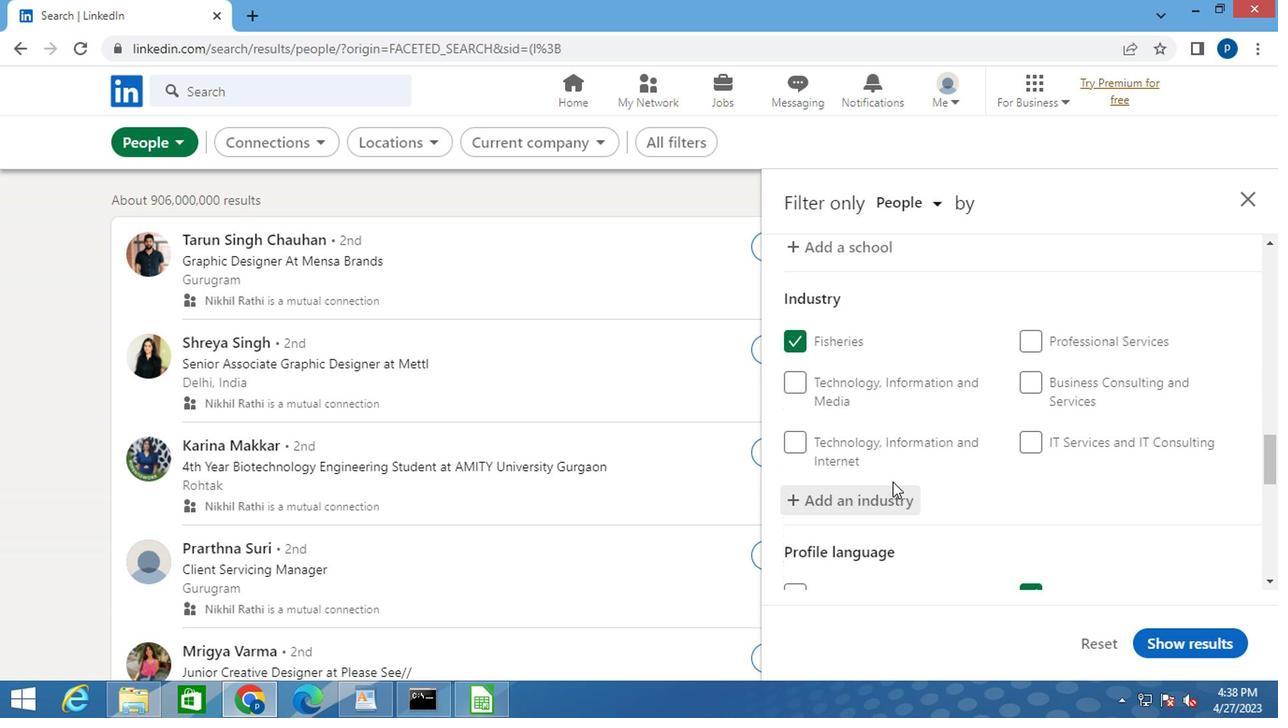 
Action: Mouse scrolled (905, 468) with delta (0, -1)
Screenshot: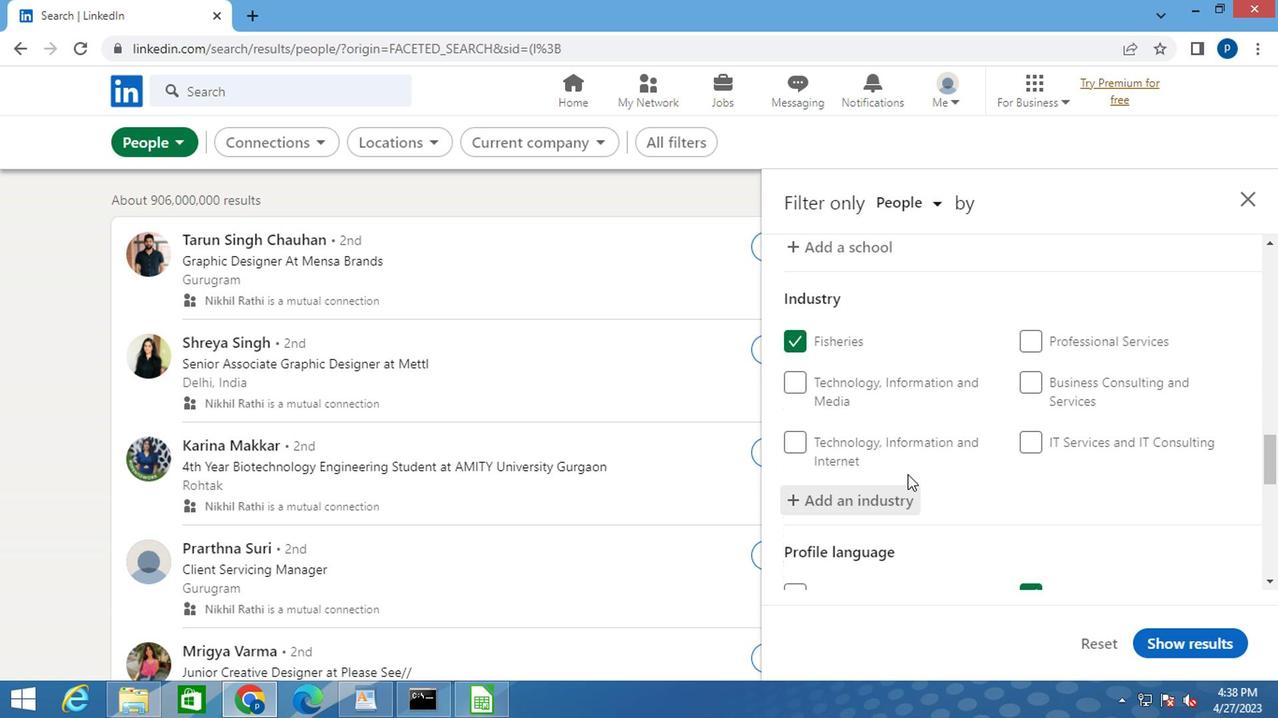 
Action: Mouse scrolled (905, 468) with delta (0, -1)
Screenshot: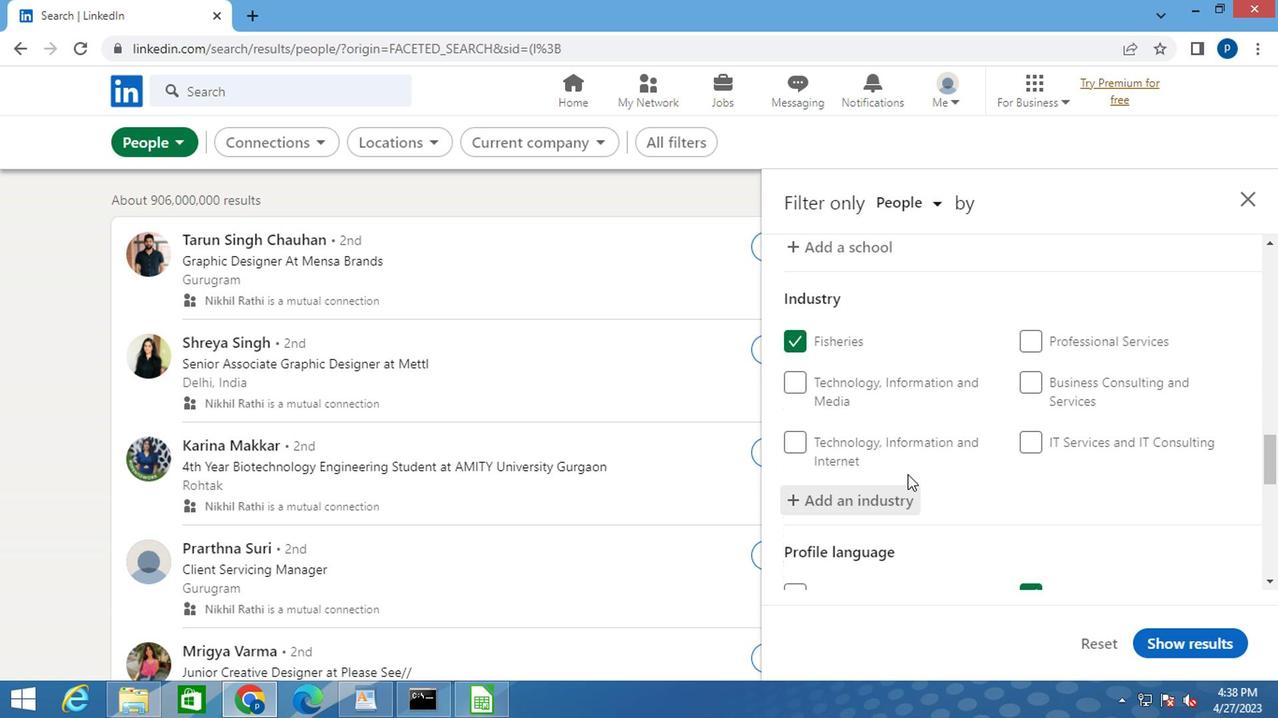 
Action: Mouse moved to (1014, 474)
Screenshot: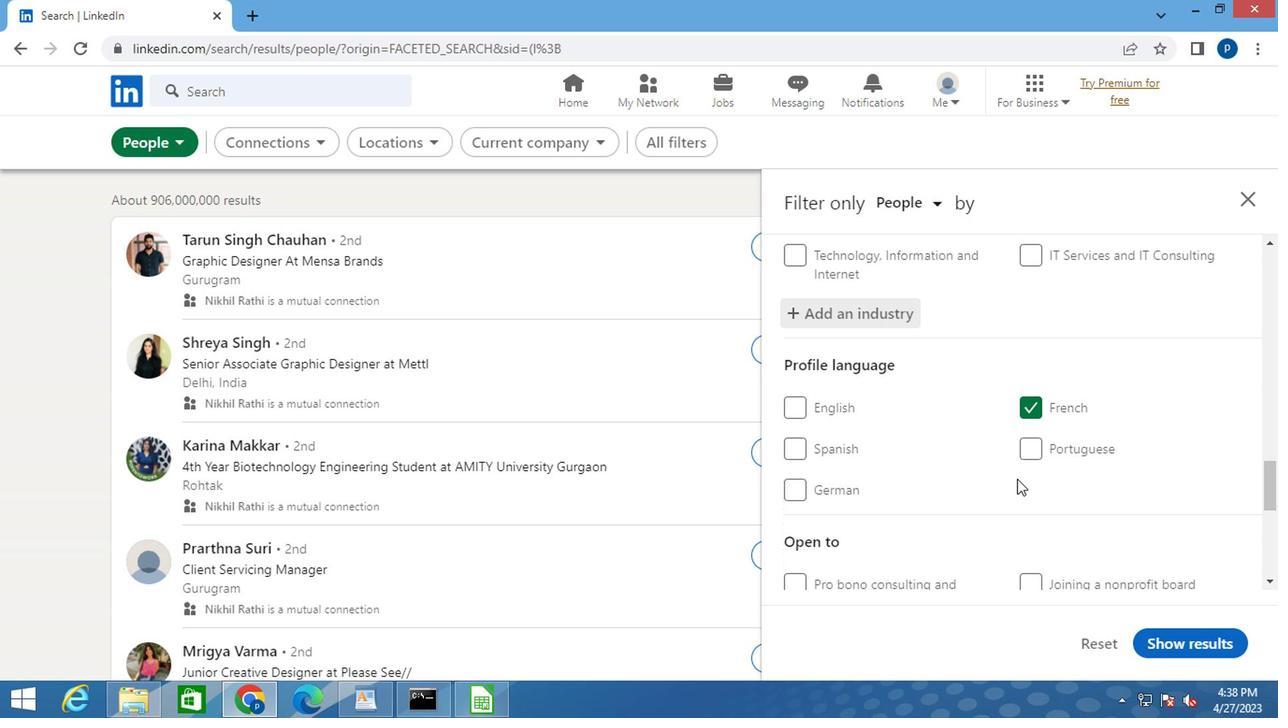 
Action: Mouse scrolled (1014, 473) with delta (0, -1)
Screenshot: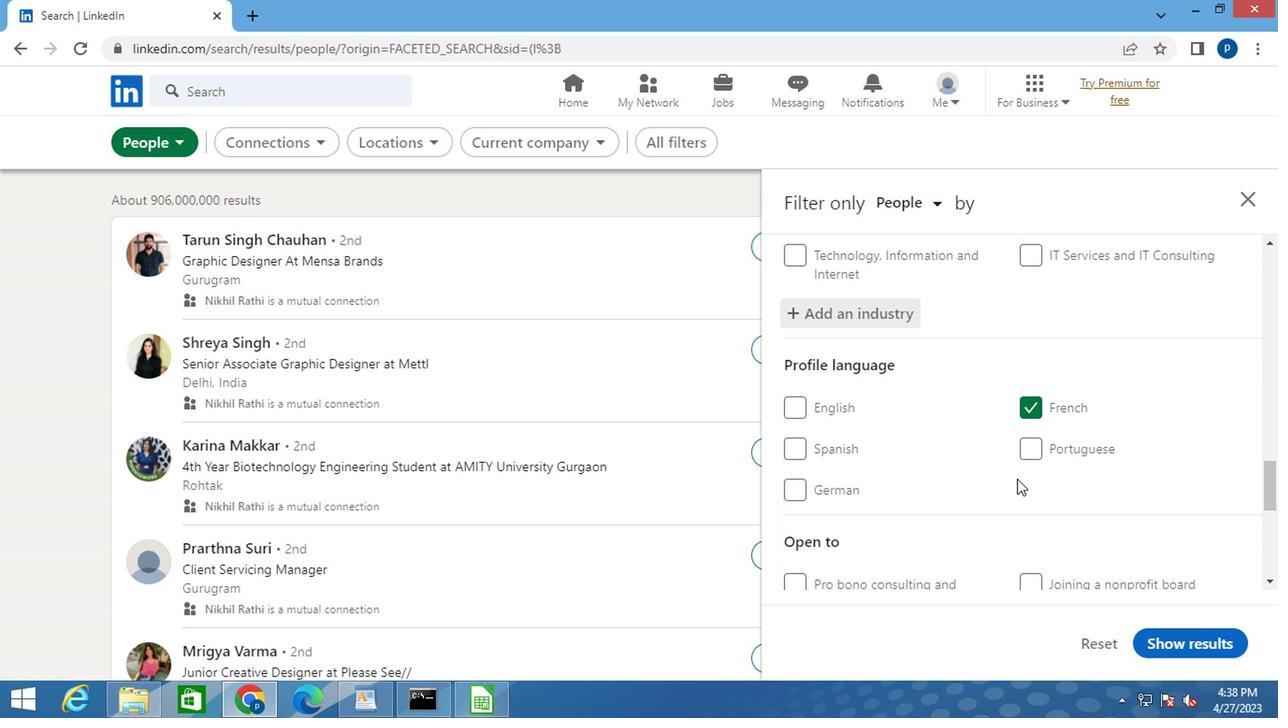 
Action: Mouse moved to (1013, 474)
Screenshot: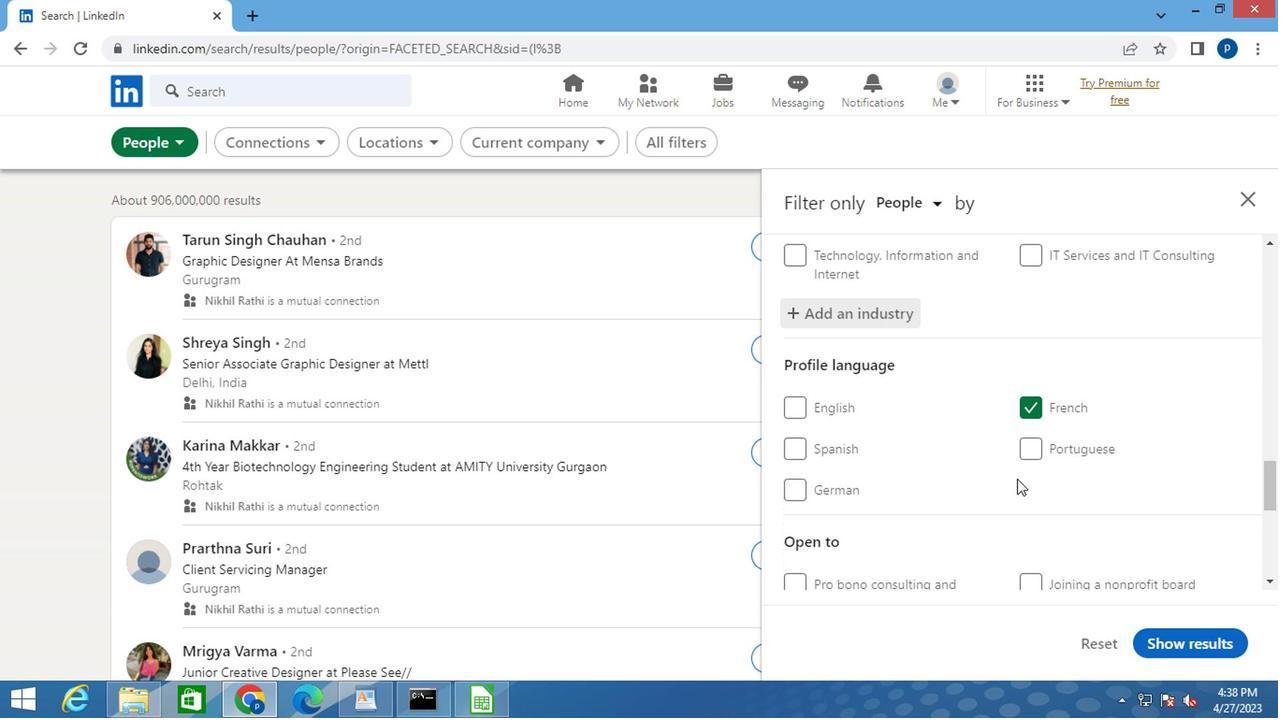 
Action: Mouse scrolled (1013, 473) with delta (0, -1)
Screenshot: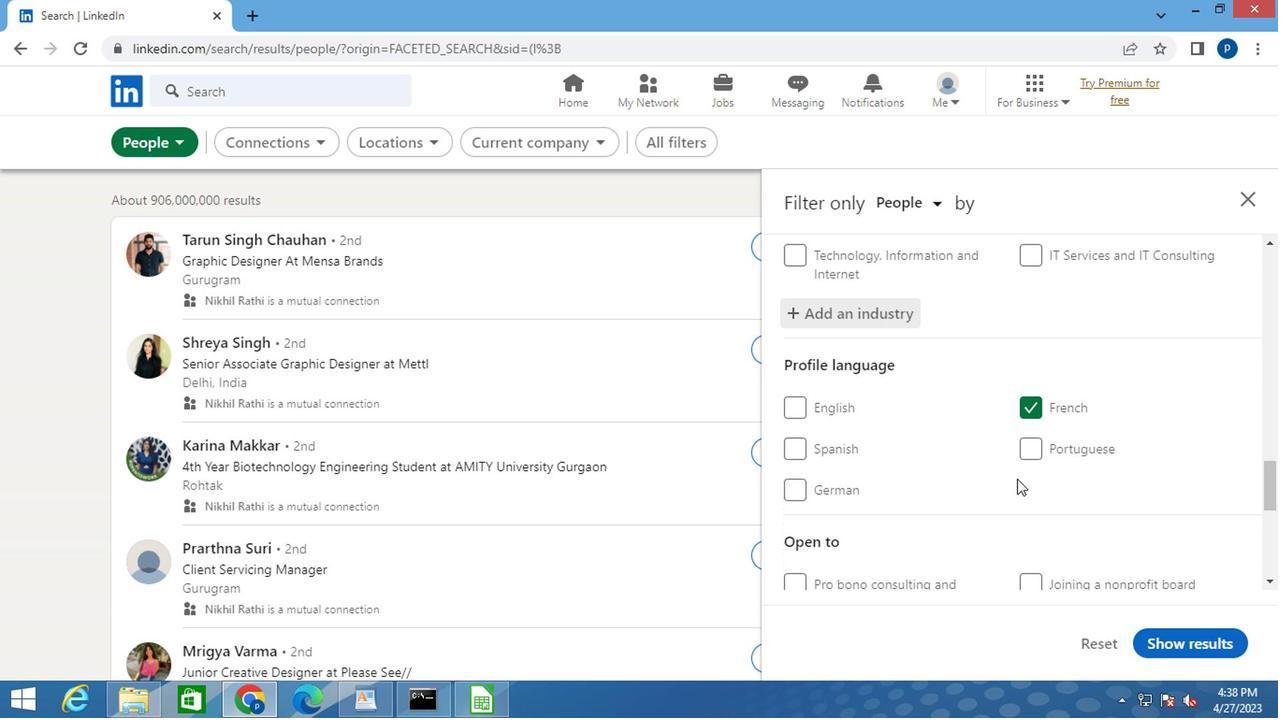 
Action: Mouse moved to (1013, 474)
Screenshot: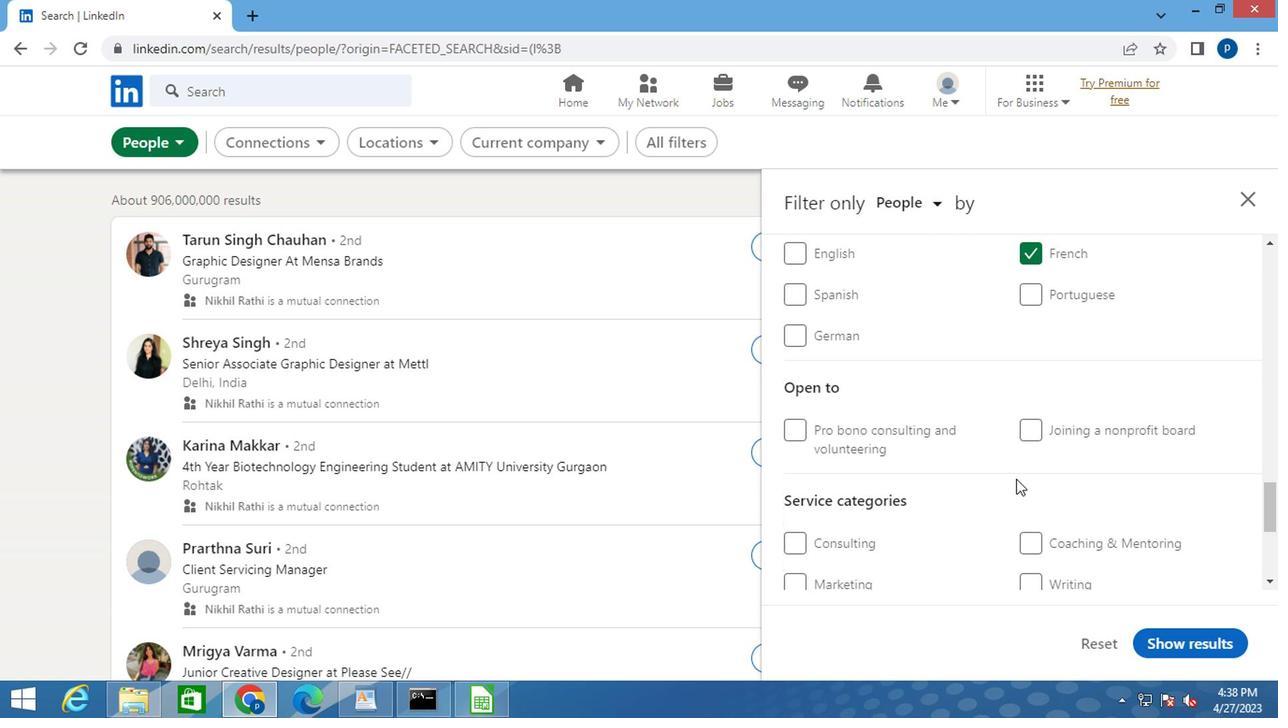 
Action: Mouse scrolled (1013, 473) with delta (0, -1)
Screenshot: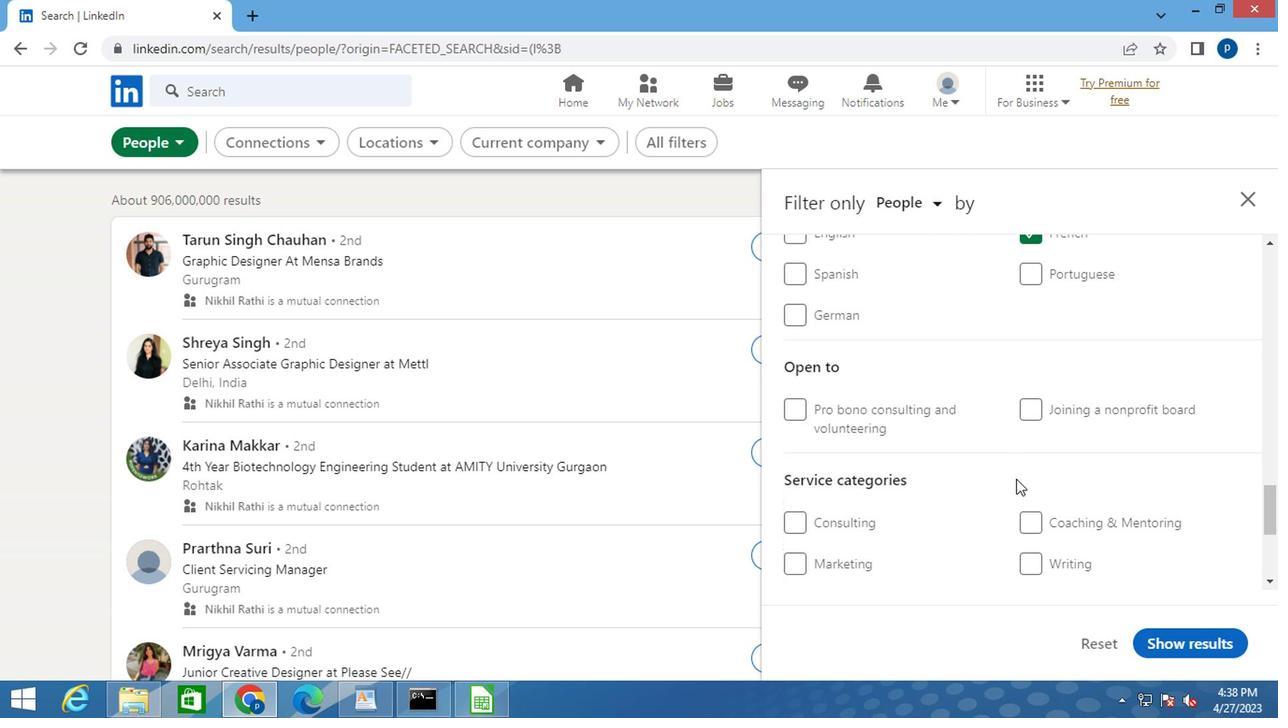 
Action: Mouse moved to (1043, 489)
Screenshot: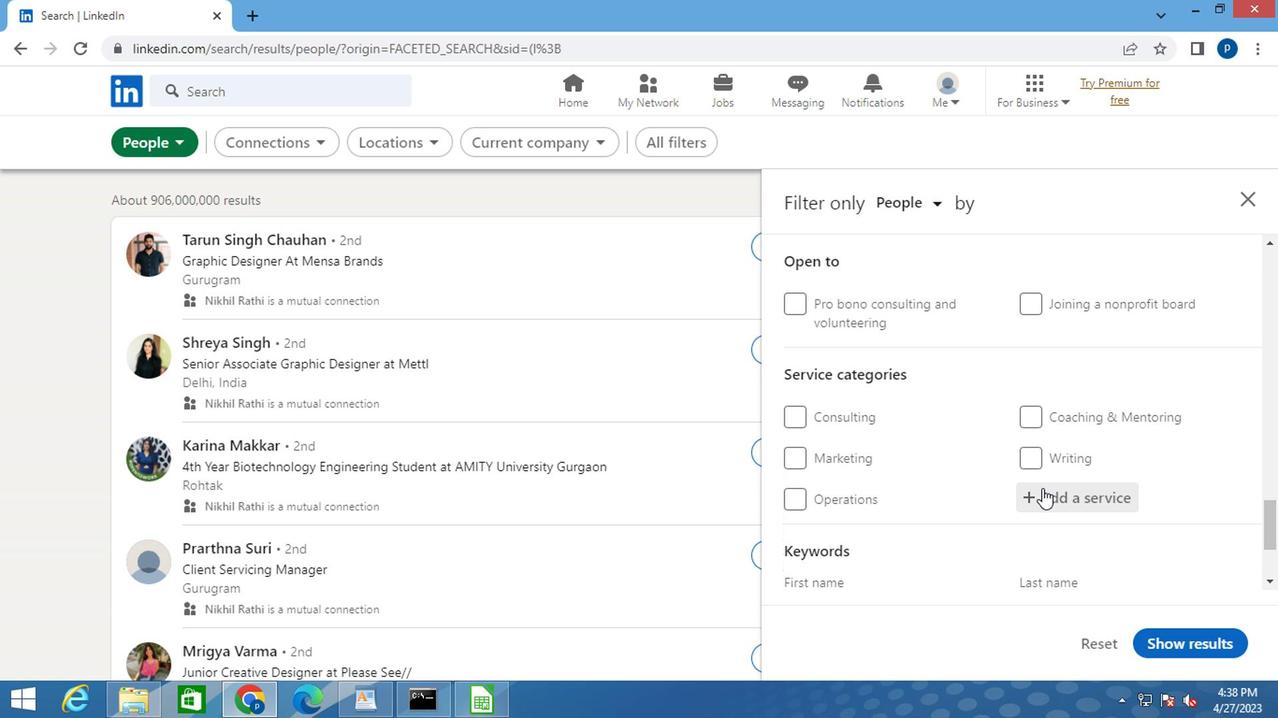 
Action: Mouse pressed left at (1043, 489)
Screenshot: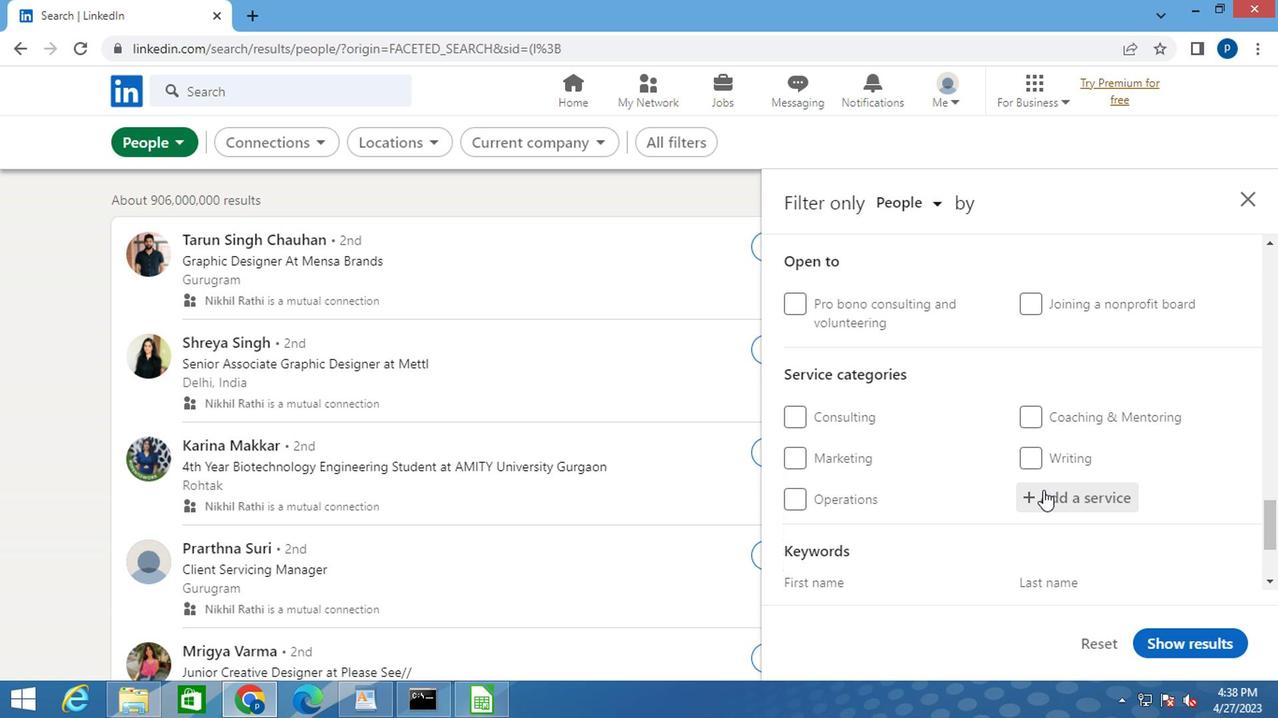 
Action: Mouse moved to (1043, 489)
Screenshot: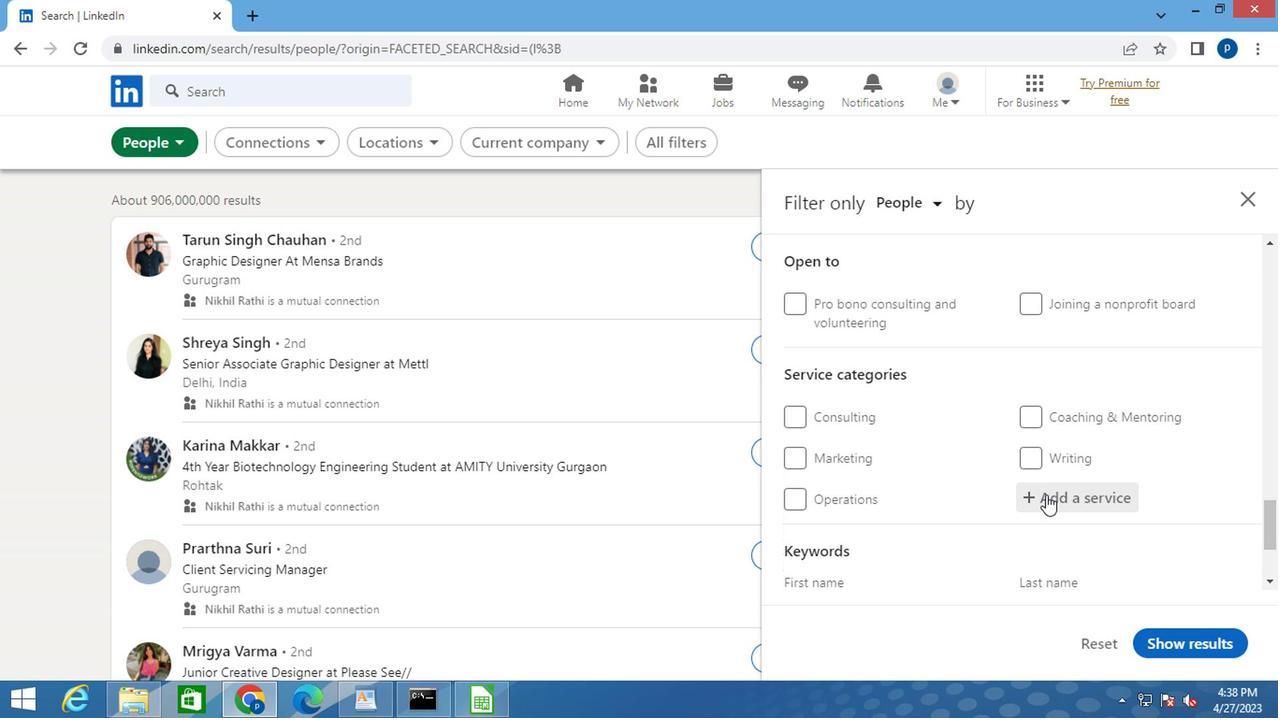 
Action: Key pressed <Key.caps_lock>P<Key.caps_lock>OTRAIT<Key.backspace><Key.backspace><Key.backspace><Key.backspace><Key.backspace><Key.backspace><Key.backspace><Key.backspace><Key.caps_lock>P<Key.caps_lock>ORT
Screenshot: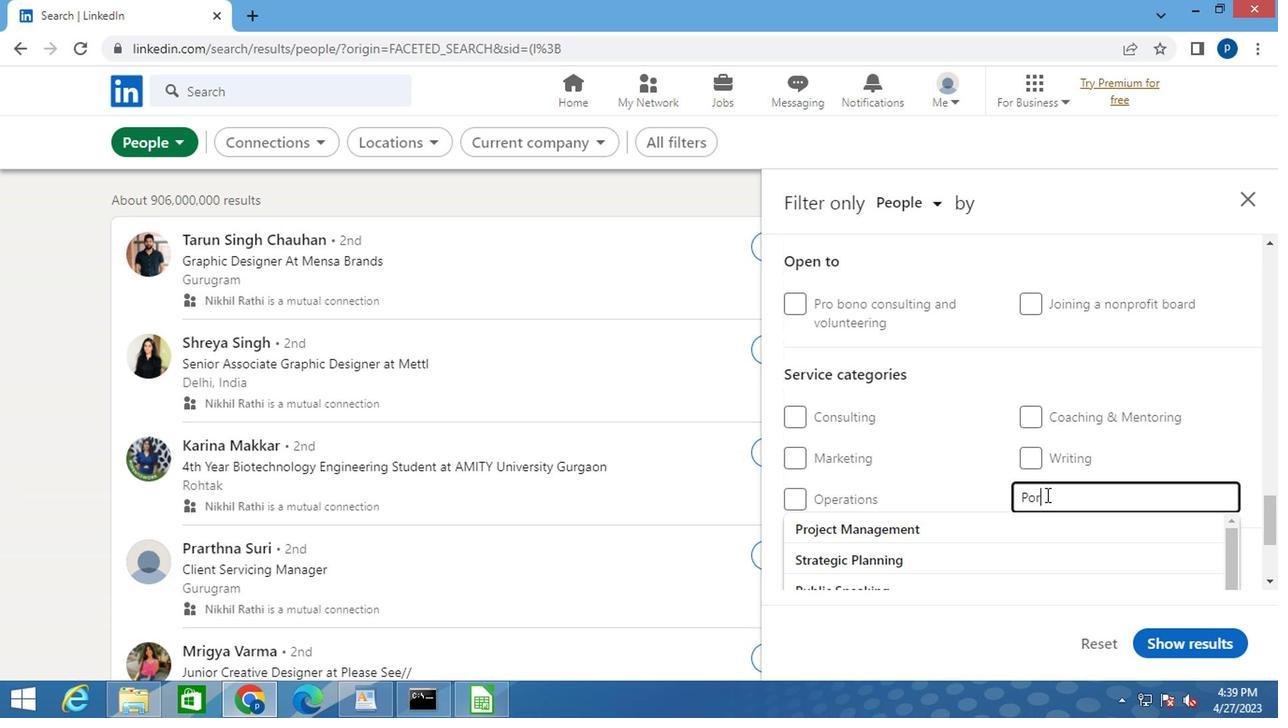 
Action: Mouse moved to (898, 526)
Screenshot: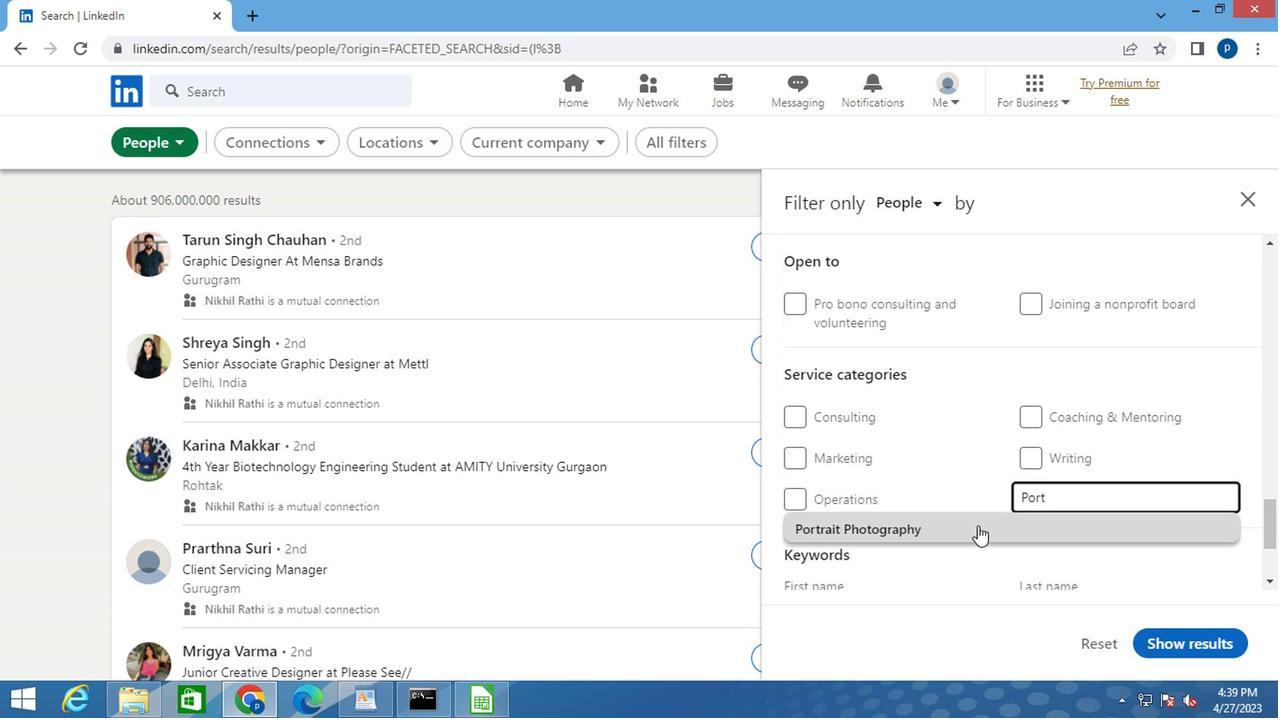 
Action: Mouse pressed left at (898, 526)
Screenshot: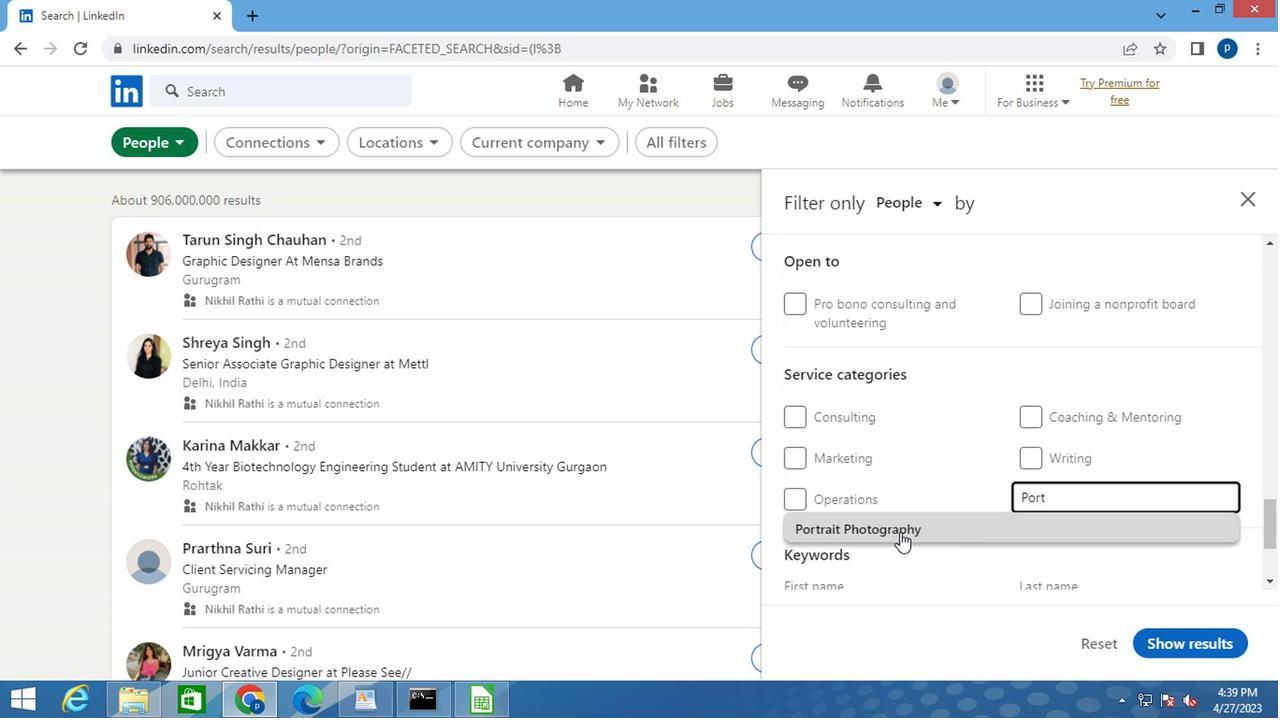 
Action: Mouse moved to (925, 501)
Screenshot: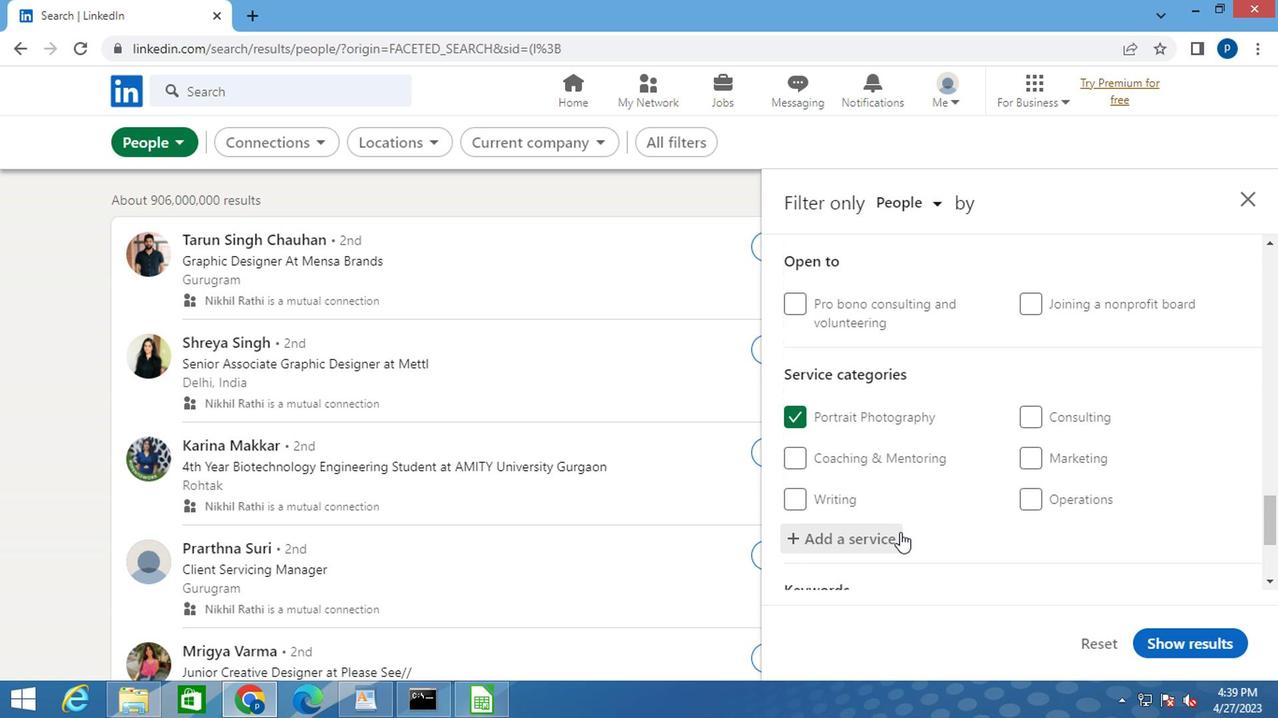 
Action: Mouse scrolled (925, 500) with delta (0, -1)
Screenshot: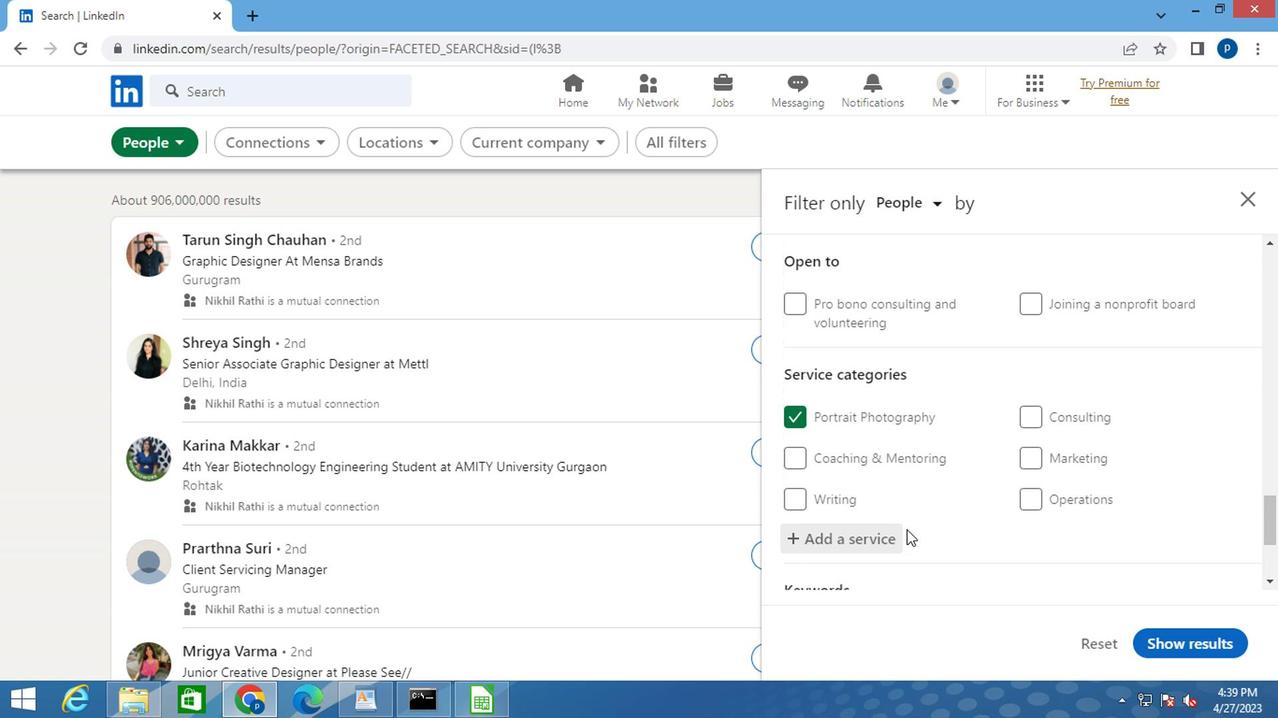 
Action: Mouse scrolled (925, 500) with delta (0, -1)
Screenshot: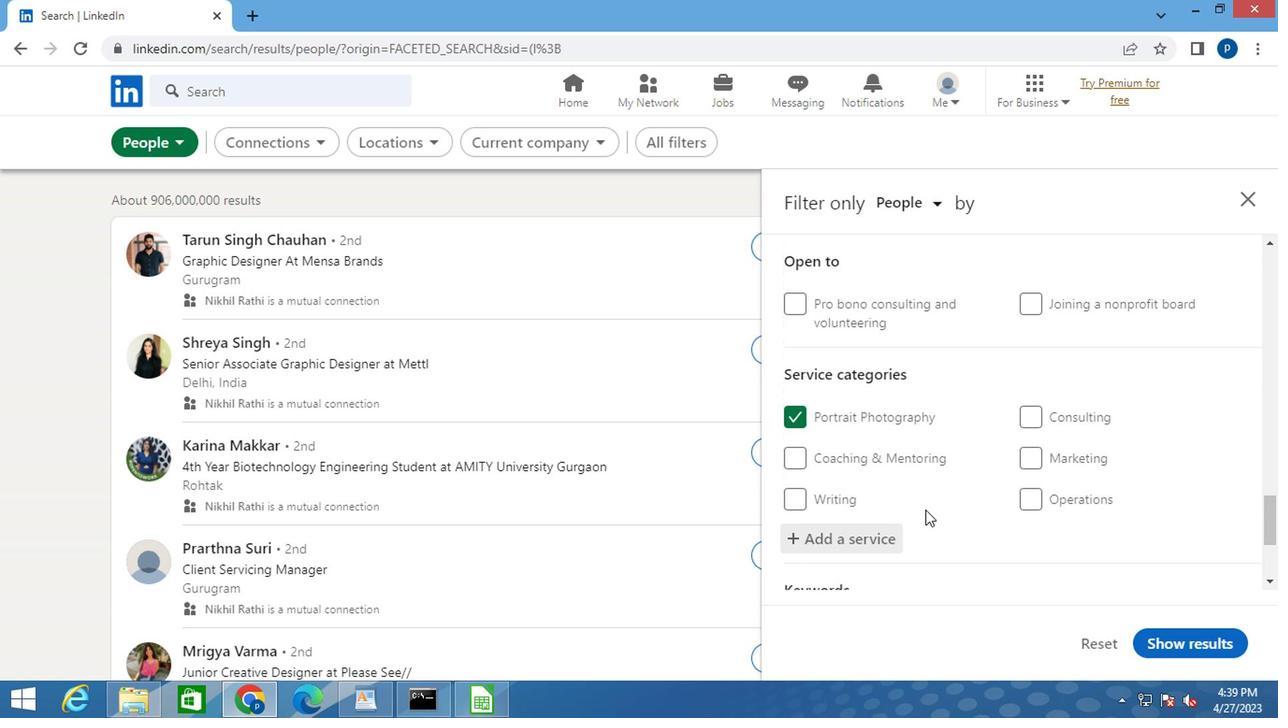 
Action: Mouse scrolled (925, 500) with delta (0, -1)
Screenshot: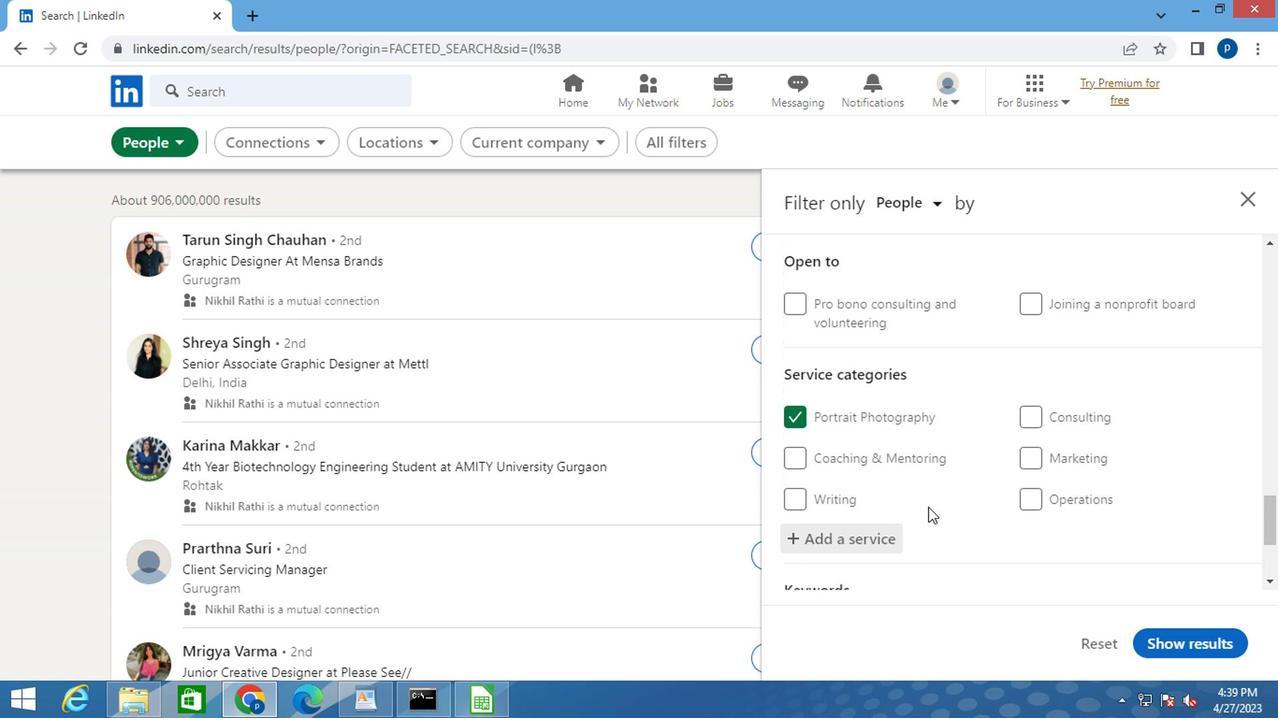 
Action: Mouse moved to (937, 501)
Screenshot: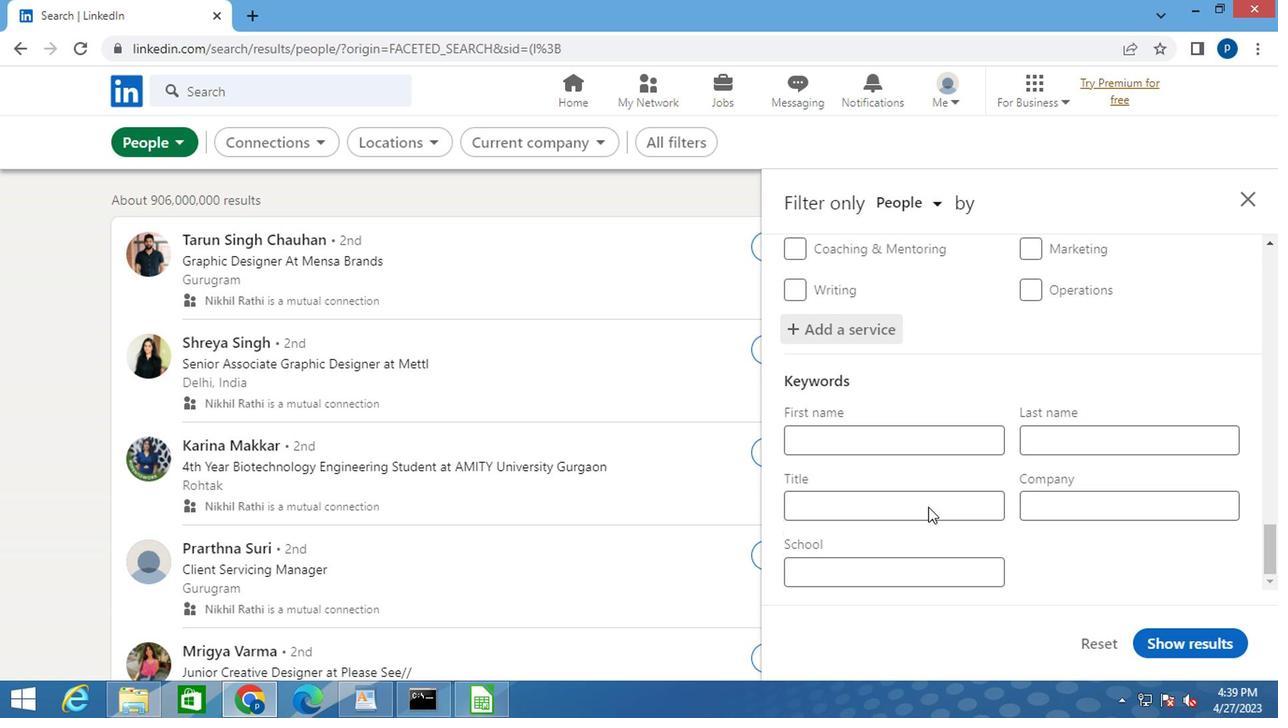 
Action: Mouse scrolled (937, 500) with delta (0, -1)
Screenshot: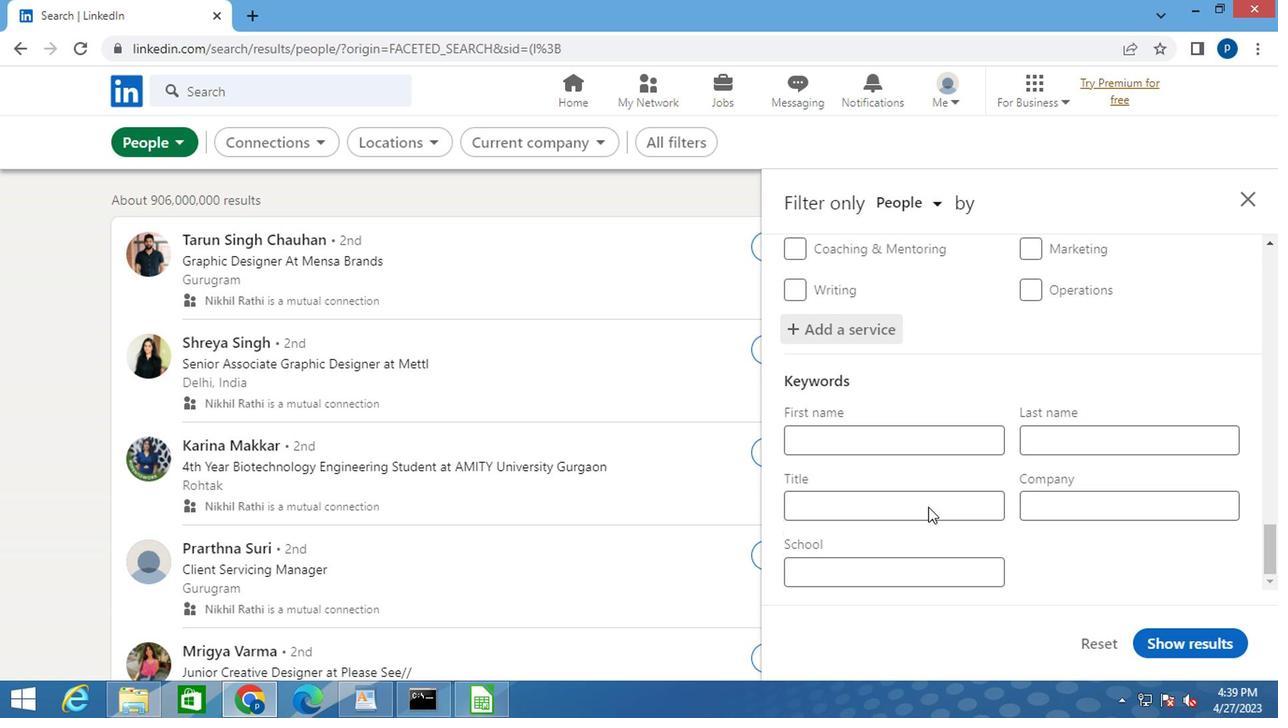 
Action: Mouse moved to (937, 501)
Screenshot: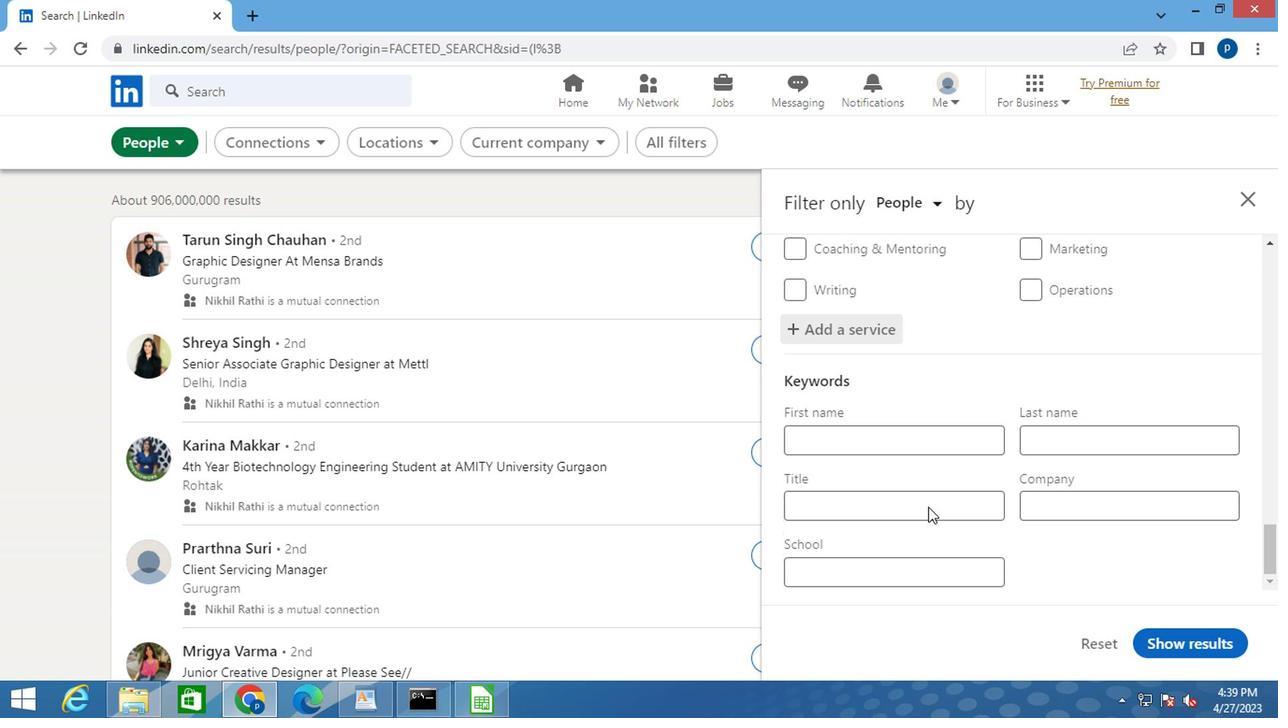 
Action: Mouse scrolled (937, 500) with delta (0, -1)
Screenshot: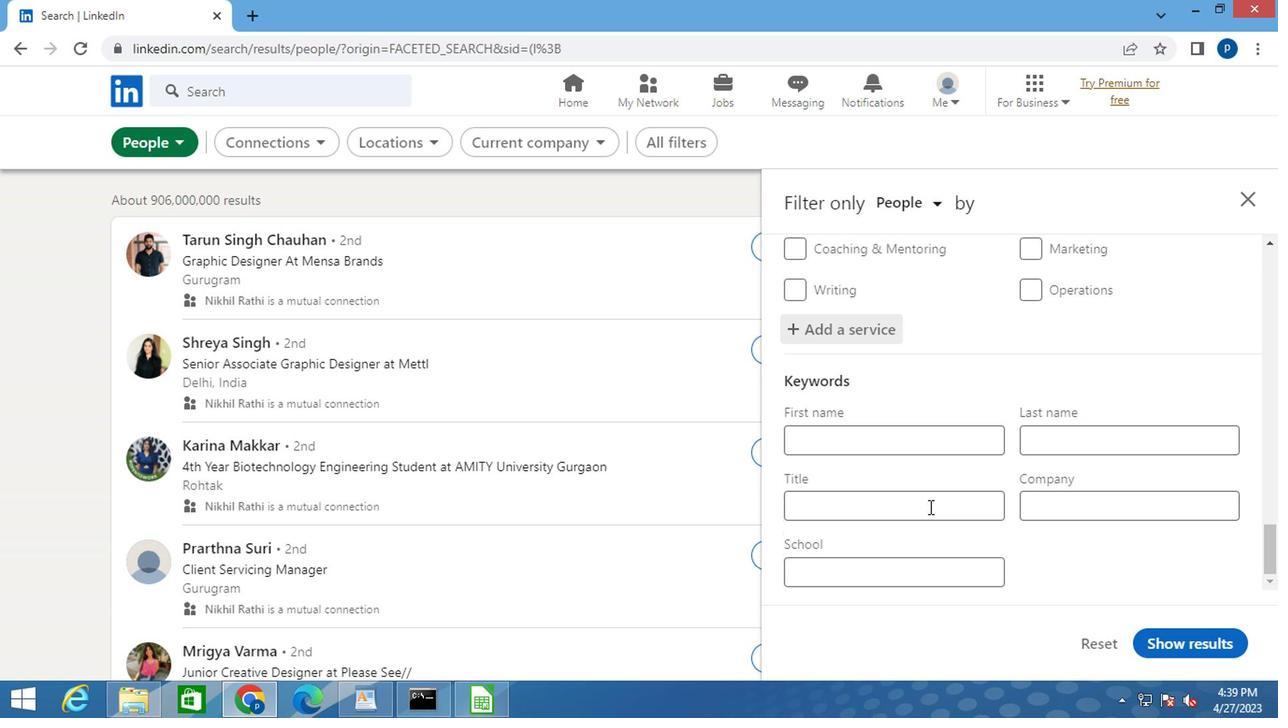 
Action: Mouse moved to (866, 497)
Screenshot: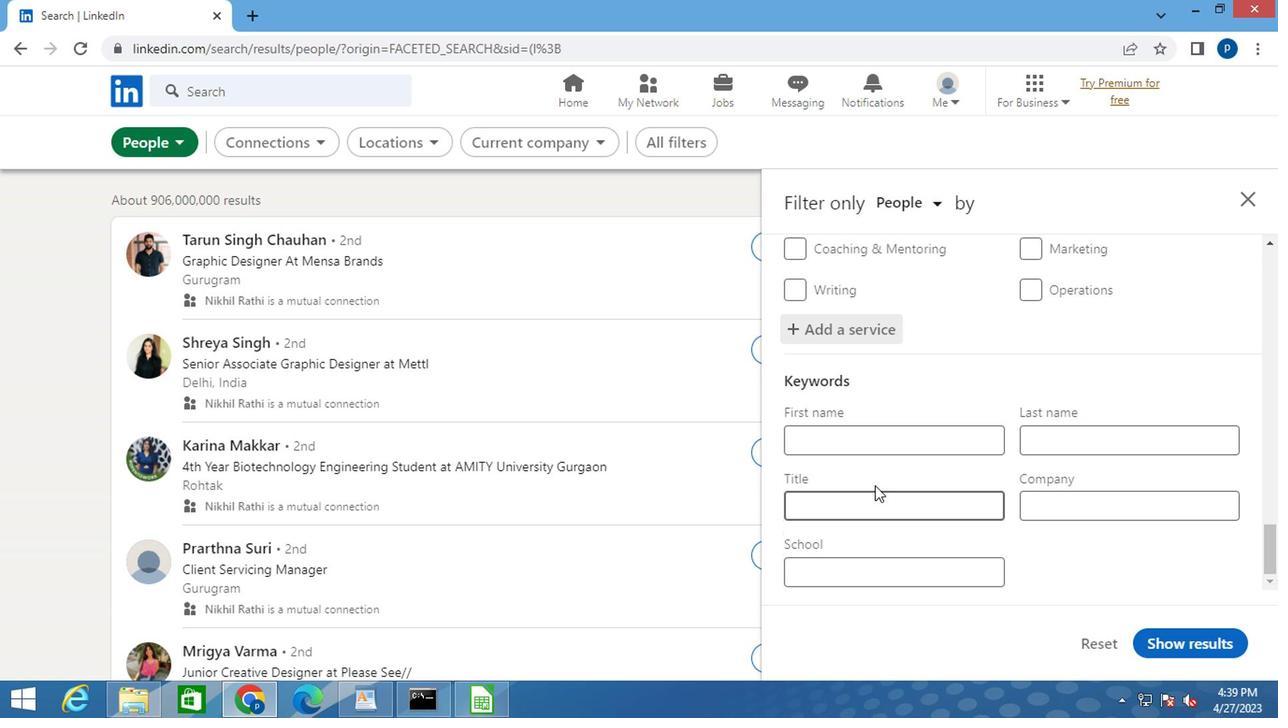 
Action: Mouse pressed left at (866, 497)
Screenshot: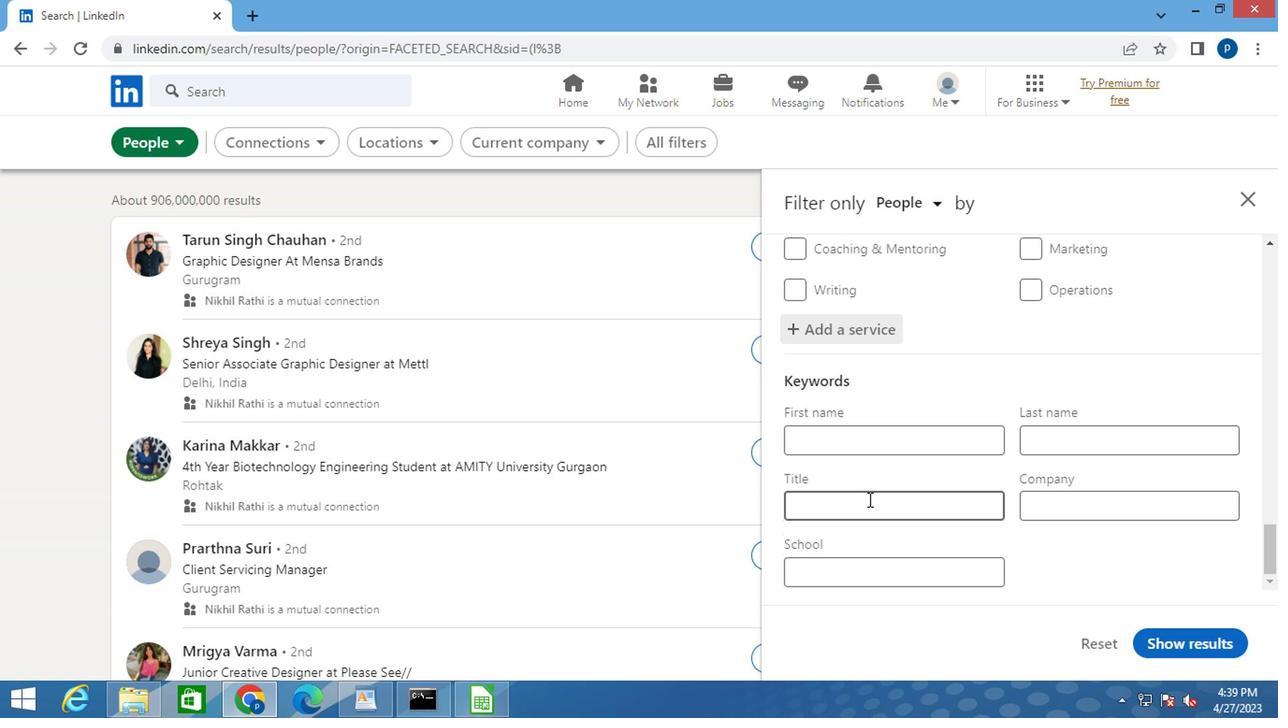 
Action: Key pressed <Key.caps_lock>C<Key.caps_lock>ONTEN<Key.space><Key.caps_lock>M<Key.caps_lock>ARKETING<Key.space><Key.caps_lock>M<Key.caps_lock>ANAGER<Key.space>
Screenshot: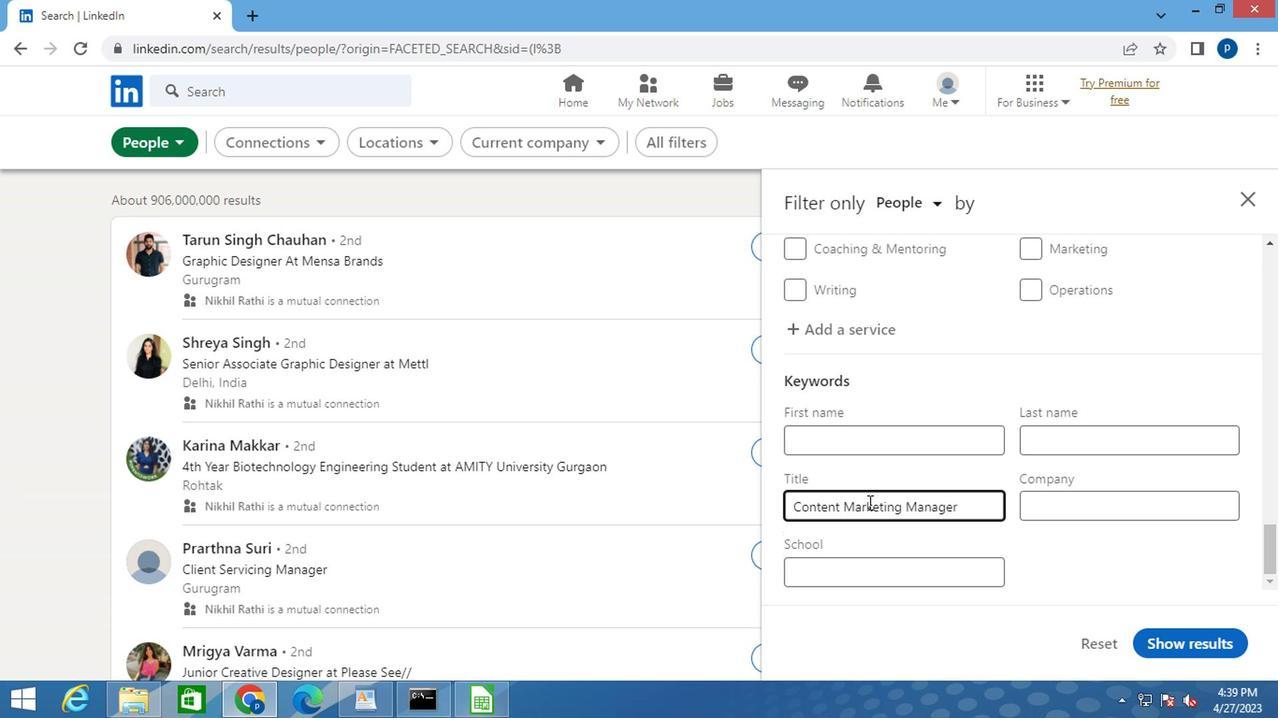
Action: Mouse moved to (1165, 635)
Screenshot: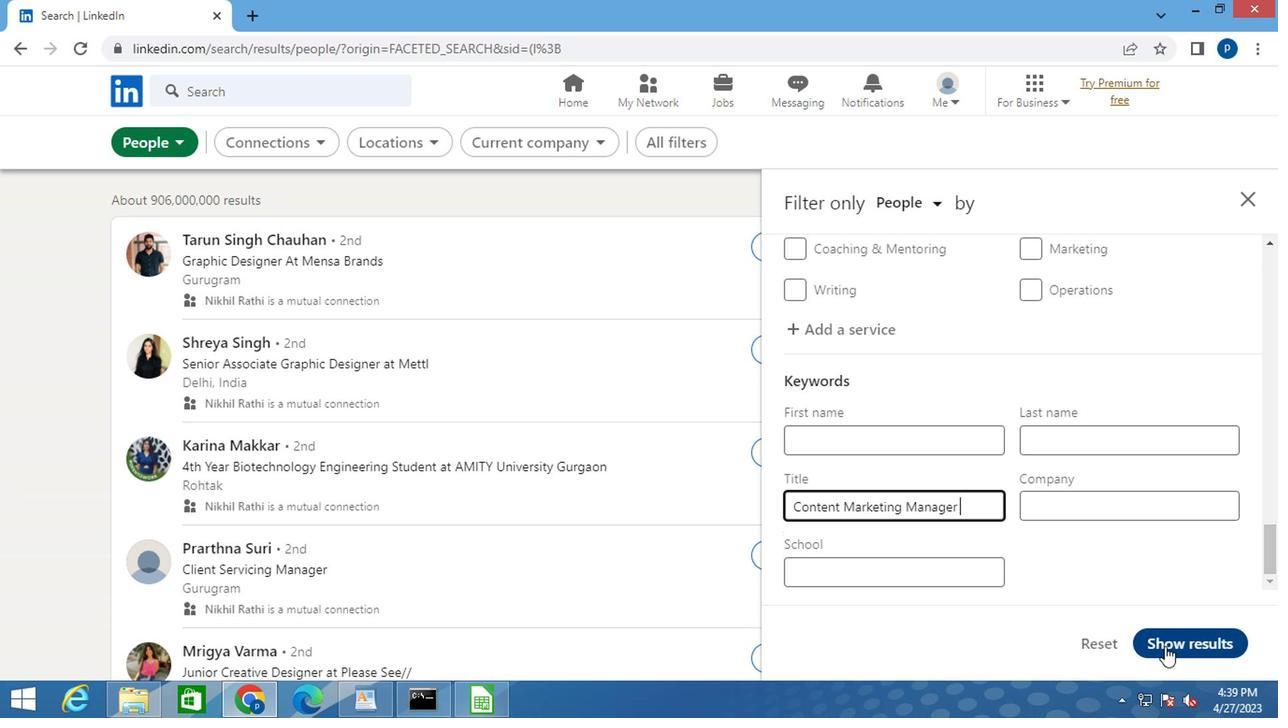 
Action: Mouse pressed left at (1165, 635)
Screenshot: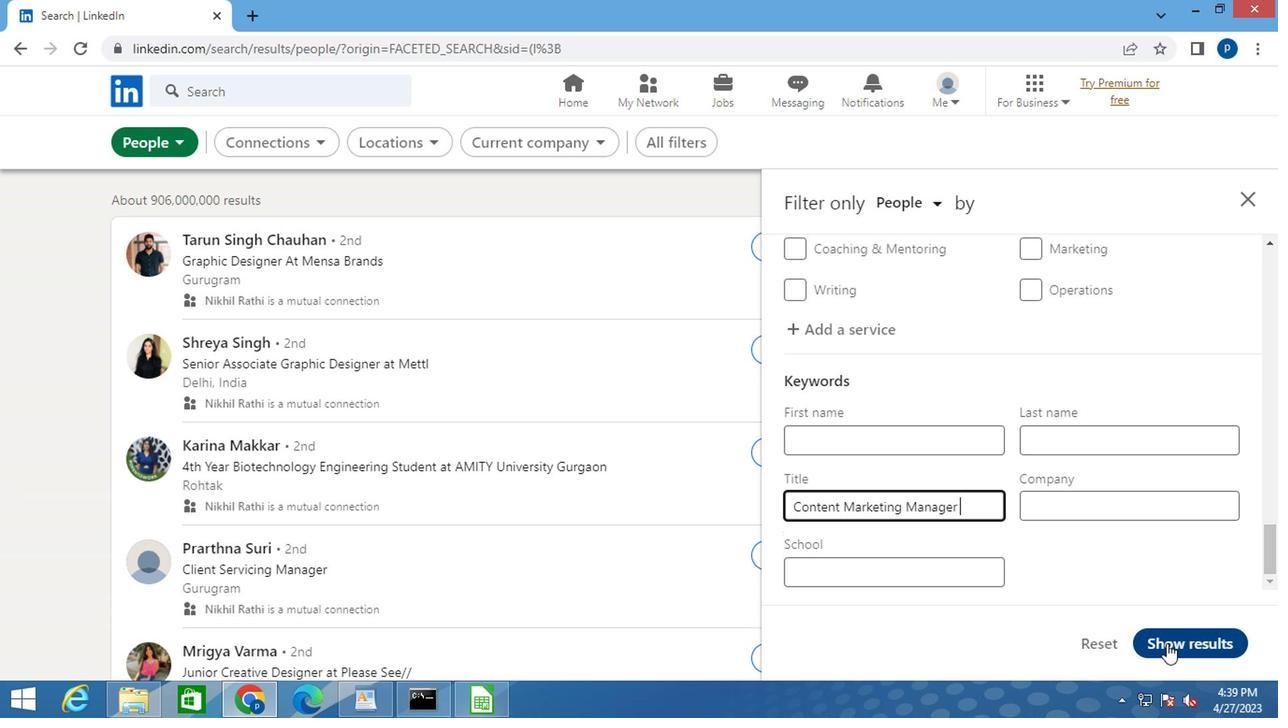
